 Task: Look for Airbnb options in Udaipur, India from 7th December, 2023 to 15th December, 2023 for 6 adults. Place can be entire room with 3 bedrooms having 3 beds and 3 bathrooms. Property type can be guest house. Amenities needed are: washing machine.
Action: Mouse moved to (417, 240)
Screenshot: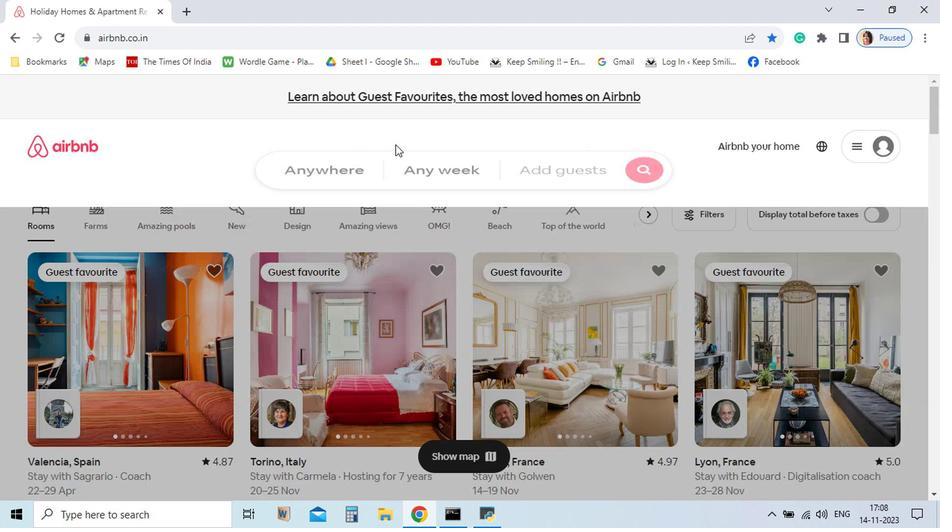 
Action: Mouse pressed left at (417, 240)
Screenshot: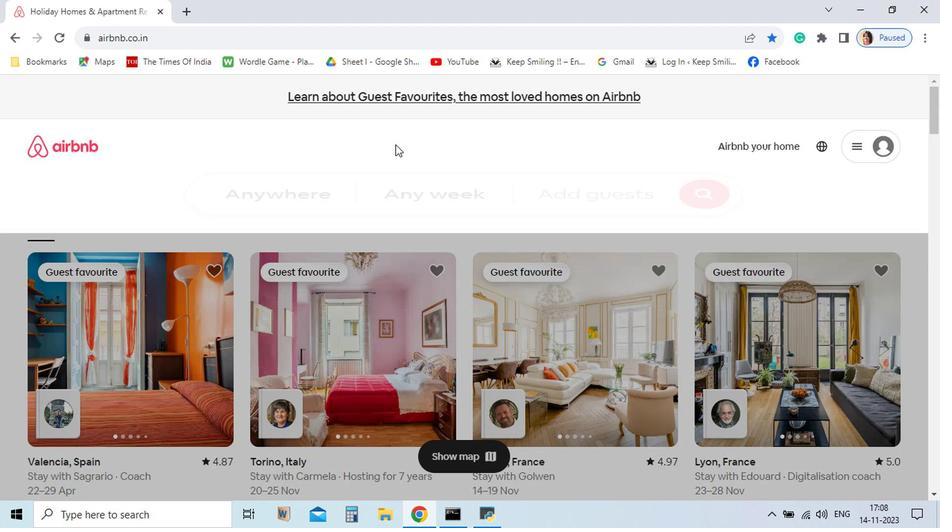 
Action: Key pressed <Key.shift_r>Udaipur
Screenshot: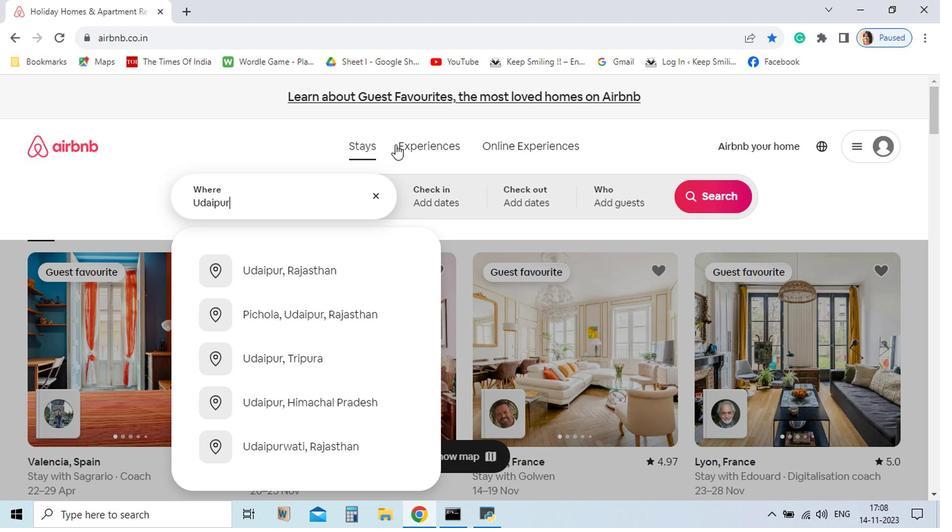 
Action: Mouse moved to (366, 328)
Screenshot: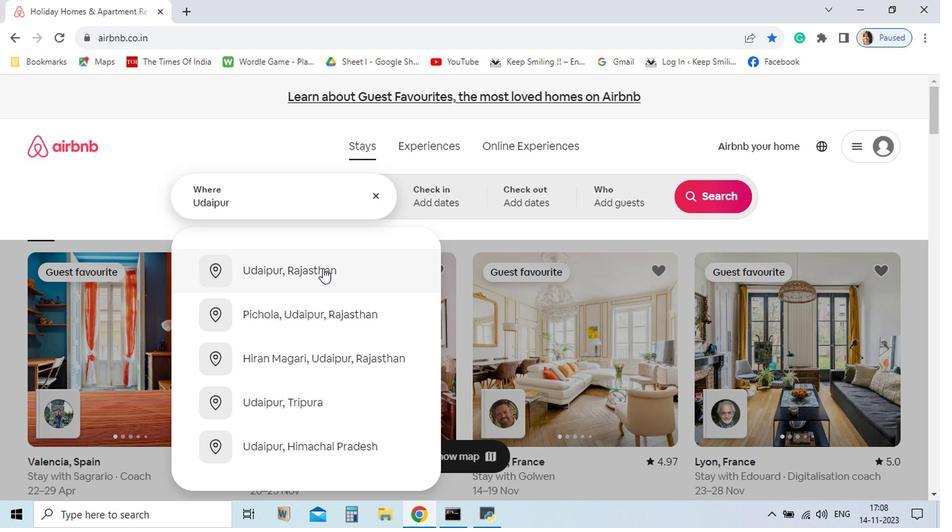 
Action: Mouse pressed left at (366, 328)
Screenshot: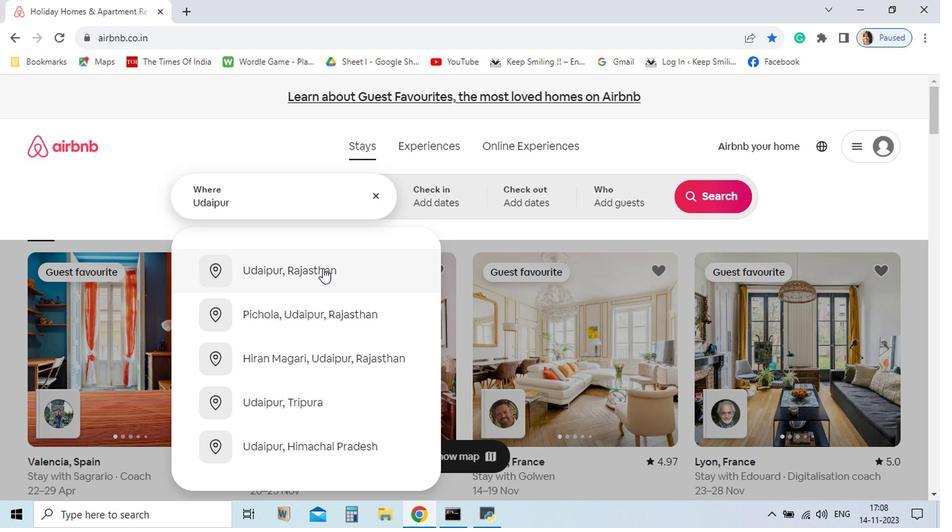 
Action: Mouse moved to (458, 277)
Screenshot: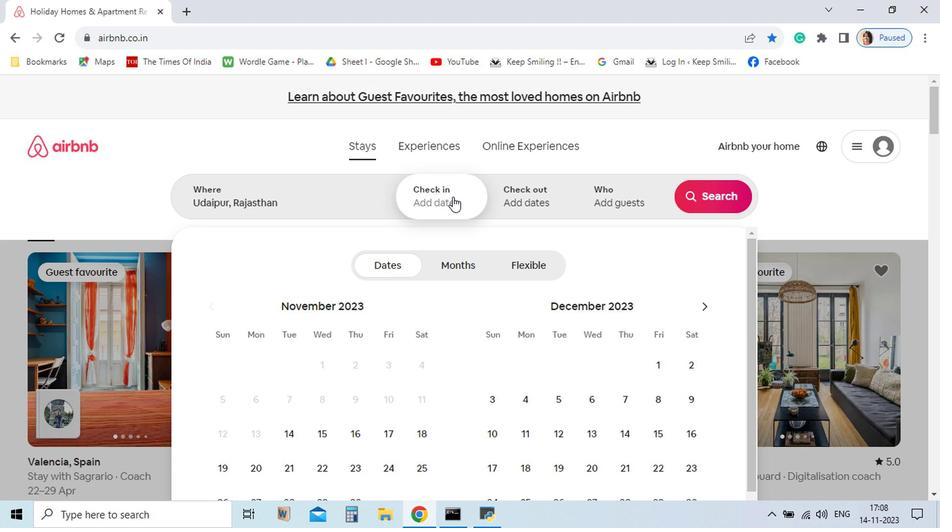 
Action: Mouse pressed left at (458, 277)
Screenshot: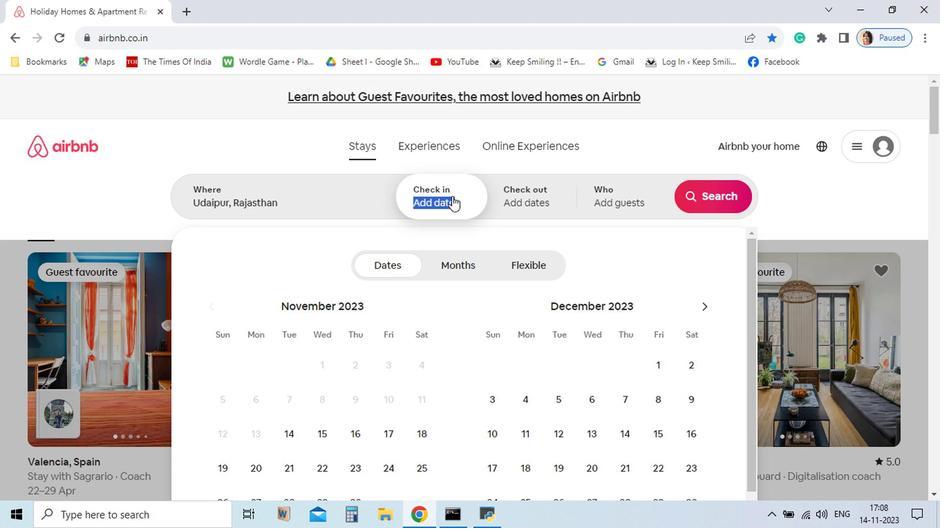 
Action: Mouse moved to (453, 271)
Screenshot: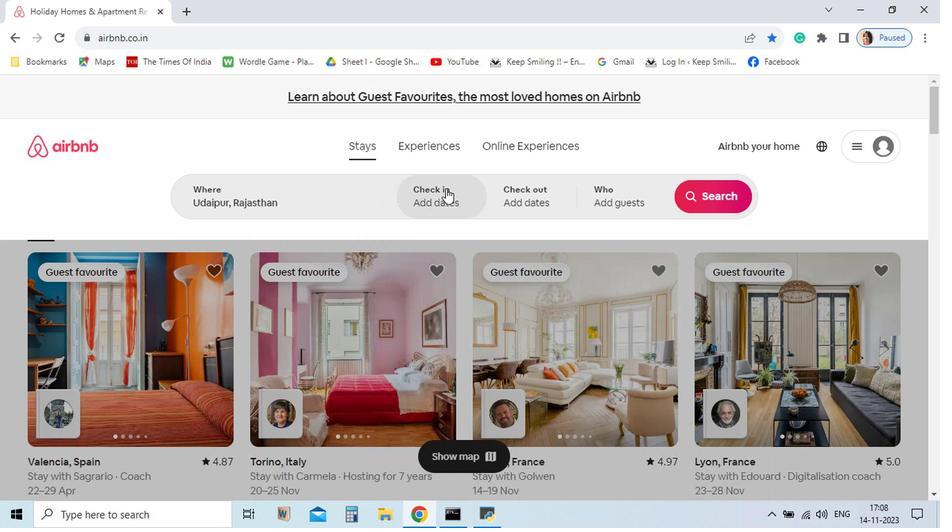 
Action: Mouse pressed left at (453, 271)
Screenshot: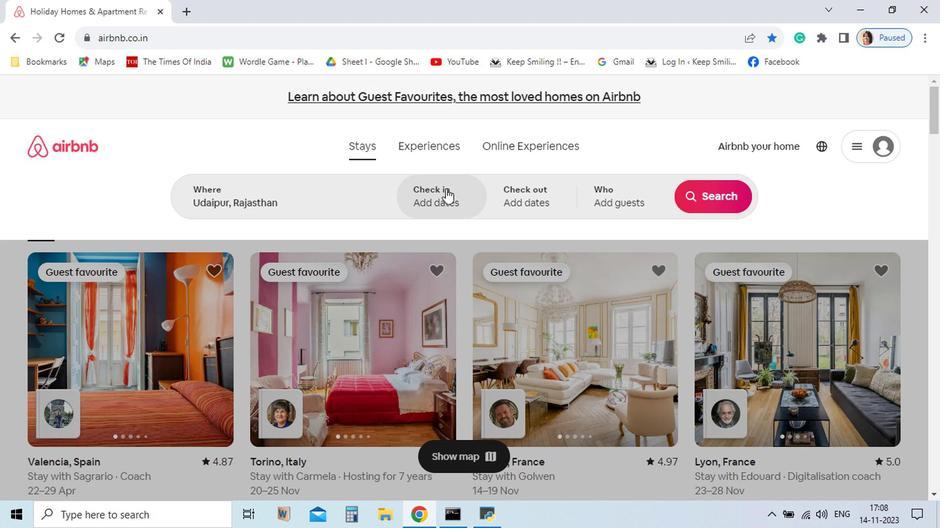 
Action: Mouse pressed left at (453, 271)
Screenshot: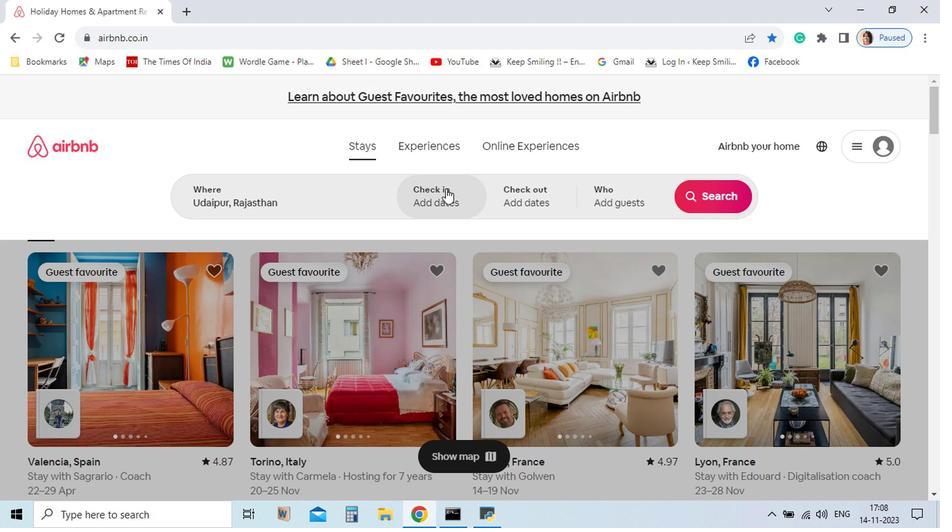
Action: Mouse moved to (581, 419)
Screenshot: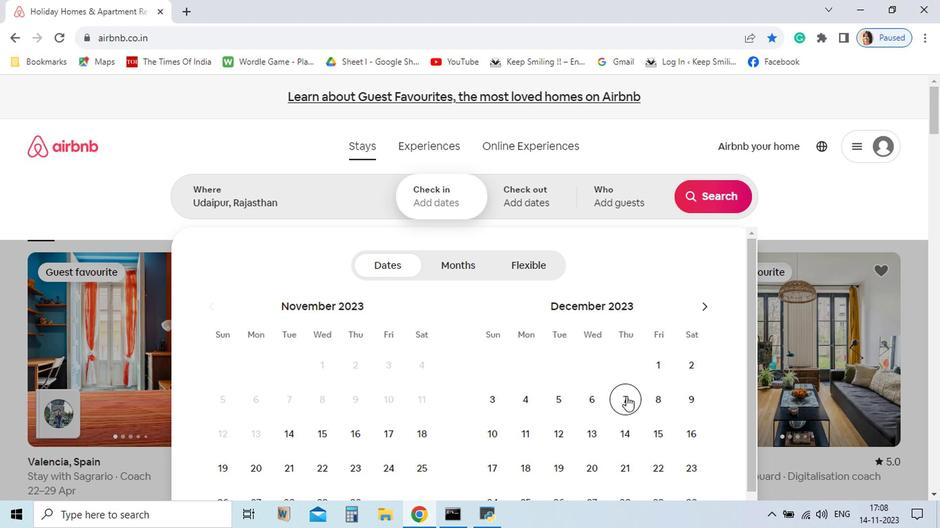 
Action: Mouse pressed left at (581, 419)
Screenshot: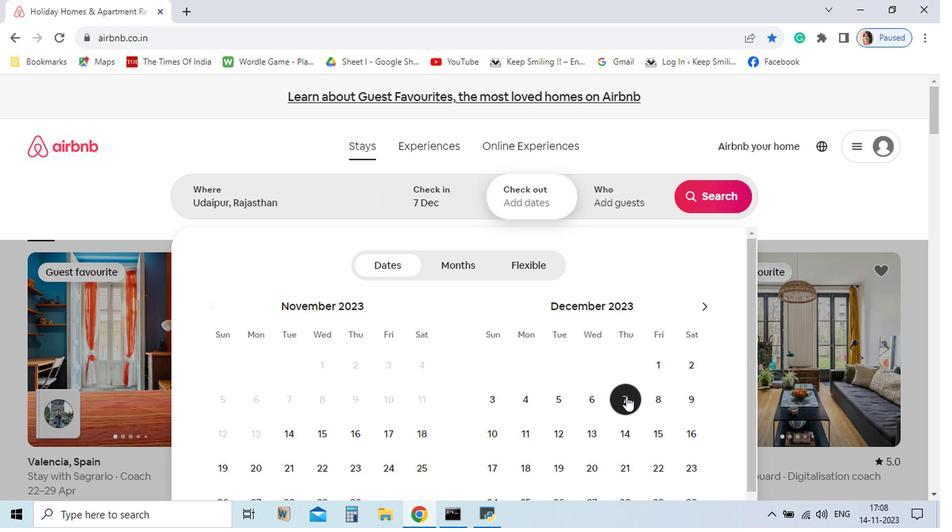
Action: Mouse moved to (608, 449)
Screenshot: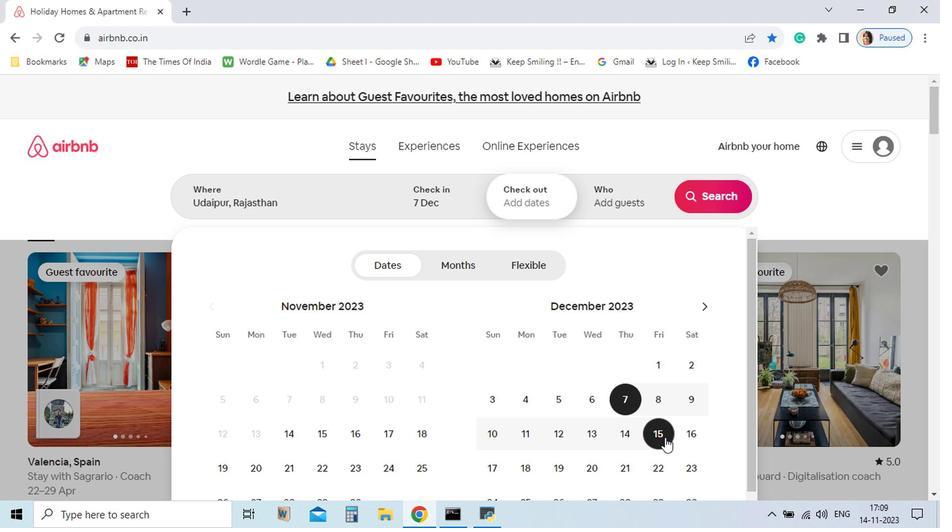 
Action: Mouse pressed left at (608, 449)
Screenshot: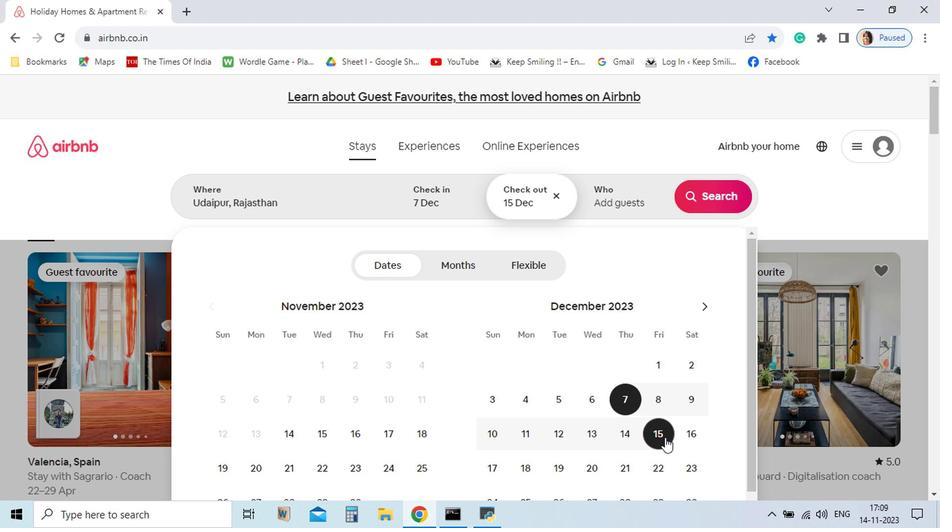 
Action: Mouse moved to (582, 275)
Screenshot: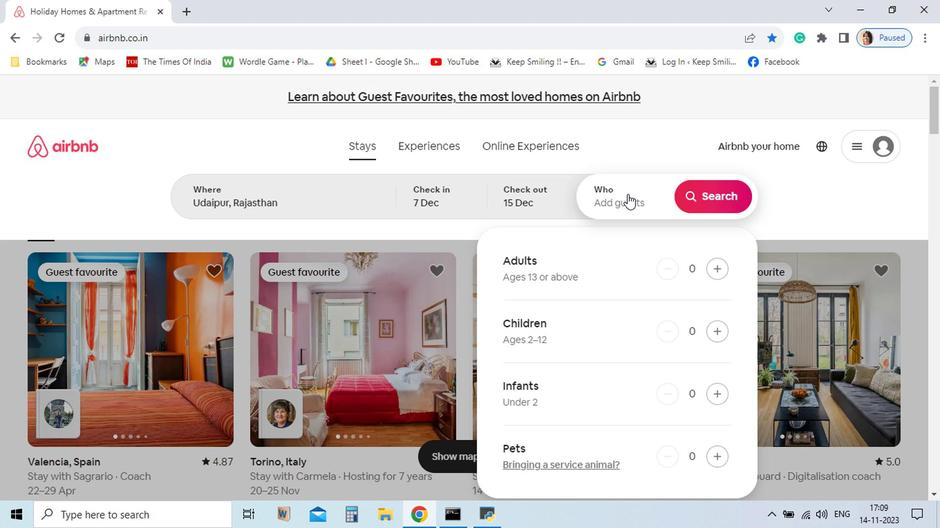 
Action: Mouse pressed left at (582, 275)
Screenshot: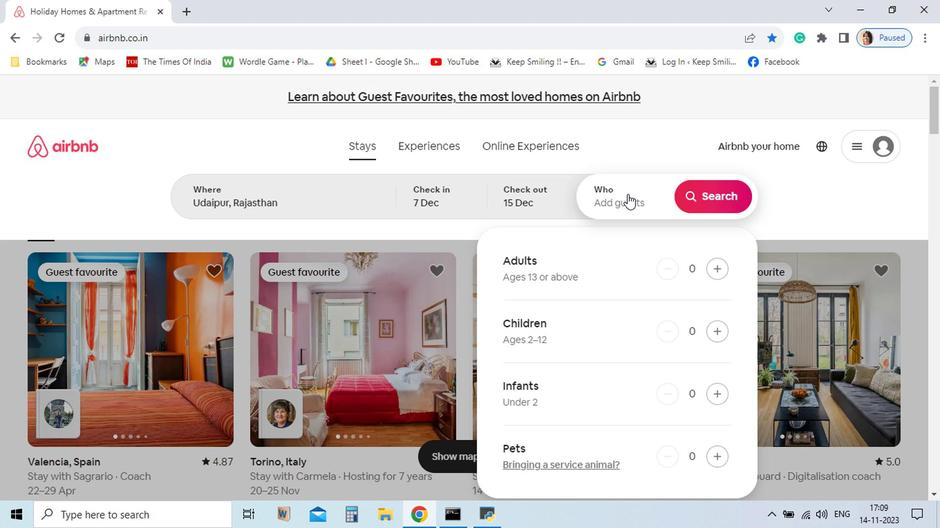 
Action: Mouse moved to (641, 328)
Screenshot: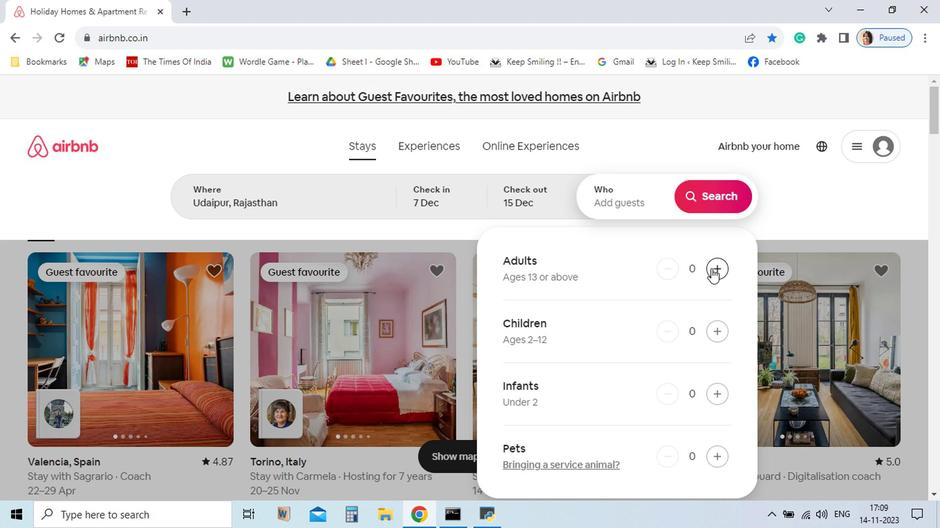 
Action: Mouse pressed left at (641, 328)
Screenshot: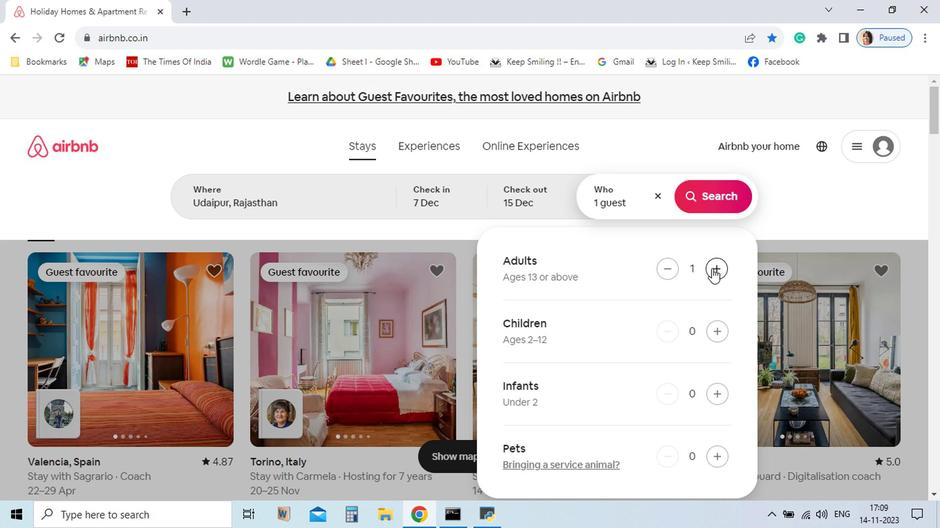 
Action: Mouse moved to (641, 328)
Screenshot: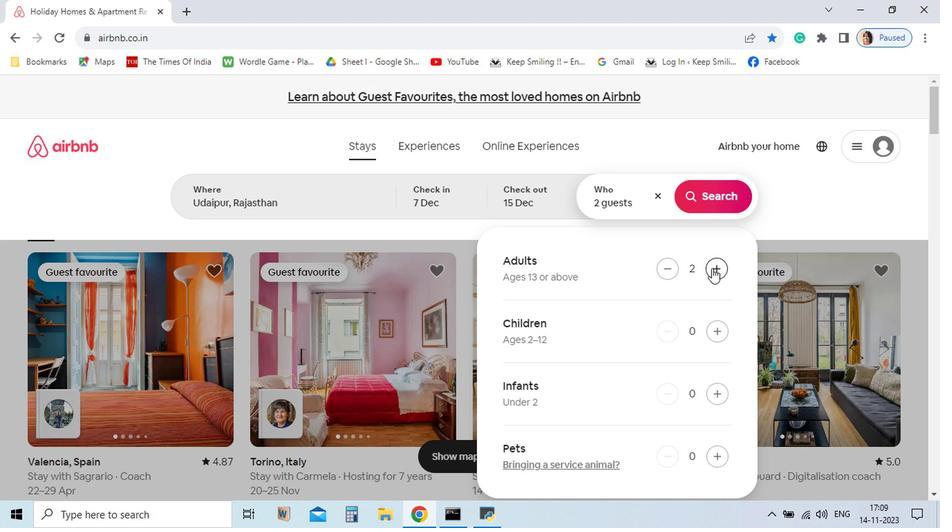 
Action: Mouse pressed left at (641, 328)
Screenshot: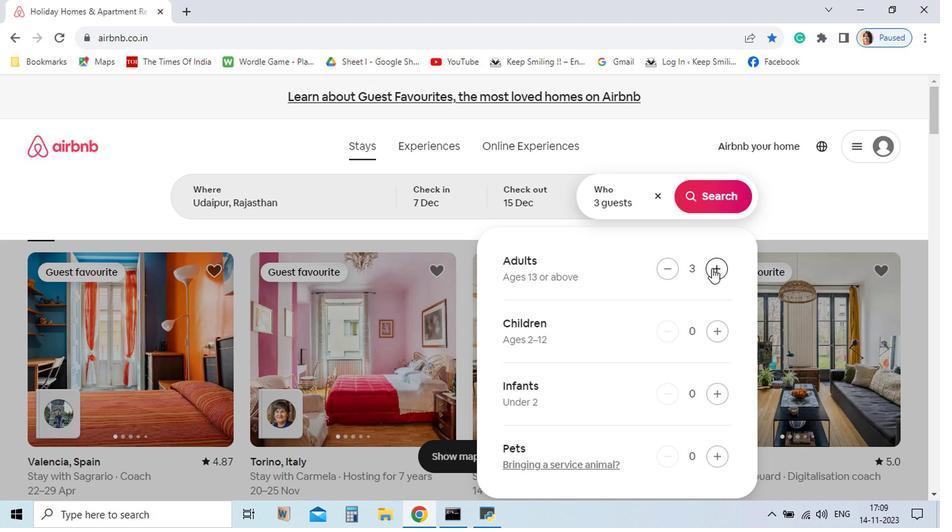 
Action: Mouse pressed left at (641, 328)
Screenshot: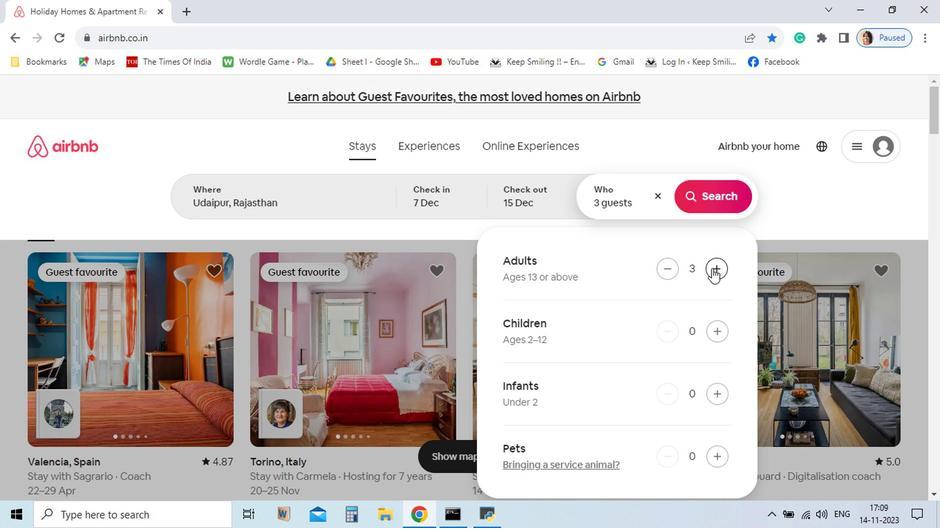 
Action: Mouse pressed left at (641, 328)
Screenshot: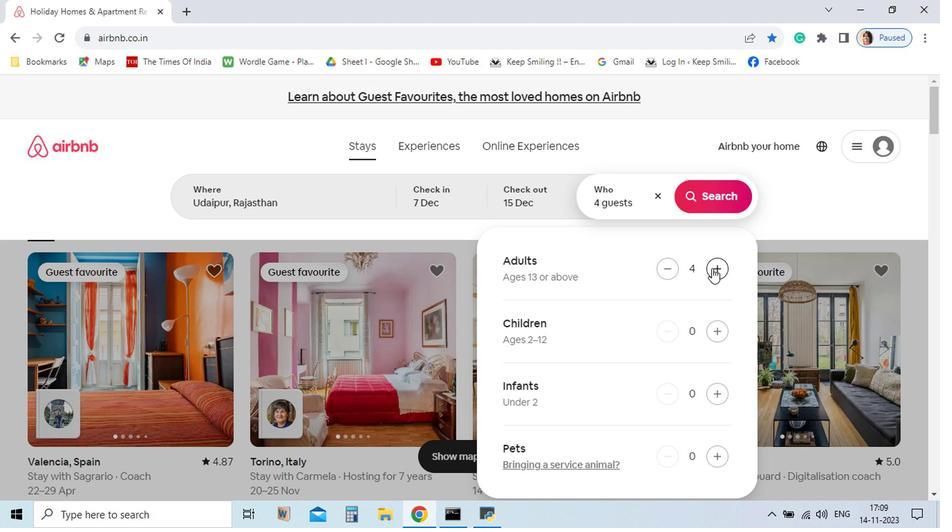 
Action: Mouse pressed left at (641, 328)
Screenshot: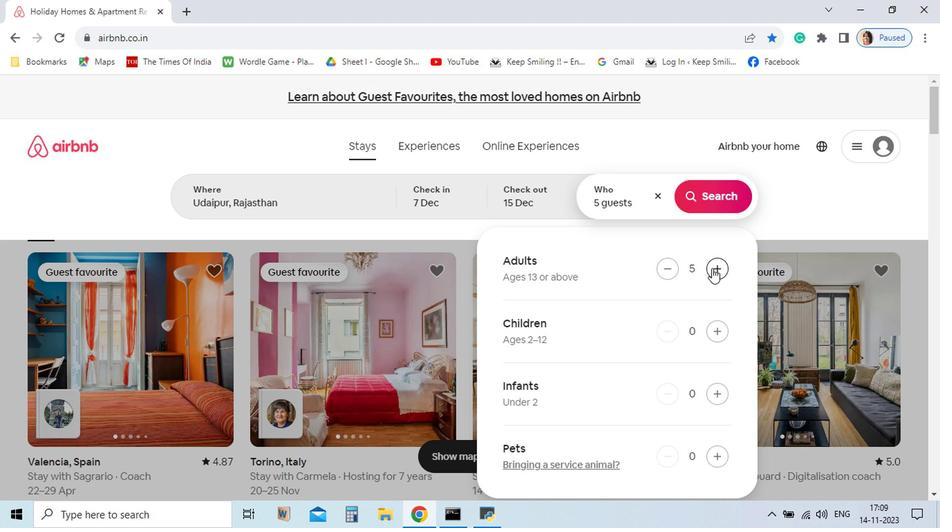 
Action: Mouse pressed left at (641, 328)
Screenshot: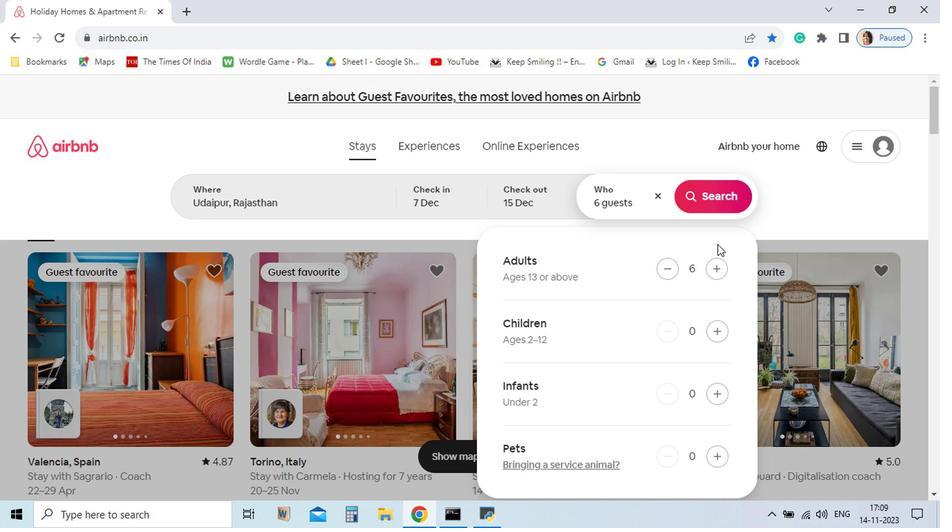 
Action: Mouse moved to (641, 276)
Screenshot: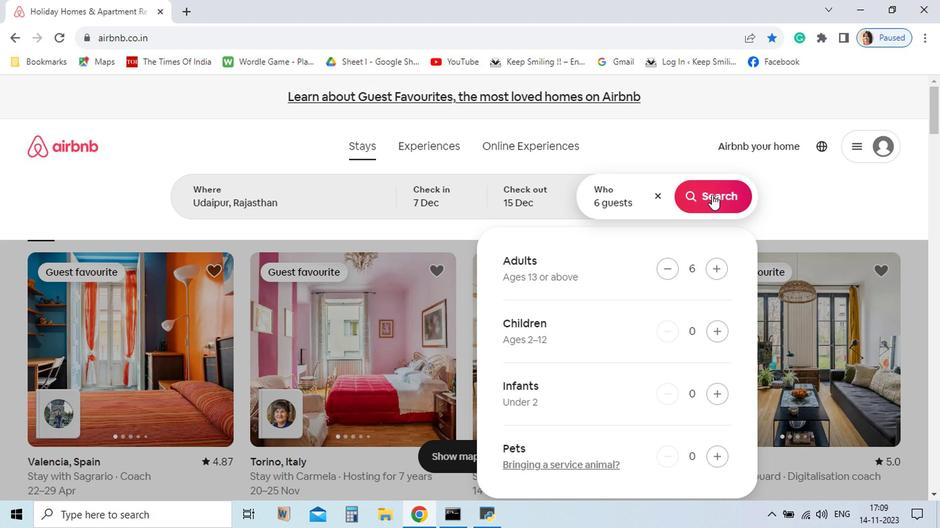 
Action: Mouse pressed left at (641, 276)
Screenshot: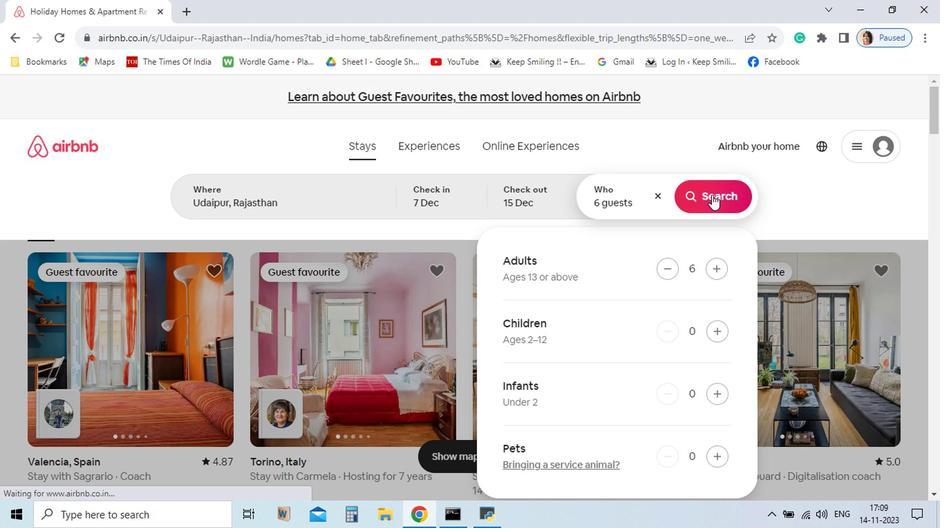 
Action: Mouse moved to (646, 255)
Screenshot: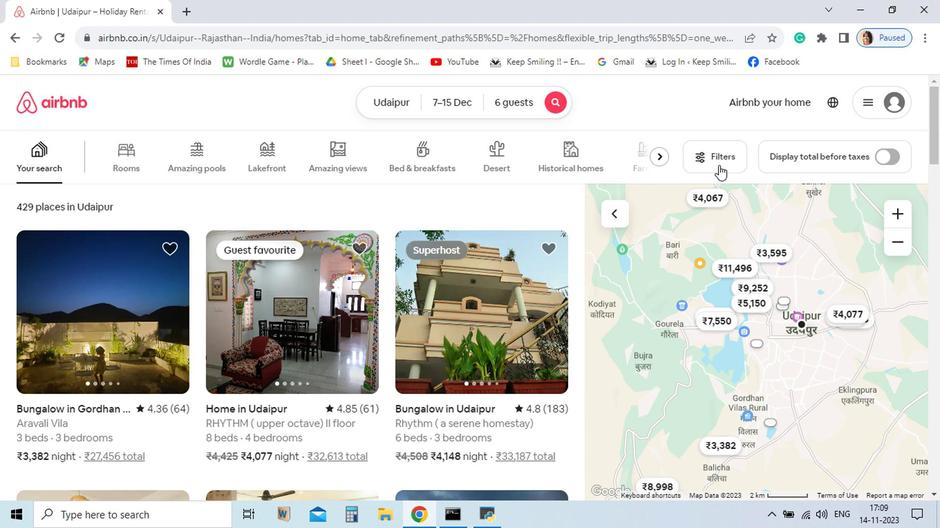 
Action: Mouse pressed left at (646, 255)
Screenshot: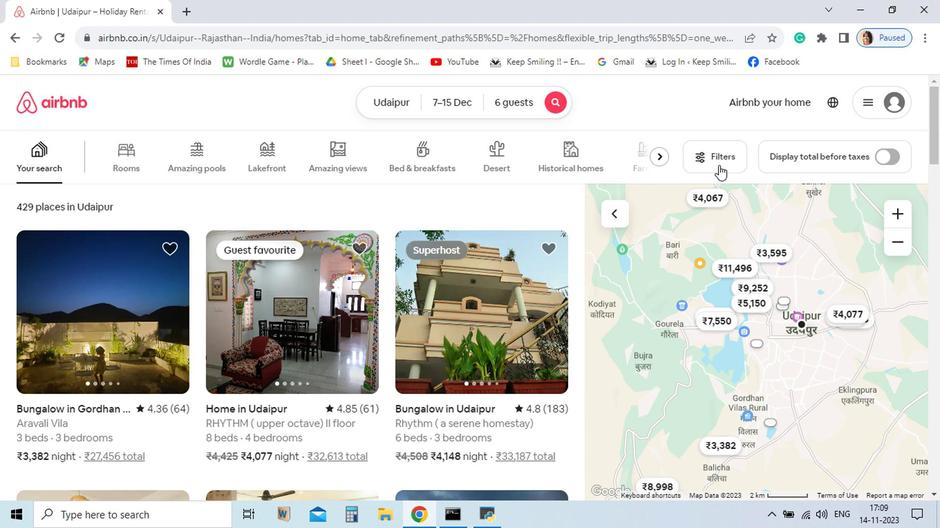 
Action: Mouse moved to (655, 273)
Screenshot: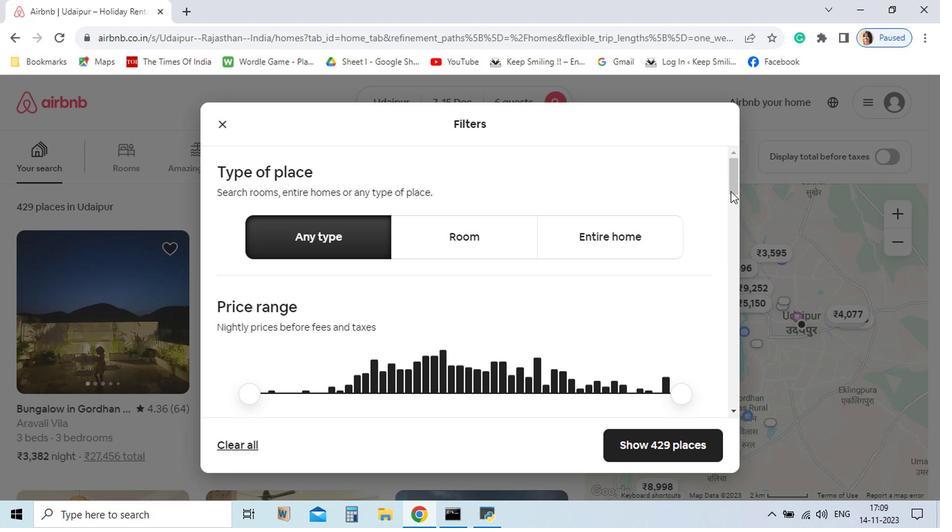 
Action: Mouse pressed left at (655, 273)
Screenshot: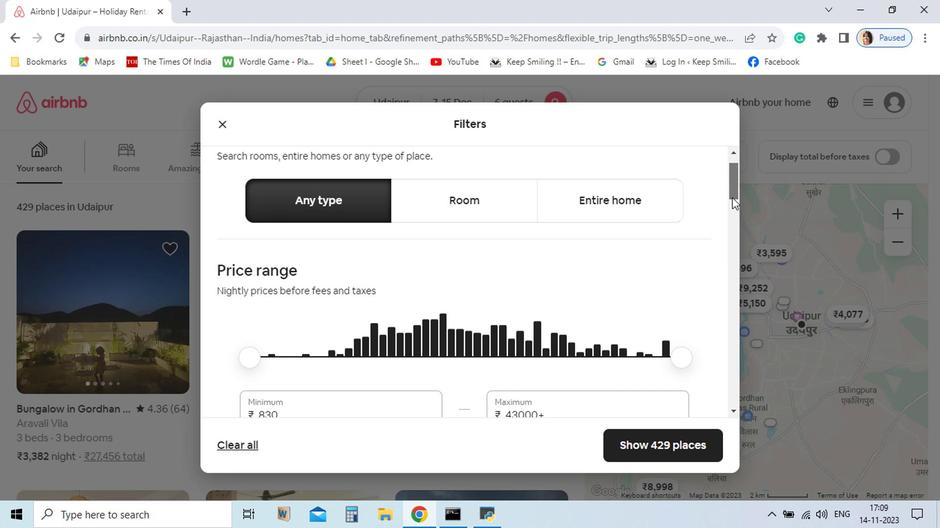 
Action: Mouse moved to (418, 274)
Screenshot: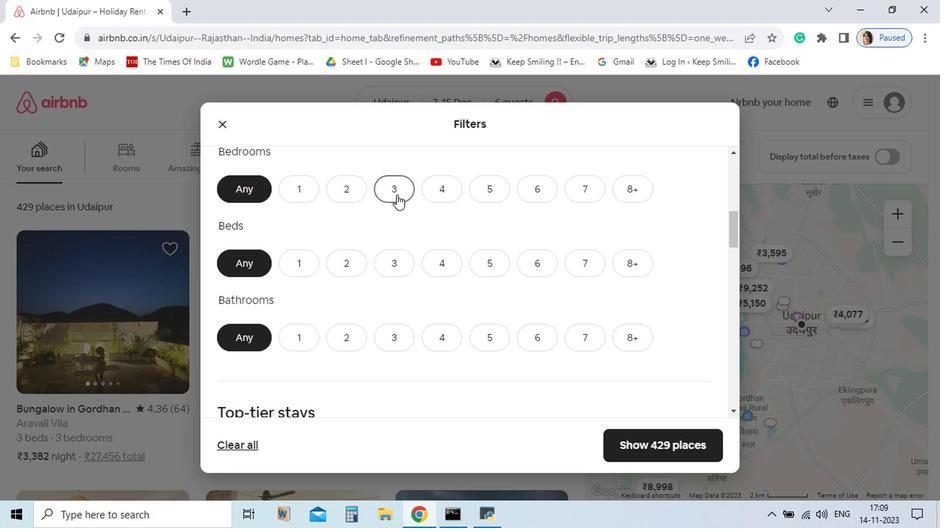 
Action: Mouse pressed left at (418, 274)
Screenshot: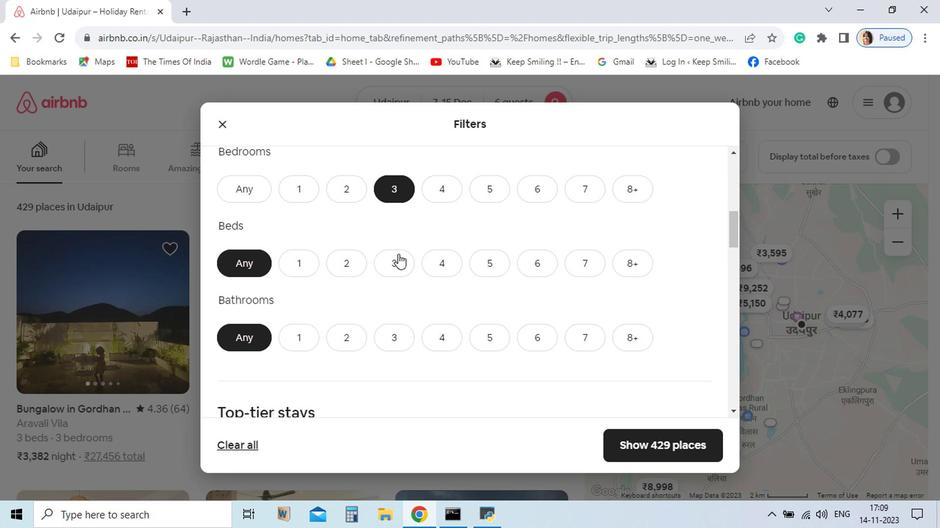 
Action: Mouse moved to (419, 324)
Screenshot: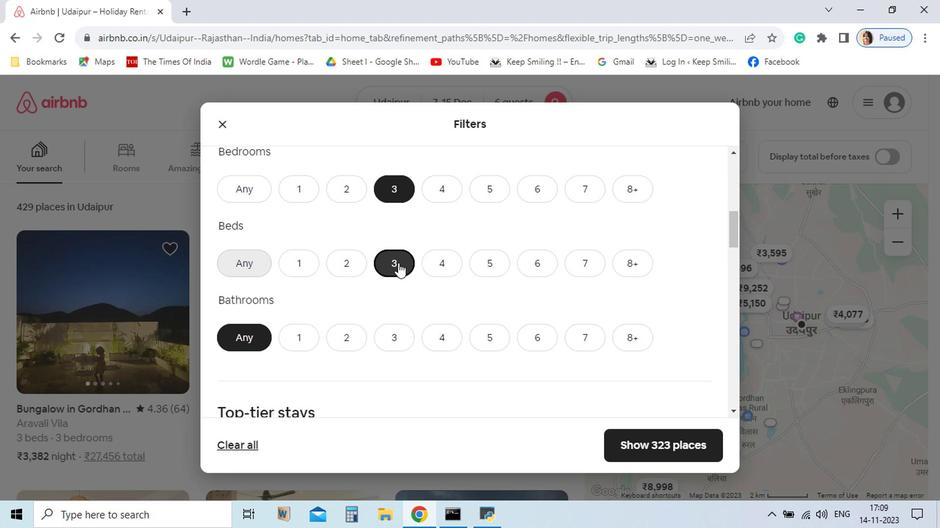 
Action: Mouse pressed left at (419, 324)
Screenshot: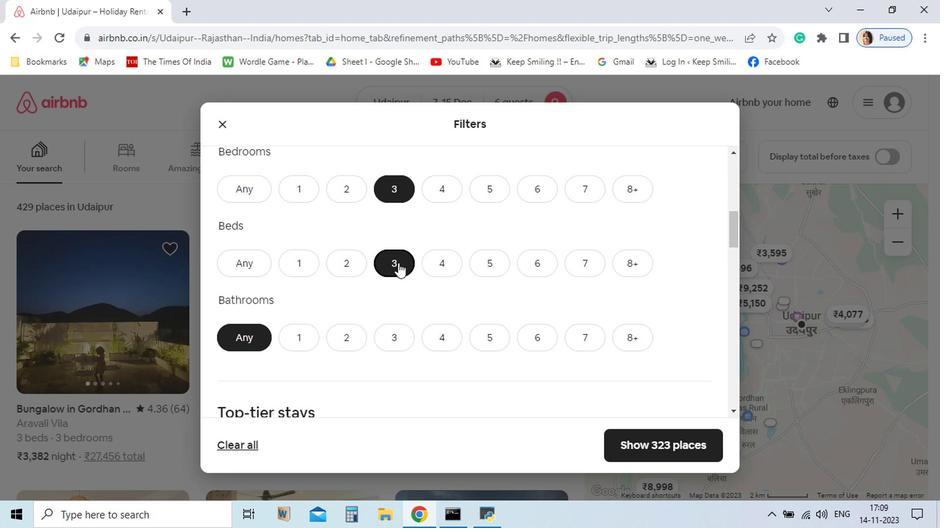 
Action: Mouse moved to (409, 372)
Screenshot: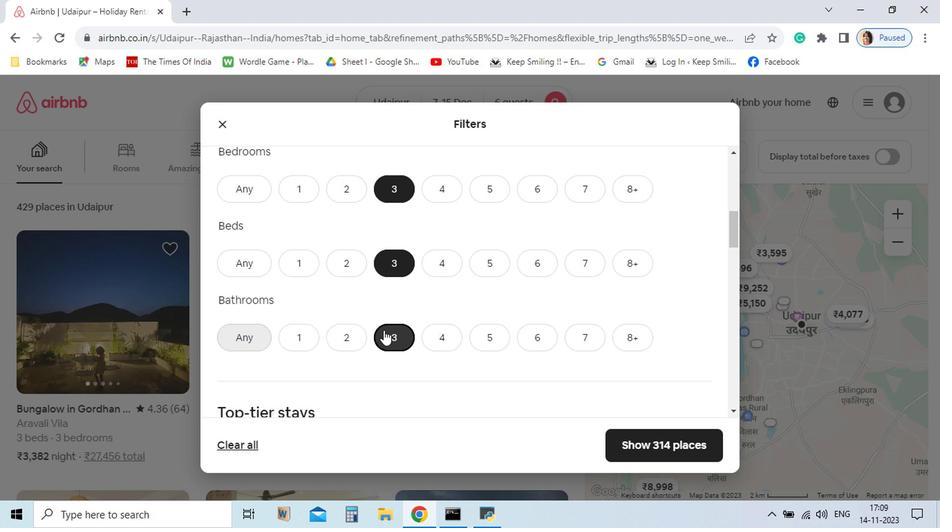 
Action: Mouse pressed left at (409, 372)
Screenshot: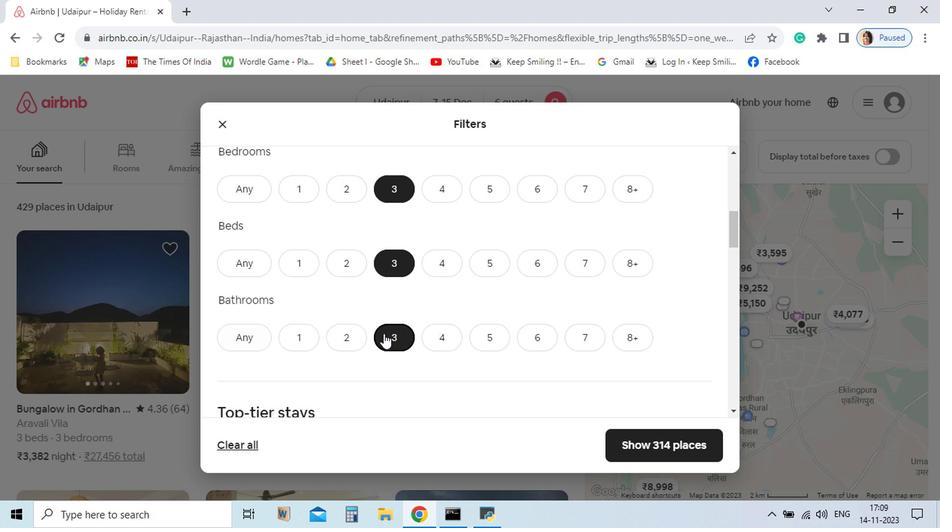 
Action: Mouse moved to (418, 410)
Screenshot: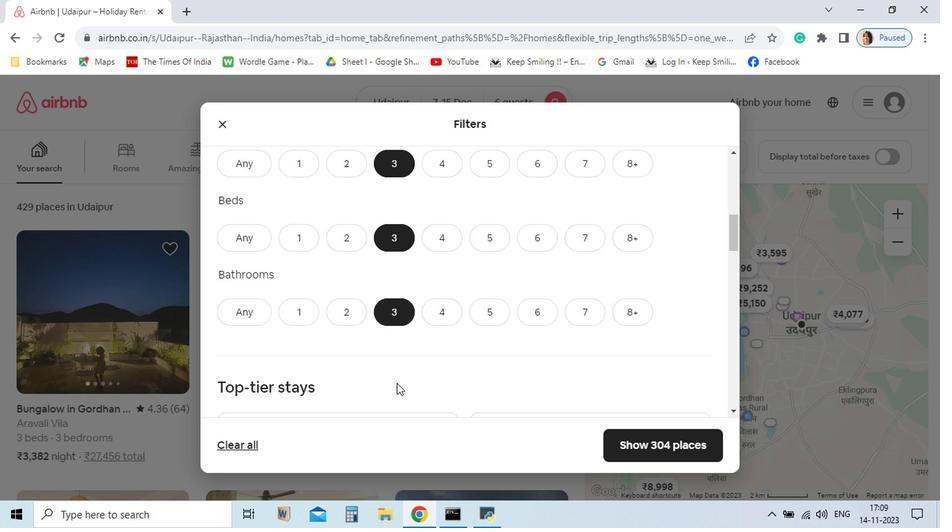 
Action: Mouse scrolled (418, 409) with delta (0, 0)
Screenshot: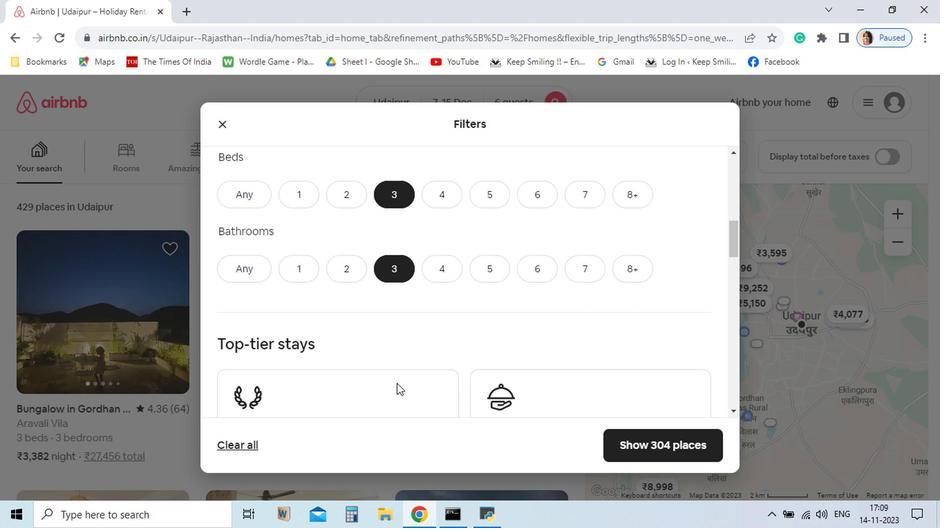
Action: Mouse scrolled (418, 409) with delta (0, 0)
Screenshot: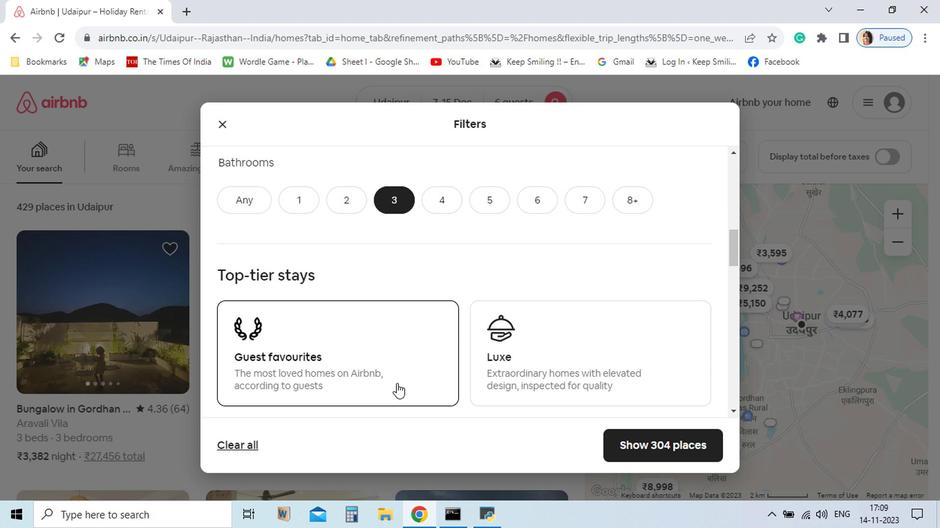 
Action: Mouse moved to (418, 410)
Screenshot: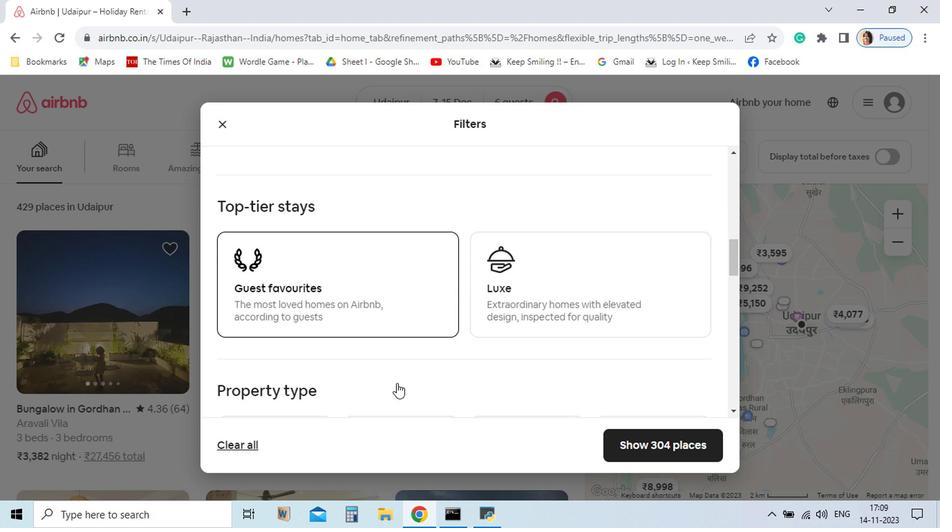 
Action: Mouse scrolled (418, 409) with delta (0, 0)
Screenshot: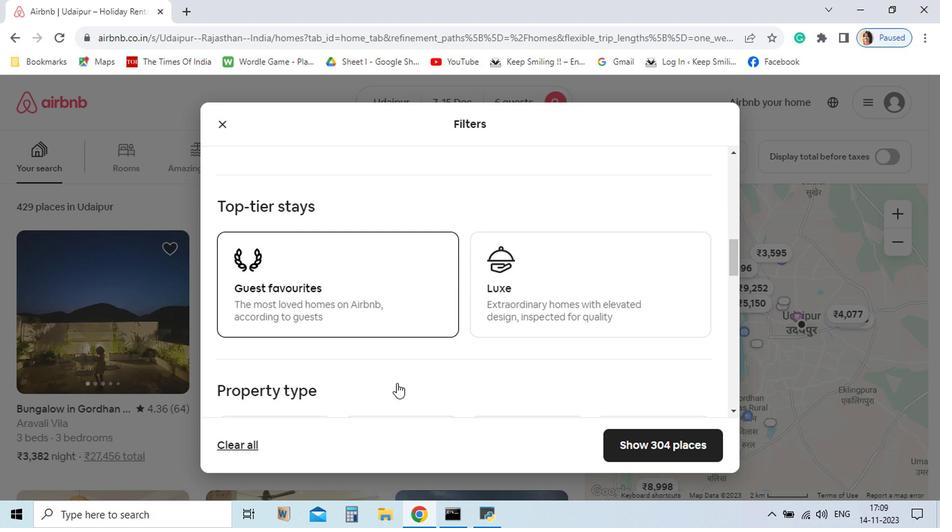 
Action: Mouse moved to (418, 410)
Screenshot: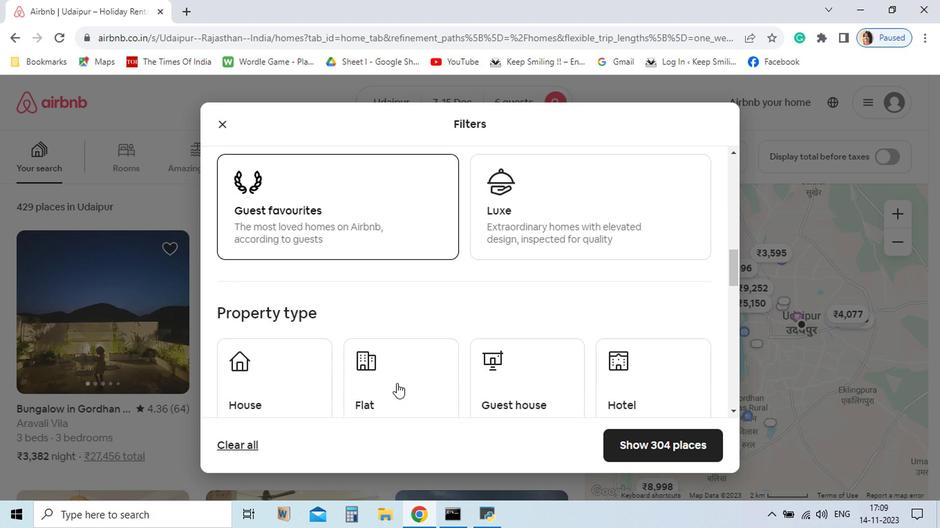 
Action: Mouse scrolled (418, 409) with delta (0, 0)
Screenshot: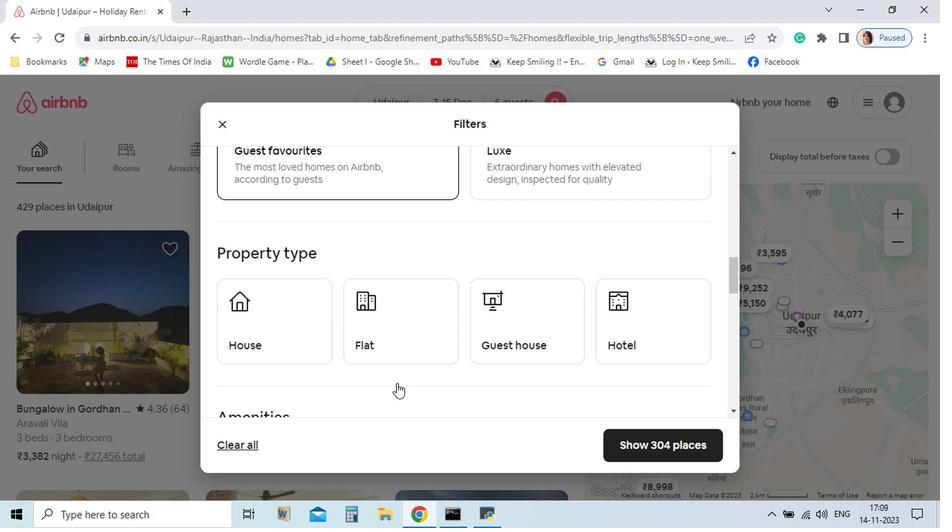 
Action: Mouse moved to (418, 410)
Screenshot: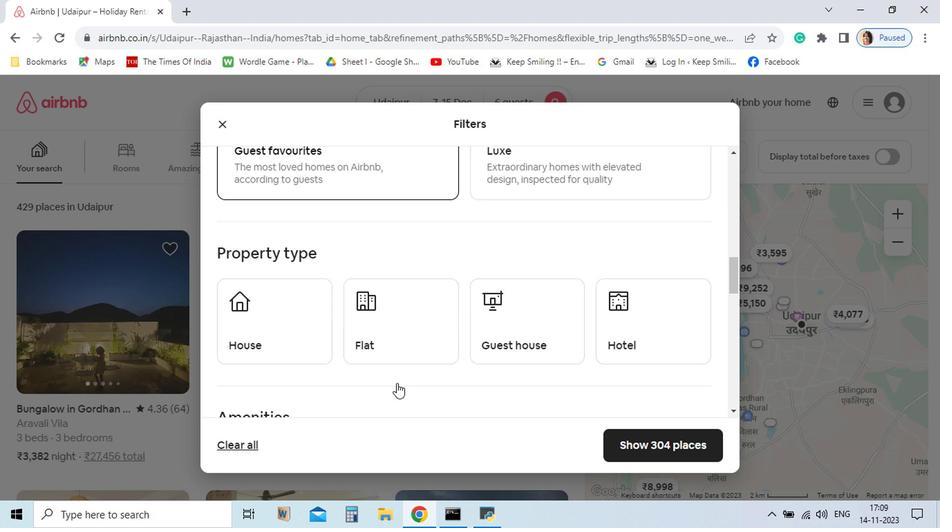 
Action: Mouse scrolled (418, 409) with delta (0, 0)
Screenshot: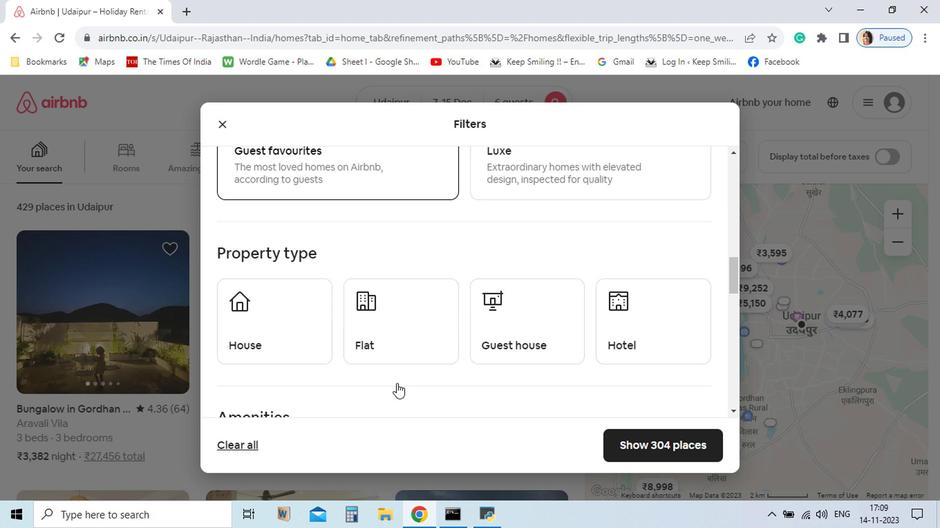
Action: Mouse moved to (518, 374)
Screenshot: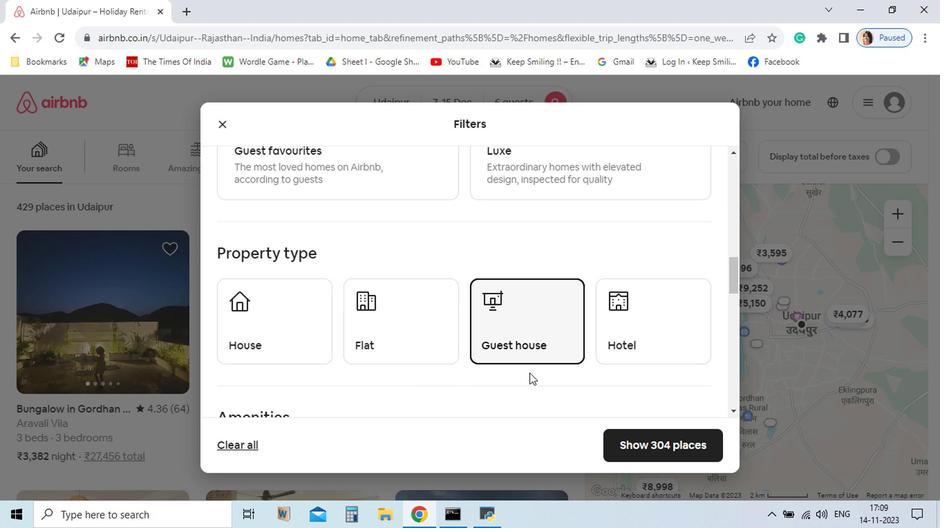 
Action: Mouse pressed left at (518, 374)
Screenshot: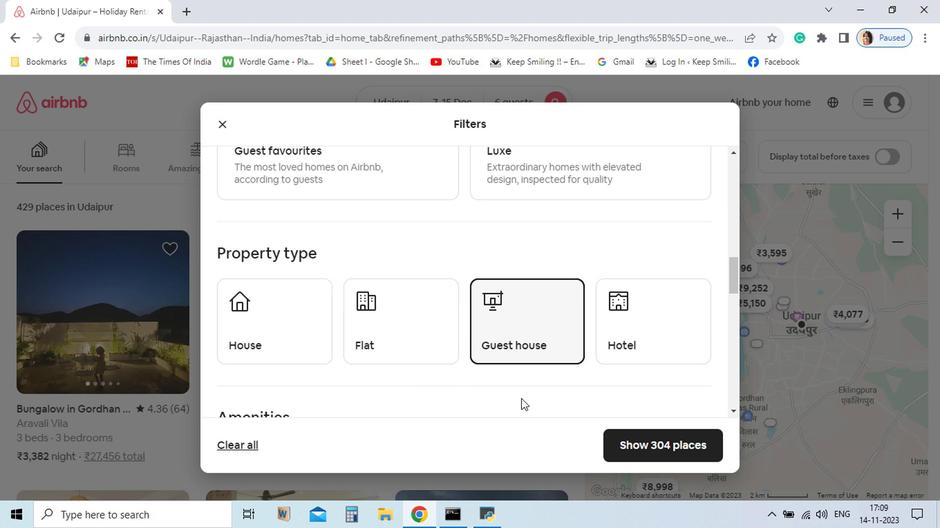 
Action: Mouse moved to (491, 426)
Screenshot: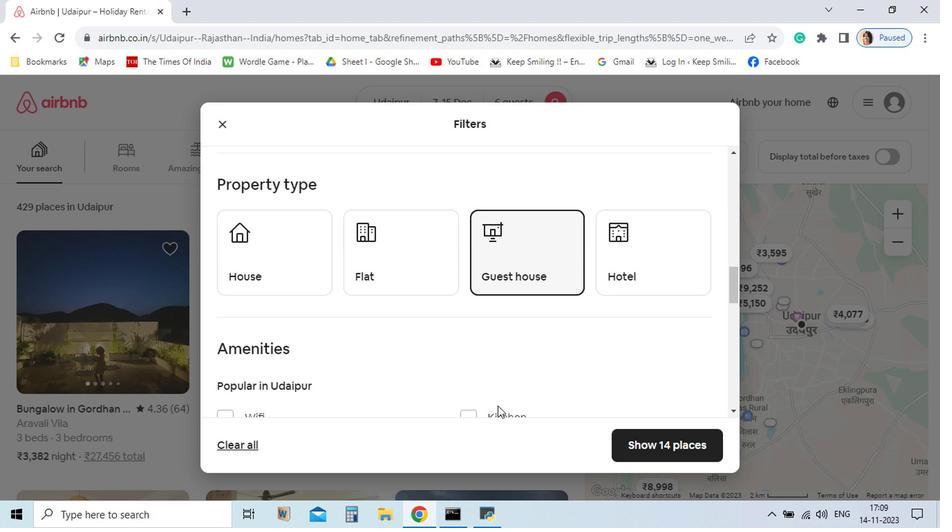 
Action: Mouse scrolled (491, 425) with delta (0, 0)
Screenshot: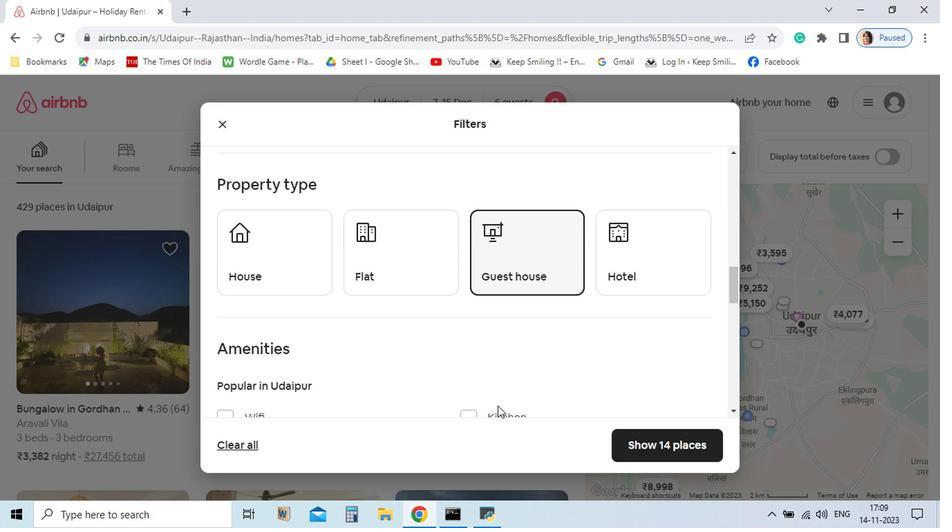 
Action: Mouse moved to (490, 426)
Screenshot: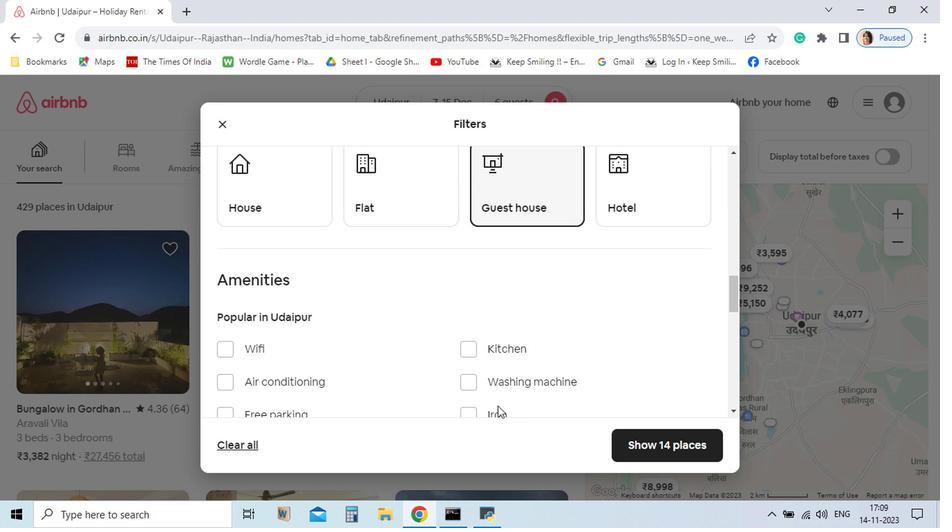
Action: Mouse scrolled (490, 425) with delta (0, 0)
Screenshot: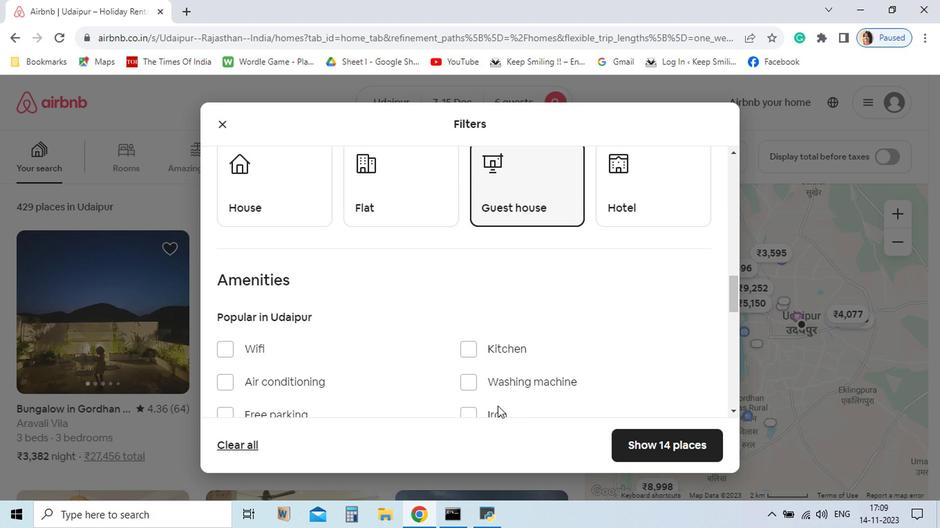 
Action: Mouse moved to (490, 426)
Screenshot: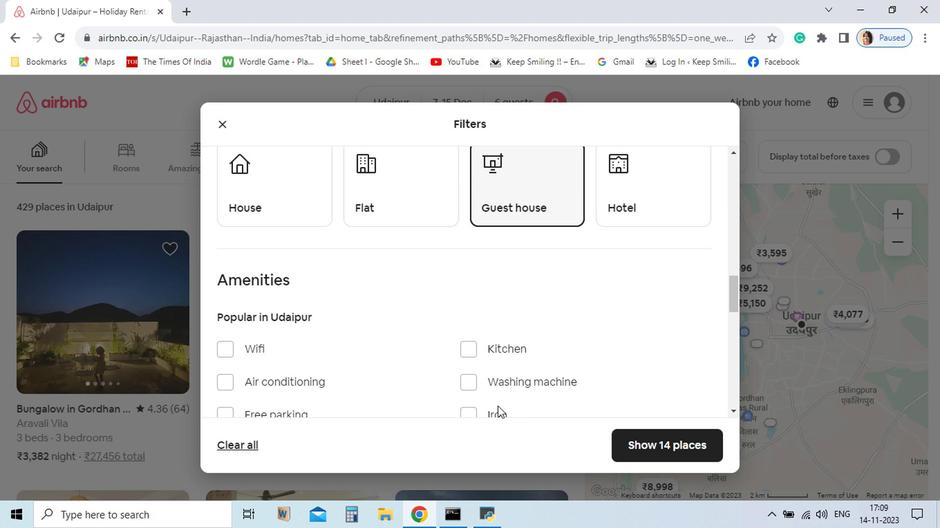 
Action: Mouse scrolled (490, 425) with delta (0, 0)
Screenshot: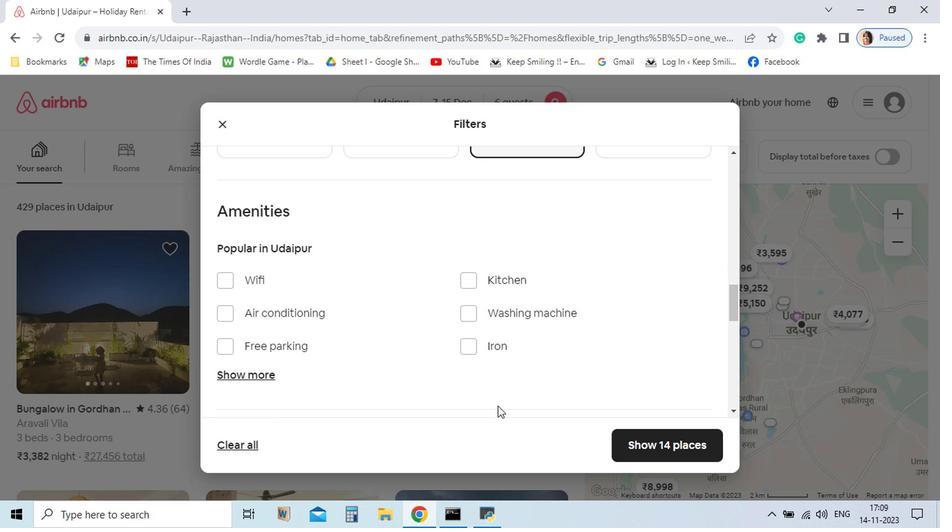 
Action: Mouse moved to (472, 357)
Screenshot: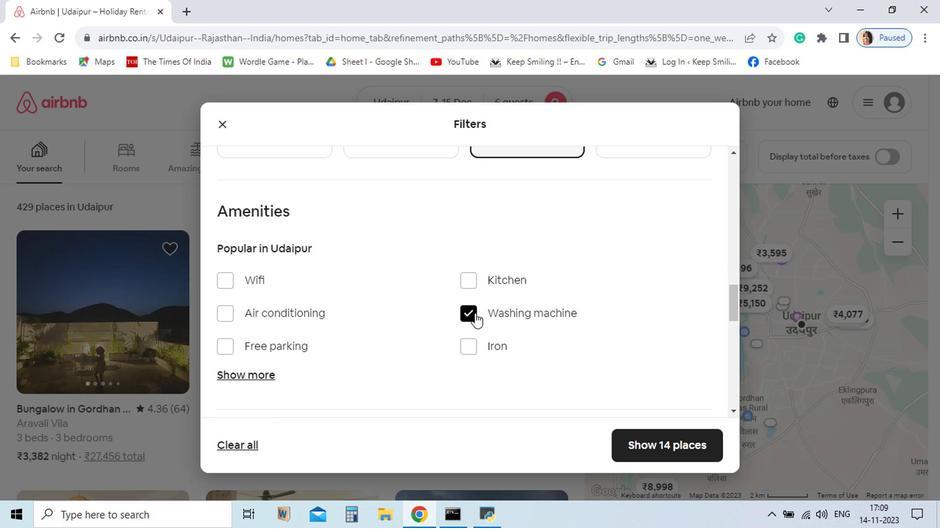 
Action: Mouse pressed left at (472, 357)
Screenshot: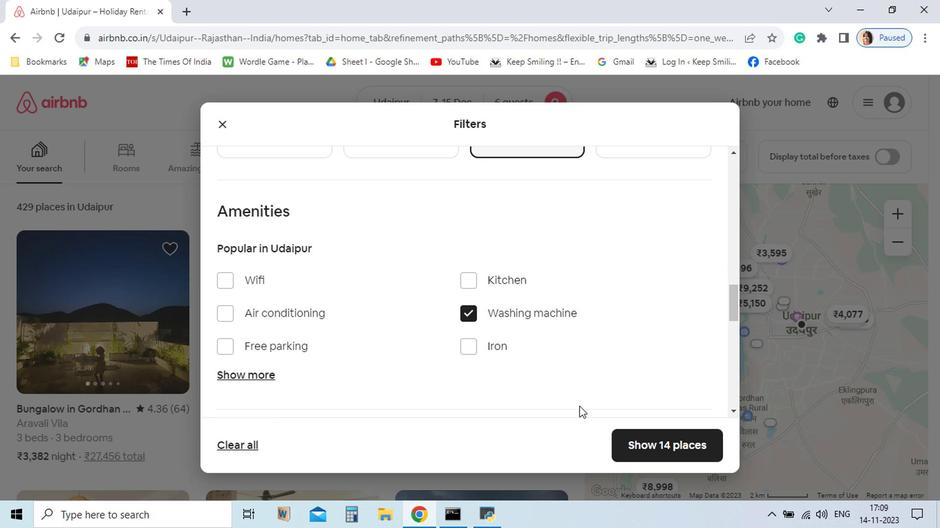 
Action: Mouse moved to (614, 458)
Screenshot: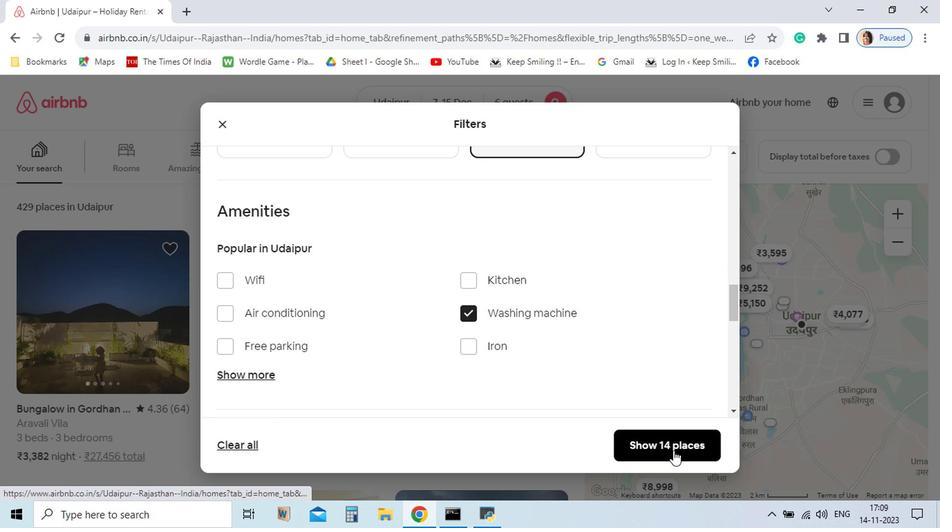 
Action: Mouse pressed left at (614, 458)
Screenshot: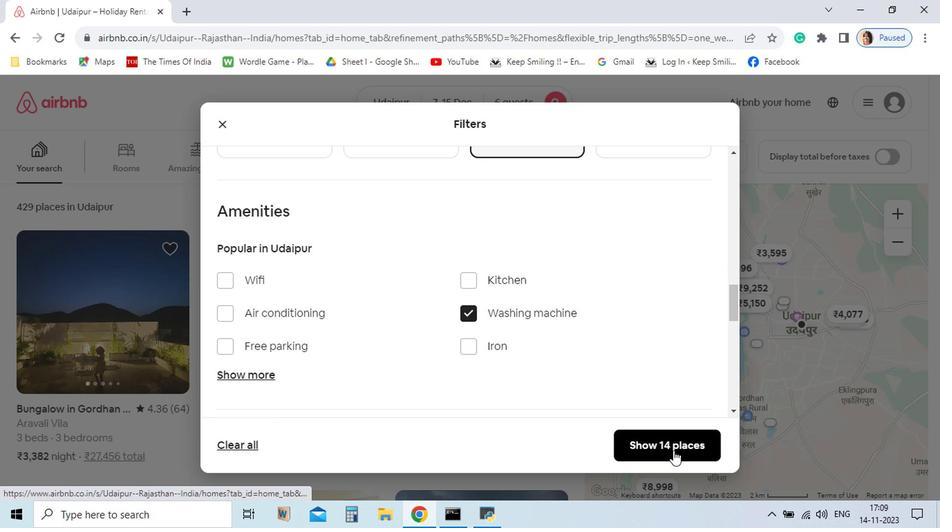 
Action: Mouse moved to (189, 427)
Screenshot: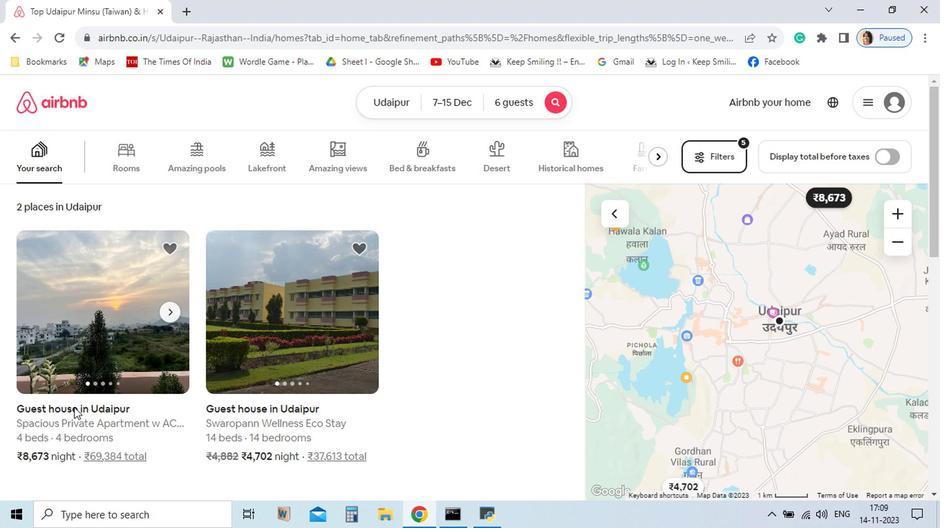 
Action: Mouse pressed left at (189, 427)
Screenshot: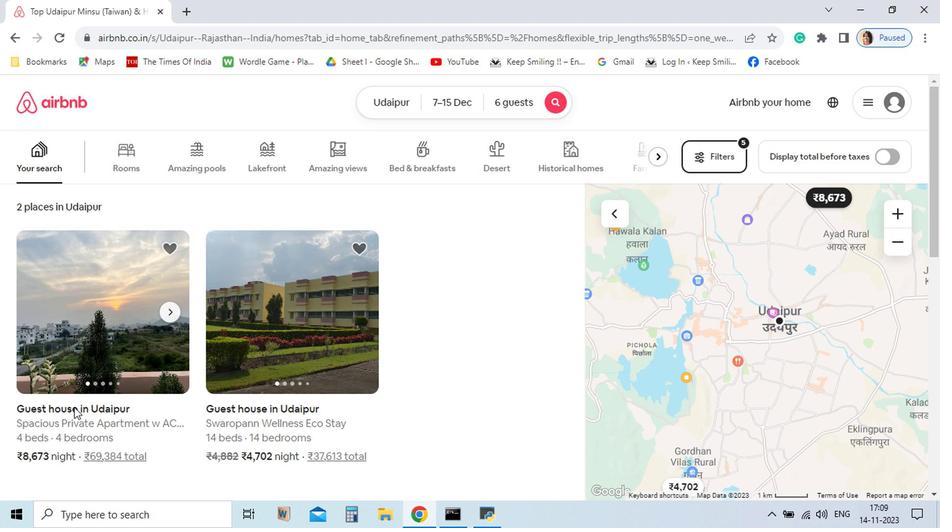 
Action: Mouse moved to (704, 398)
Screenshot: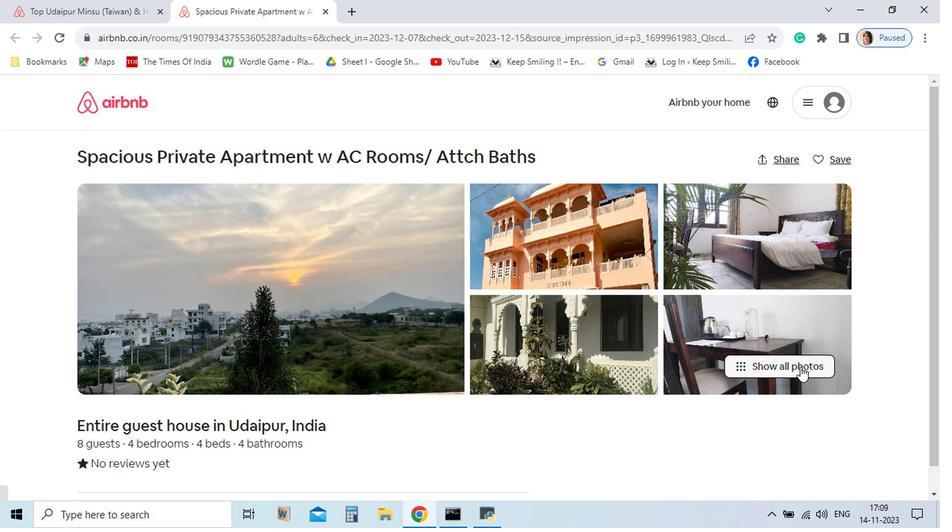 
Action: Mouse pressed left at (704, 398)
Screenshot: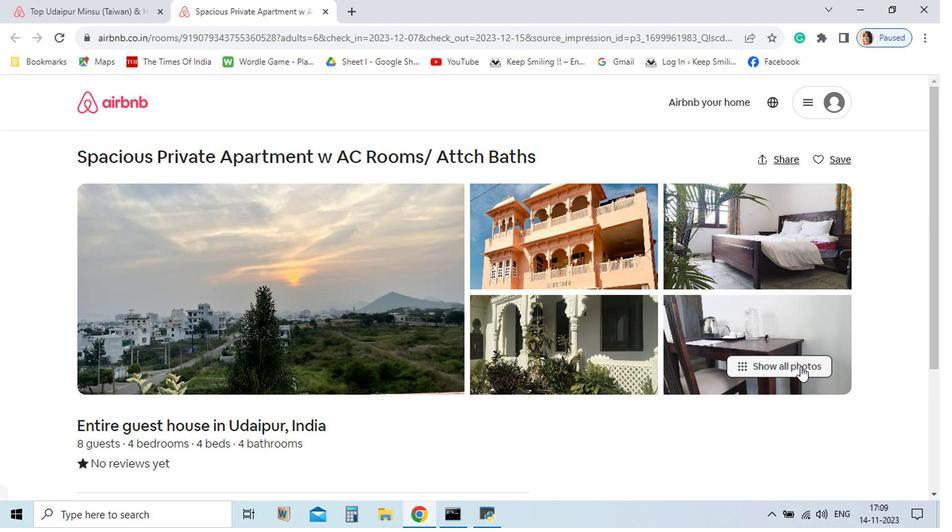 
Action: Mouse scrolled (704, 398) with delta (0, 0)
Screenshot: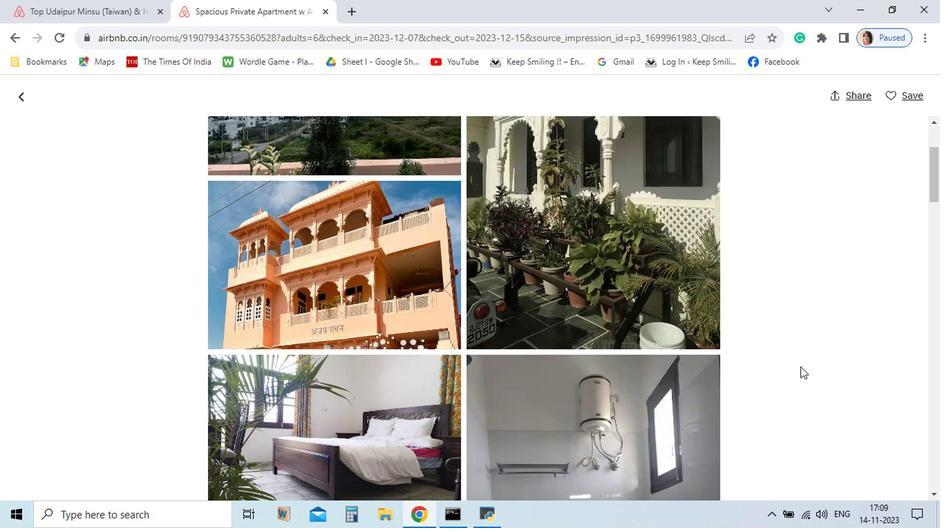 
Action: Mouse scrolled (704, 398) with delta (0, 0)
Screenshot: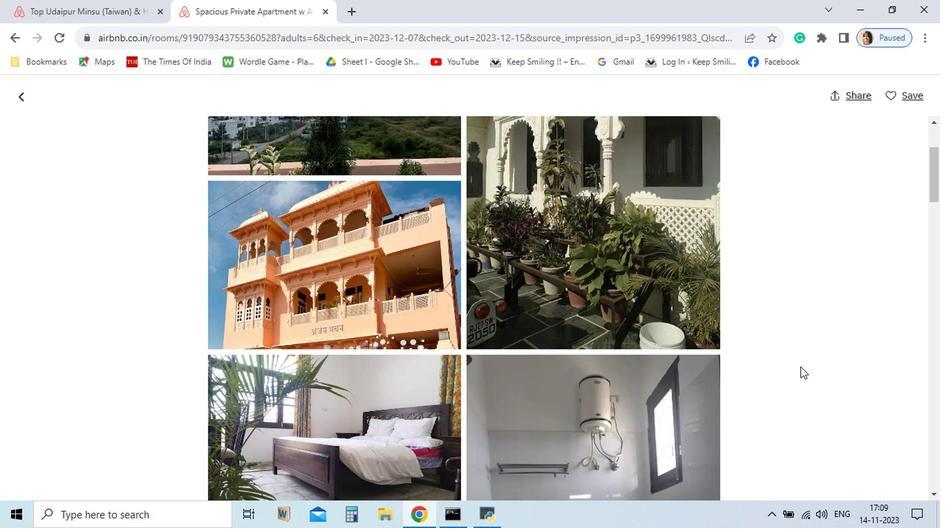 
Action: Mouse scrolled (704, 398) with delta (0, 0)
Screenshot: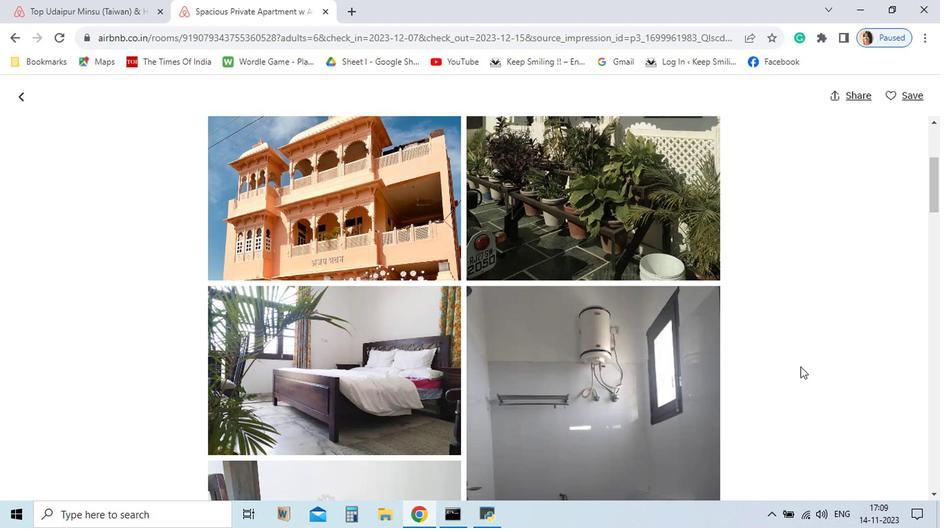 
Action: Mouse scrolled (704, 398) with delta (0, 0)
Screenshot: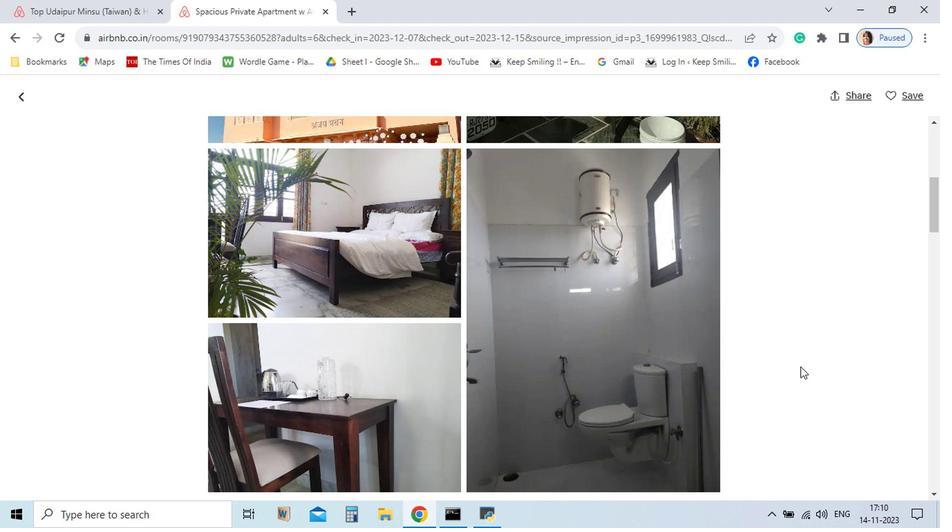 
Action: Mouse scrolled (704, 398) with delta (0, 0)
Screenshot: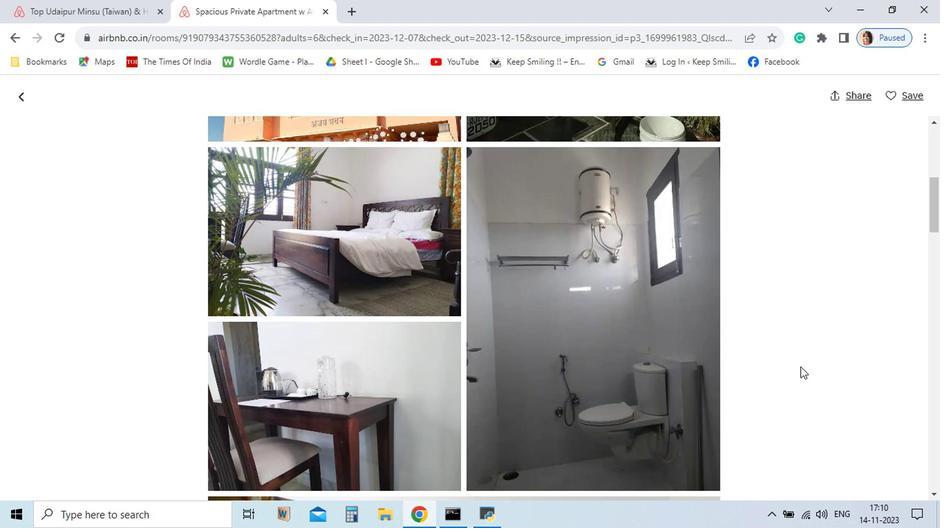 
Action: Mouse scrolled (704, 398) with delta (0, 0)
Screenshot: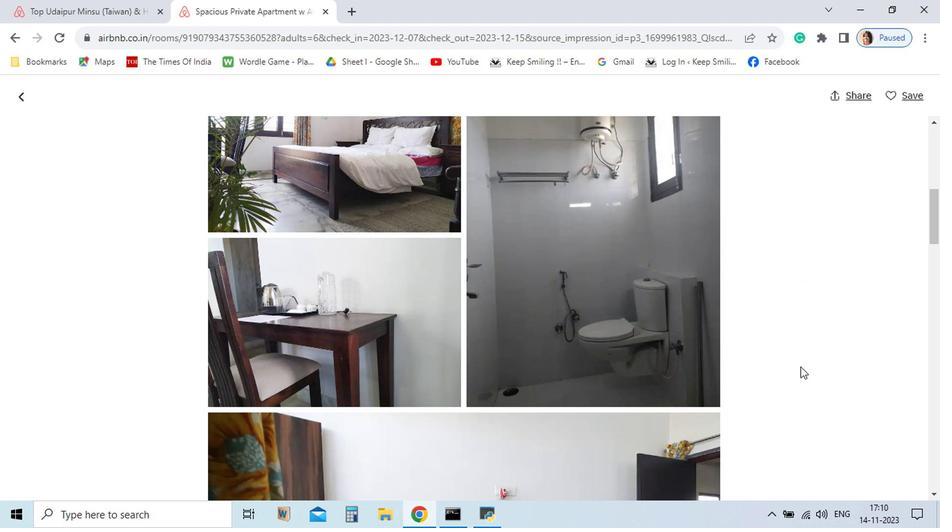 
Action: Mouse scrolled (704, 398) with delta (0, 0)
Screenshot: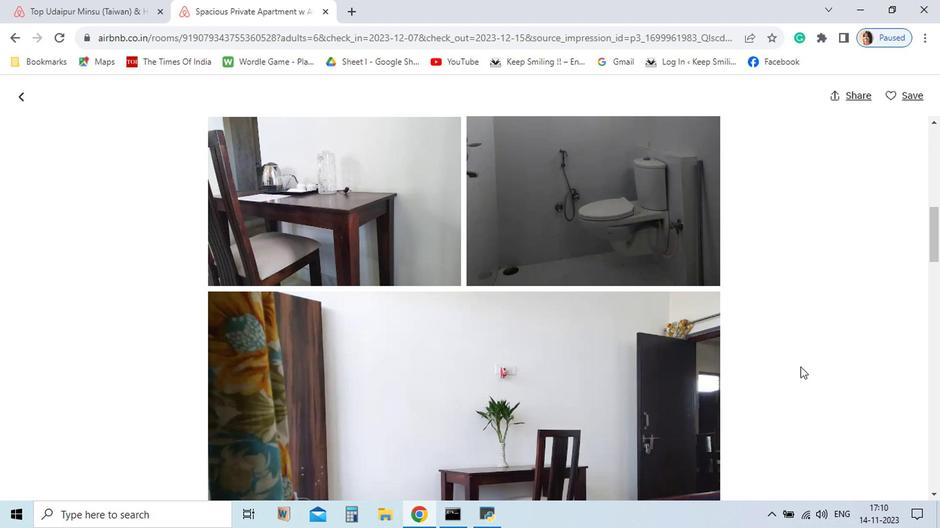 
Action: Mouse scrolled (704, 398) with delta (0, 0)
Screenshot: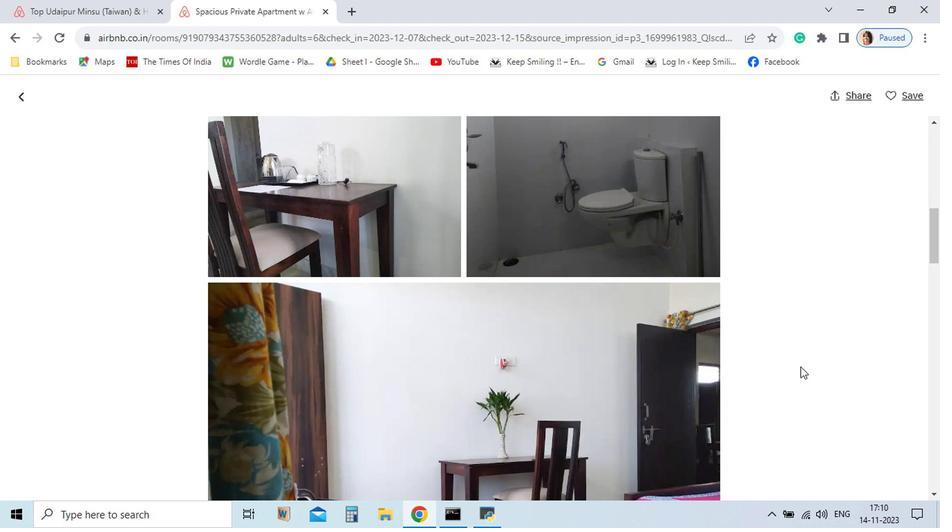 
Action: Mouse scrolled (704, 398) with delta (0, 0)
Screenshot: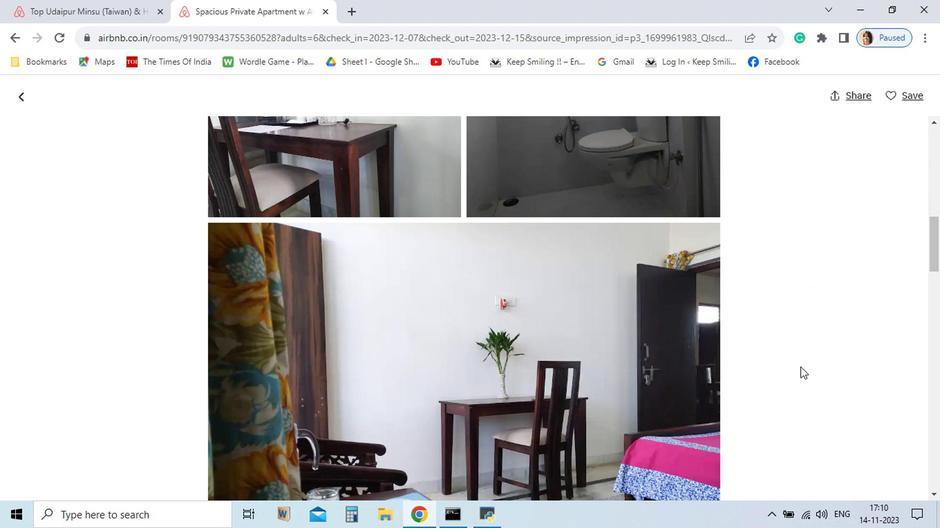 
Action: Mouse scrolled (704, 398) with delta (0, 0)
Screenshot: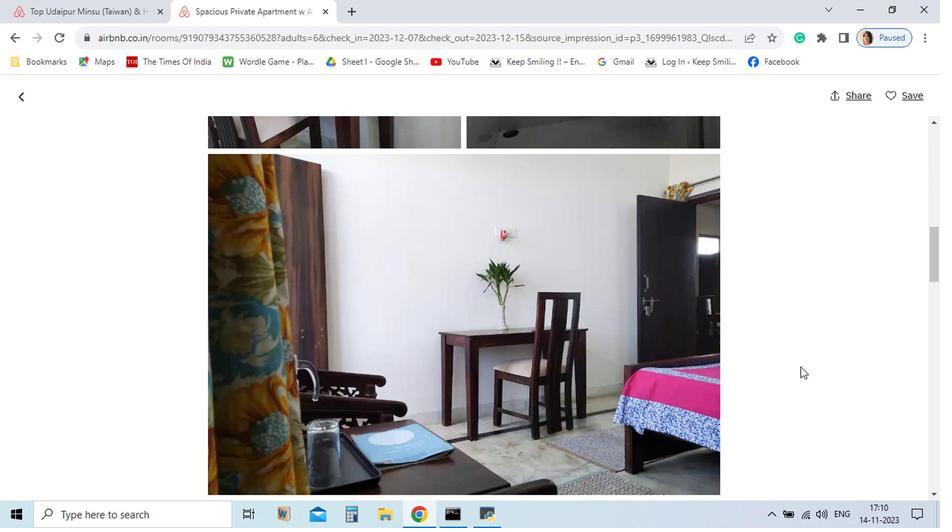 
Action: Mouse scrolled (704, 398) with delta (0, 0)
Screenshot: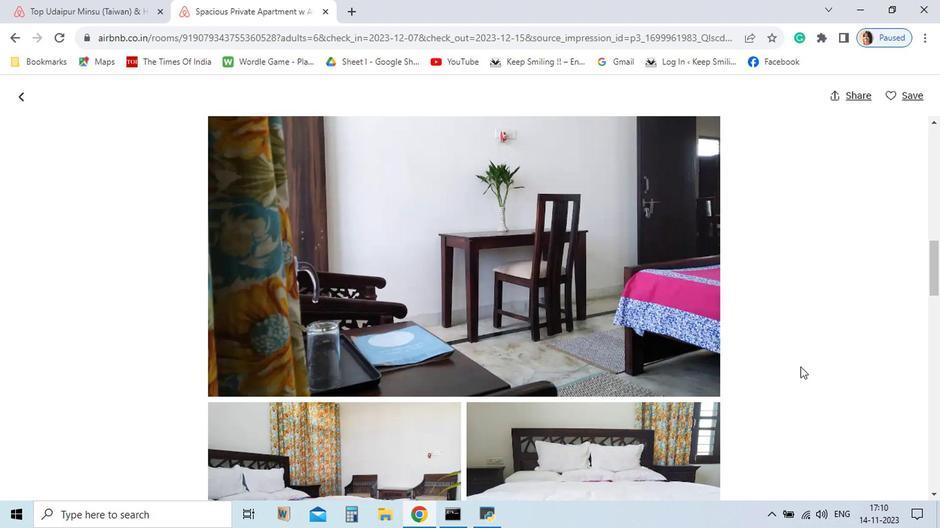 
Action: Mouse scrolled (704, 398) with delta (0, 0)
Screenshot: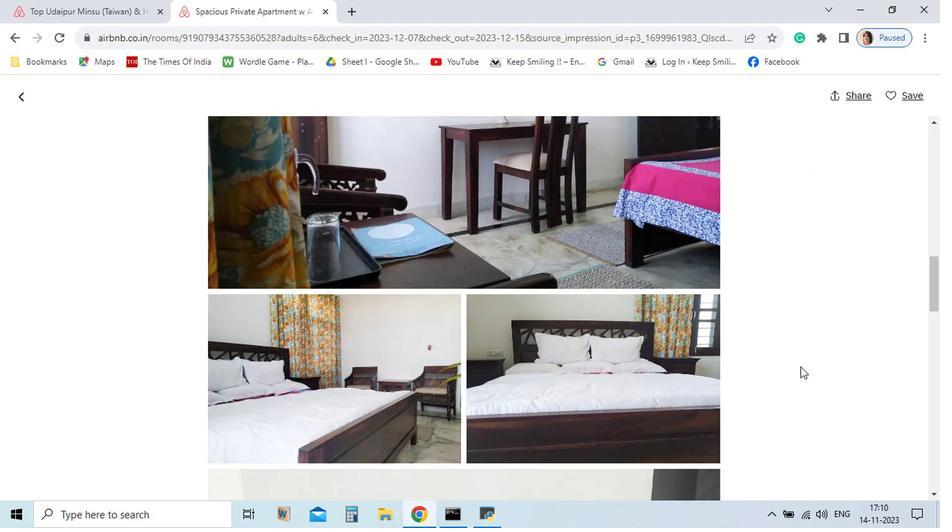 
Action: Mouse scrolled (704, 398) with delta (0, 0)
Screenshot: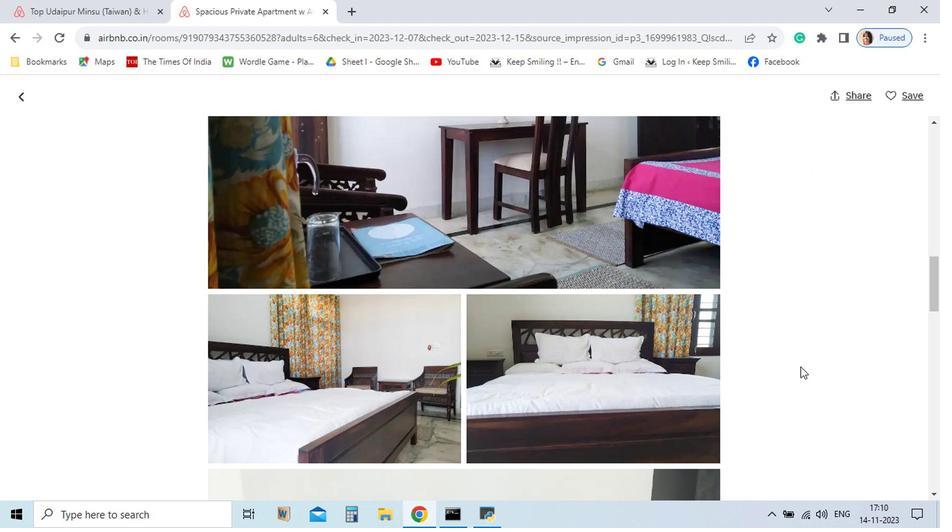 
Action: Mouse scrolled (704, 398) with delta (0, 0)
Screenshot: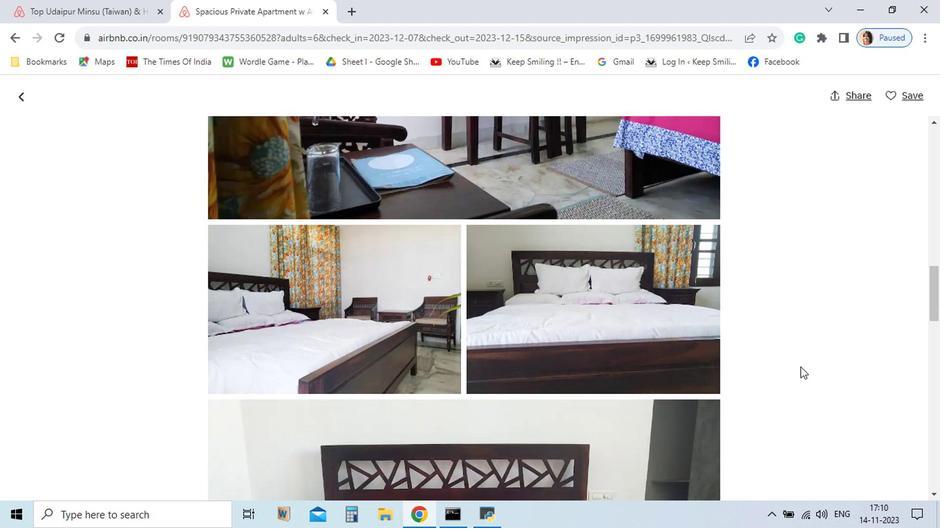 
Action: Mouse moved to (704, 398)
Screenshot: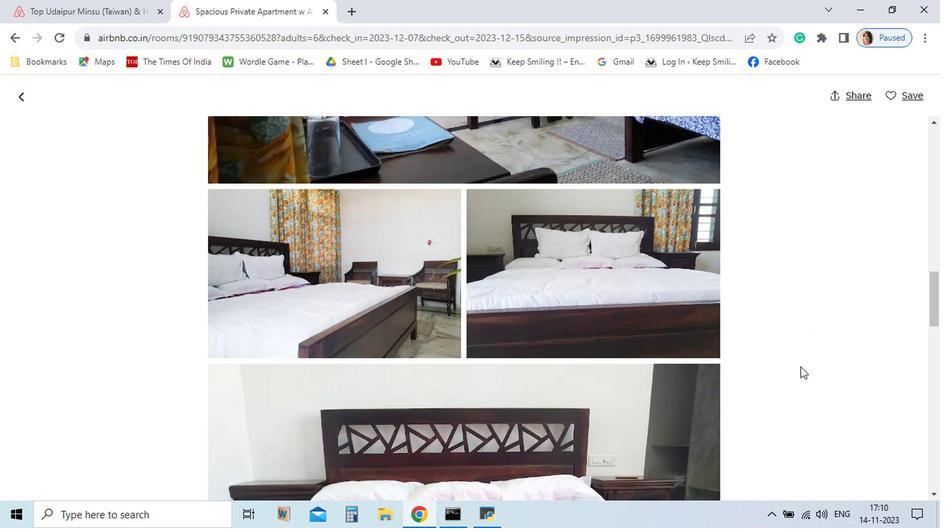 
Action: Mouse scrolled (704, 398) with delta (0, 0)
Screenshot: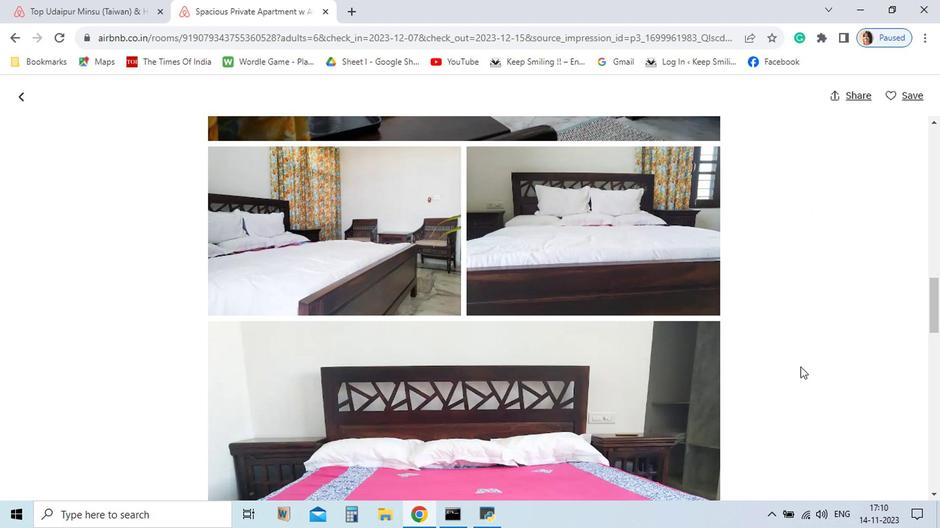 
Action: Mouse scrolled (704, 398) with delta (0, 0)
Screenshot: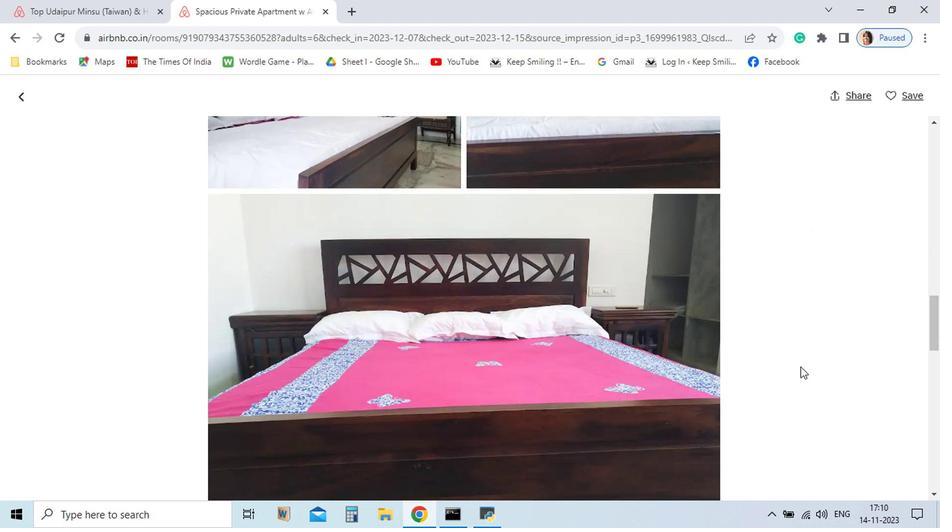 
Action: Mouse scrolled (704, 398) with delta (0, 0)
Screenshot: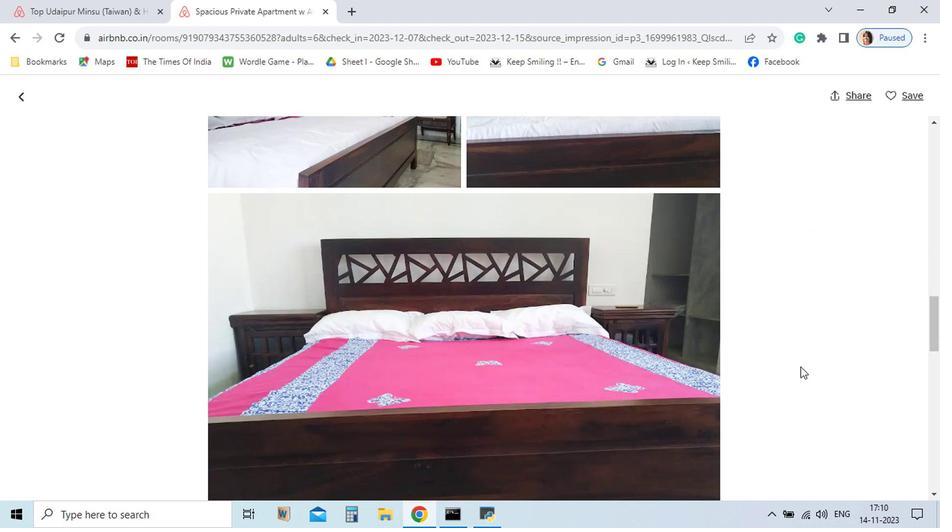 
Action: Mouse scrolled (704, 398) with delta (0, 0)
Screenshot: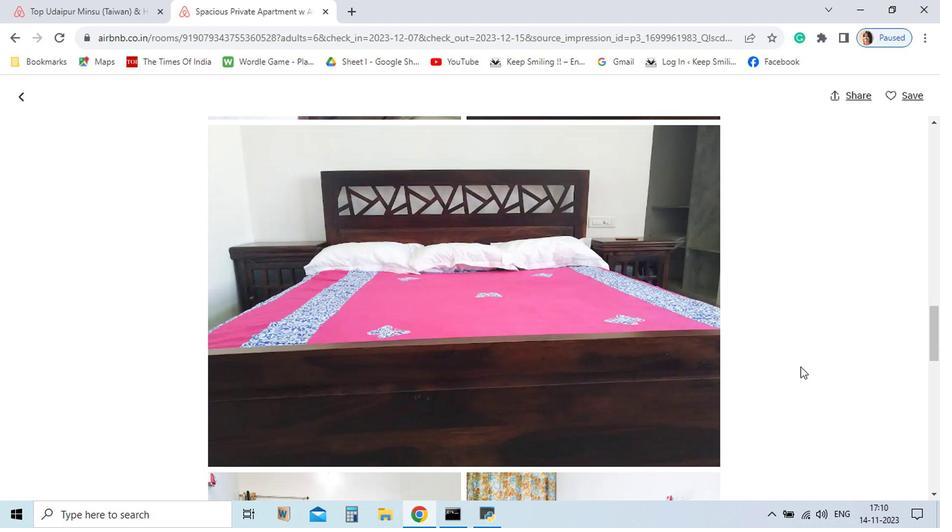 
Action: Mouse moved to (703, 398)
Screenshot: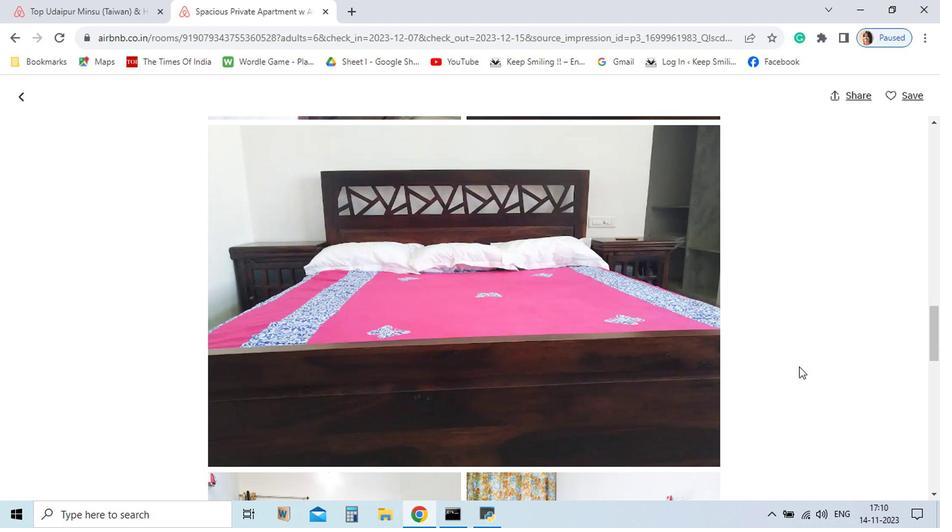 
Action: Mouse scrolled (703, 398) with delta (0, 0)
Screenshot: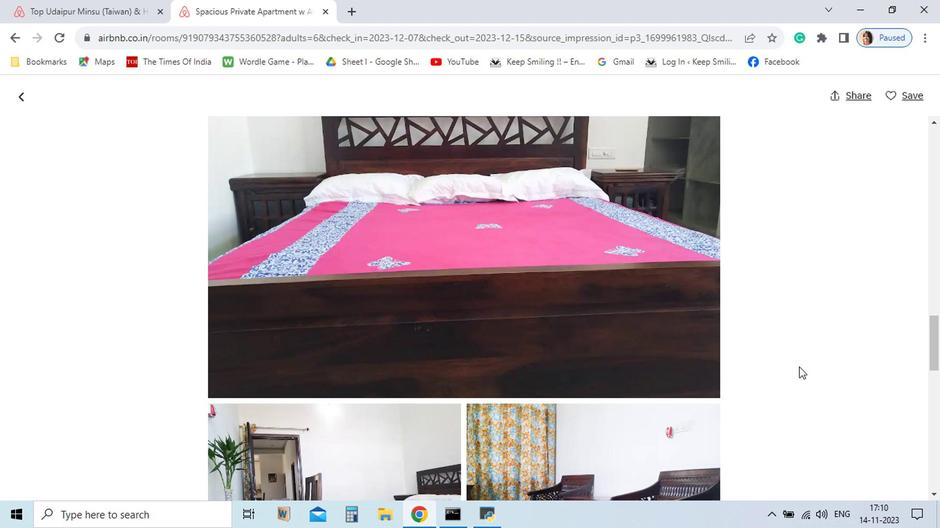 
Action: Mouse moved to (705, 401)
Screenshot: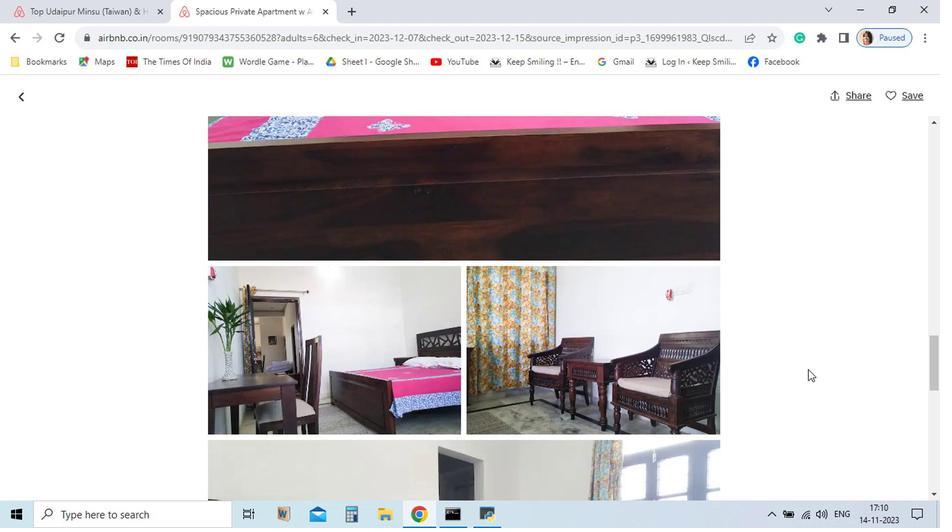 
Action: Mouse scrolled (705, 400) with delta (0, 0)
Screenshot: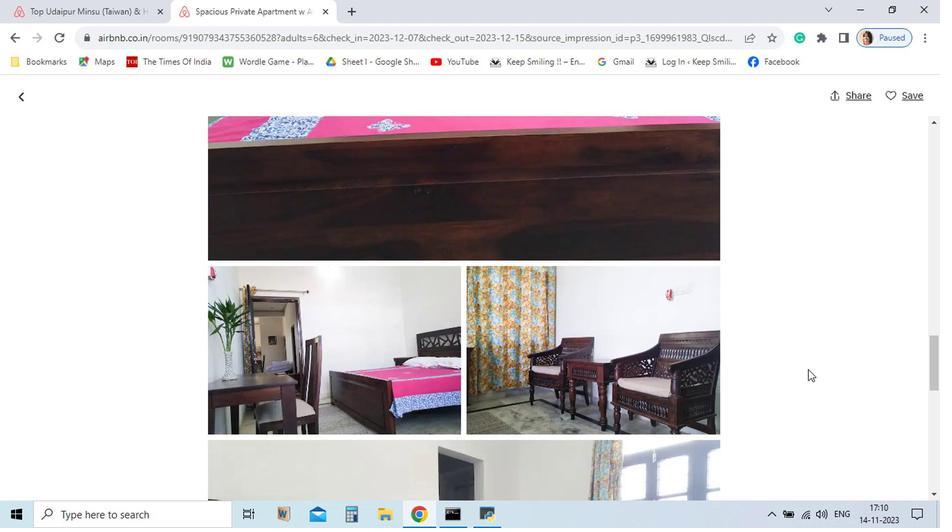 
Action: Mouse scrolled (705, 400) with delta (0, 0)
Screenshot: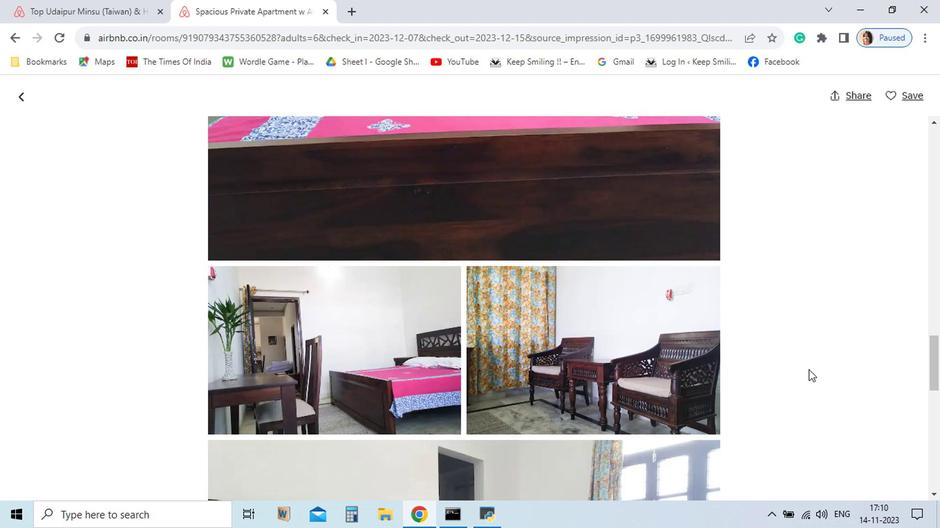 
Action: Mouse moved to (710, 400)
Screenshot: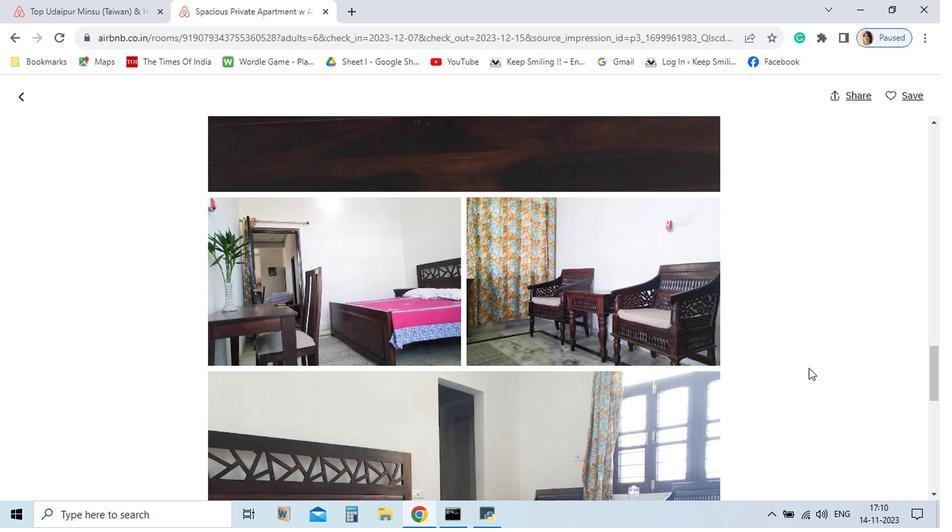 
Action: Mouse scrolled (710, 400) with delta (0, 0)
Screenshot: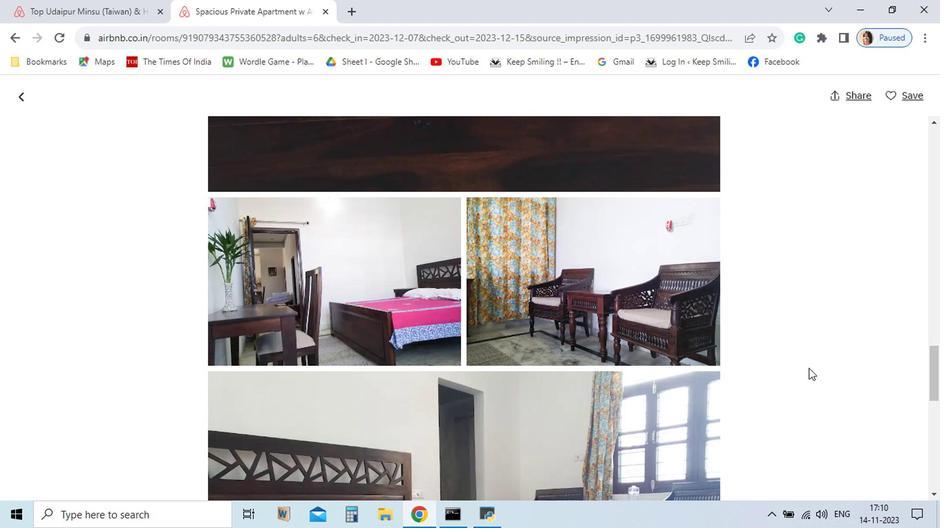 
Action: Mouse moved to (710, 399)
Screenshot: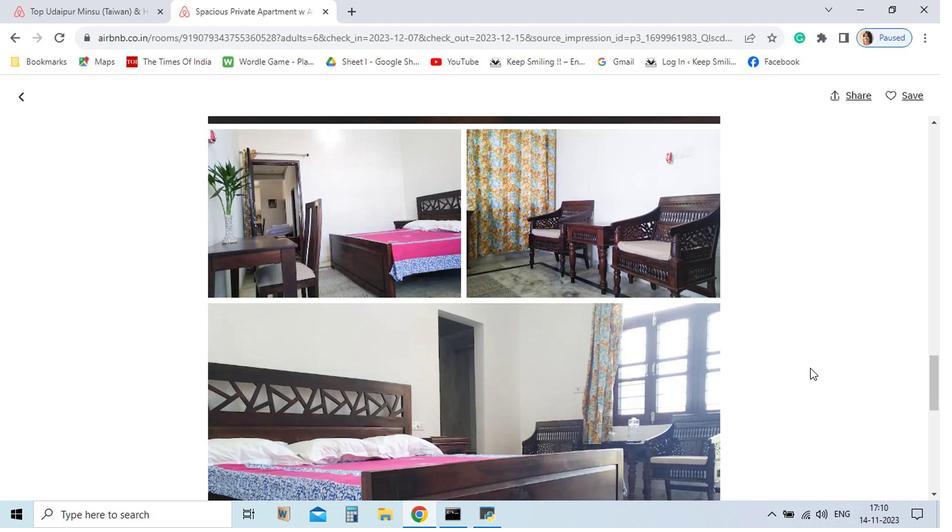 
Action: Mouse scrolled (710, 399) with delta (0, 0)
Screenshot: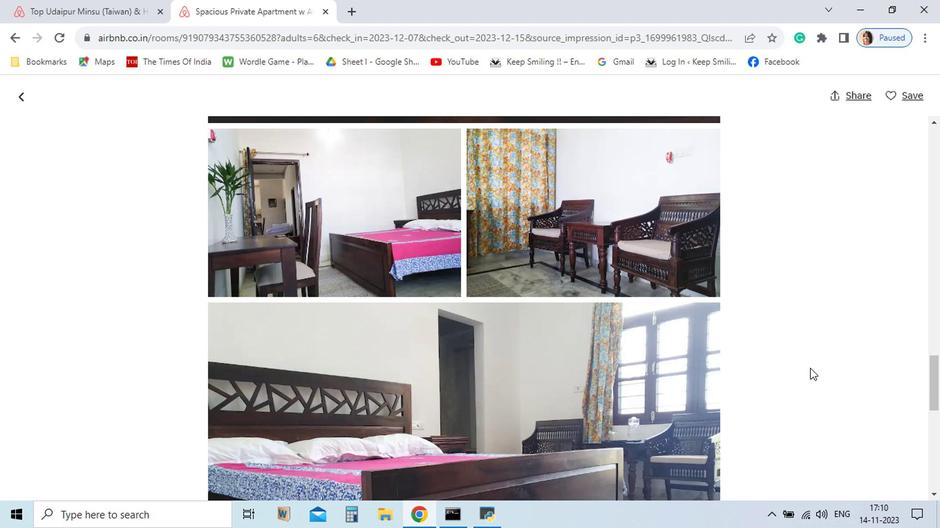 
Action: Mouse moved to (711, 399)
Screenshot: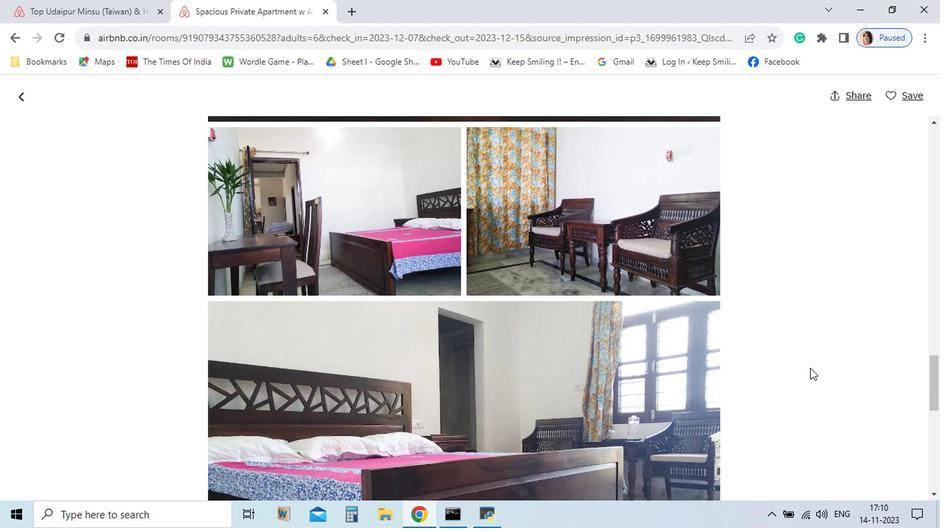 
Action: Mouse scrolled (711, 399) with delta (0, 0)
Screenshot: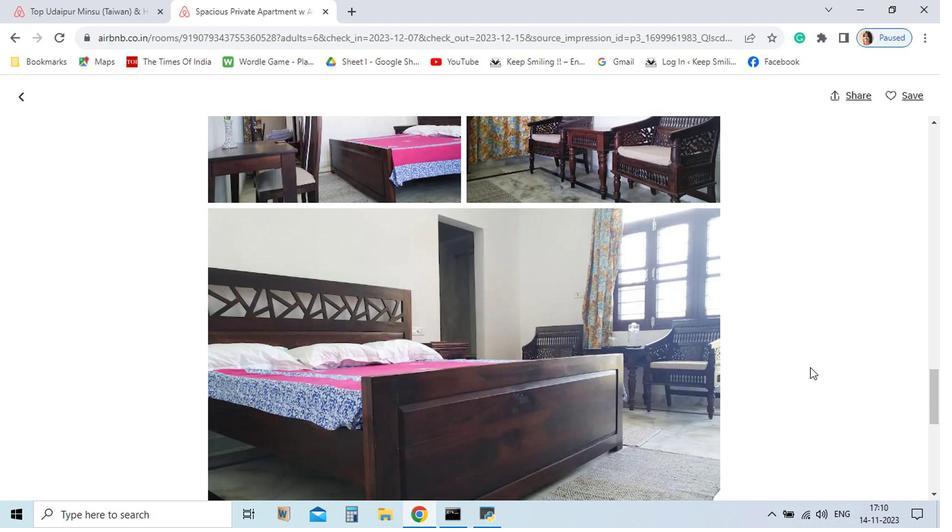 
Action: Mouse moved to (711, 399)
Screenshot: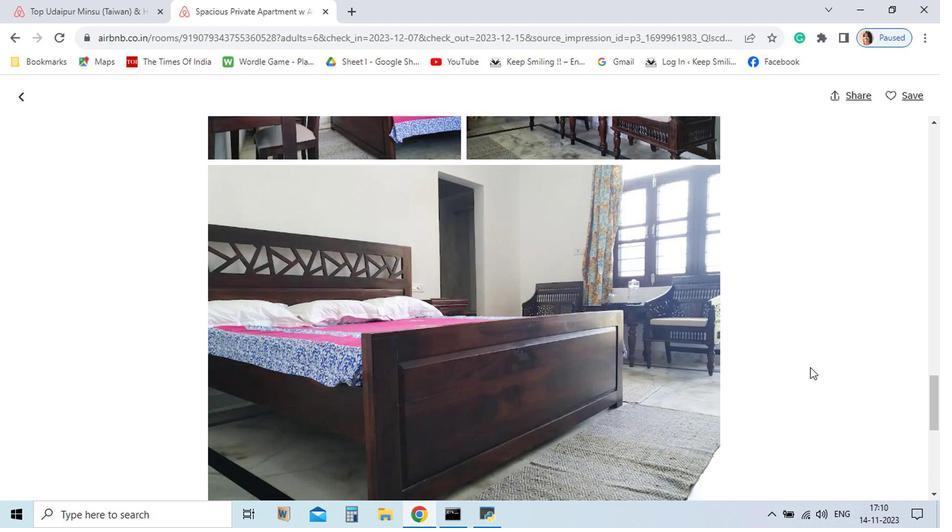 
Action: Mouse scrolled (711, 398) with delta (0, 0)
Screenshot: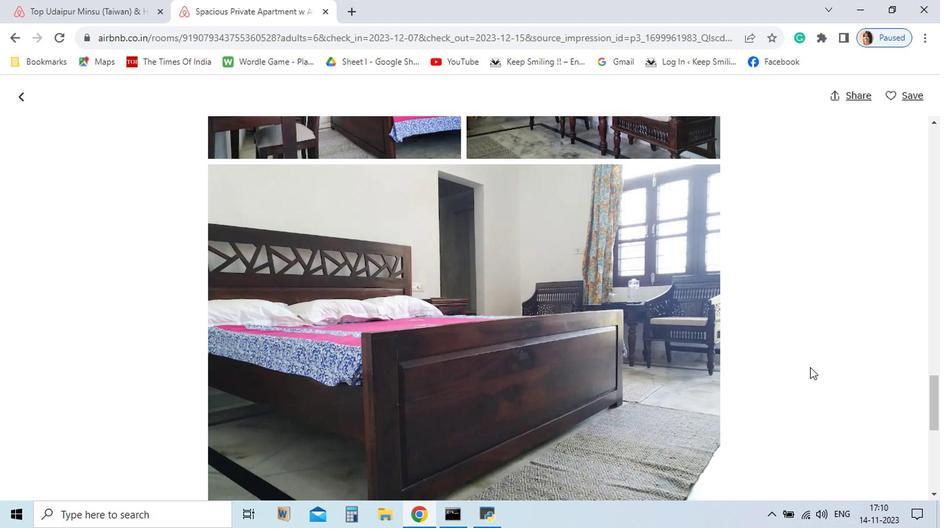 
Action: Mouse scrolled (711, 398) with delta (0, 0)
Screenshot: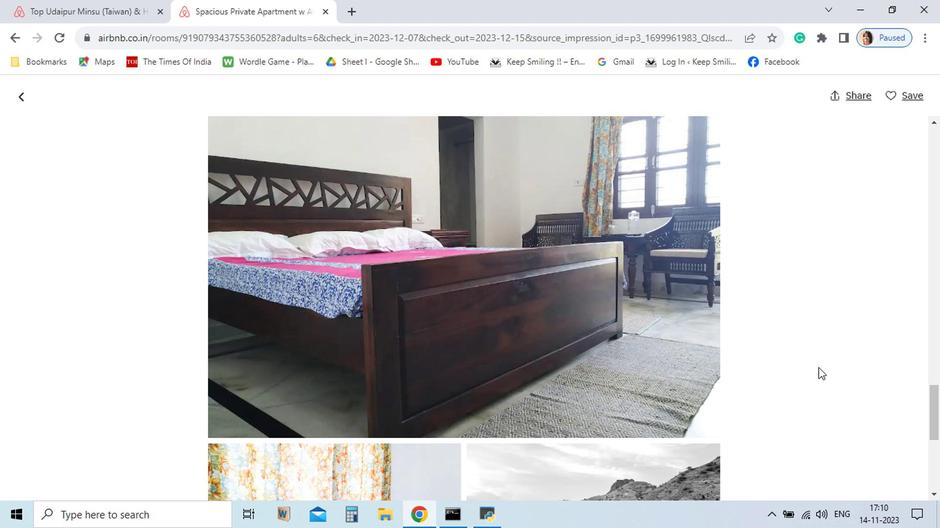 
Action: Mouse moved to (717, 399)
Screenshot: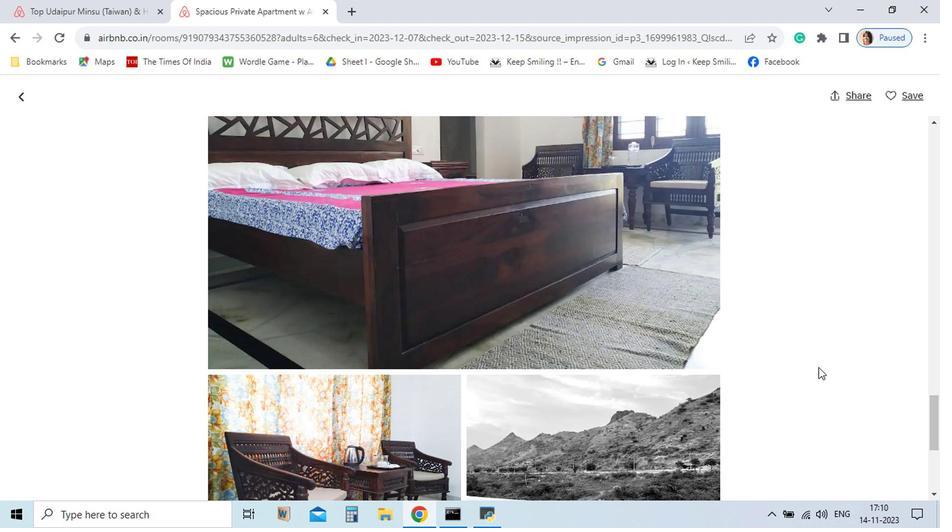 
Action: Mouse scrolled (717, 398) with delta (0, 0)
Screenshot: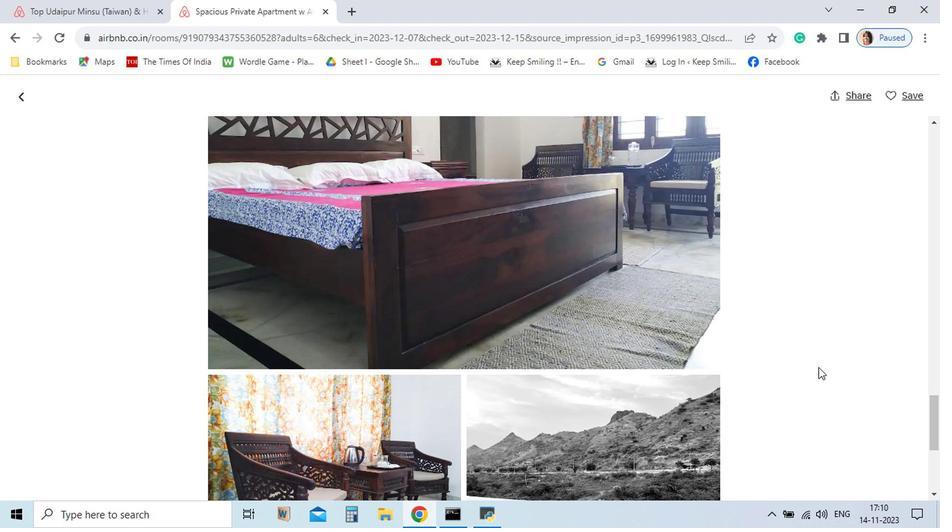 
Action: Mouse scrolled (717, 398) with delta (0, 0)
Screenshot: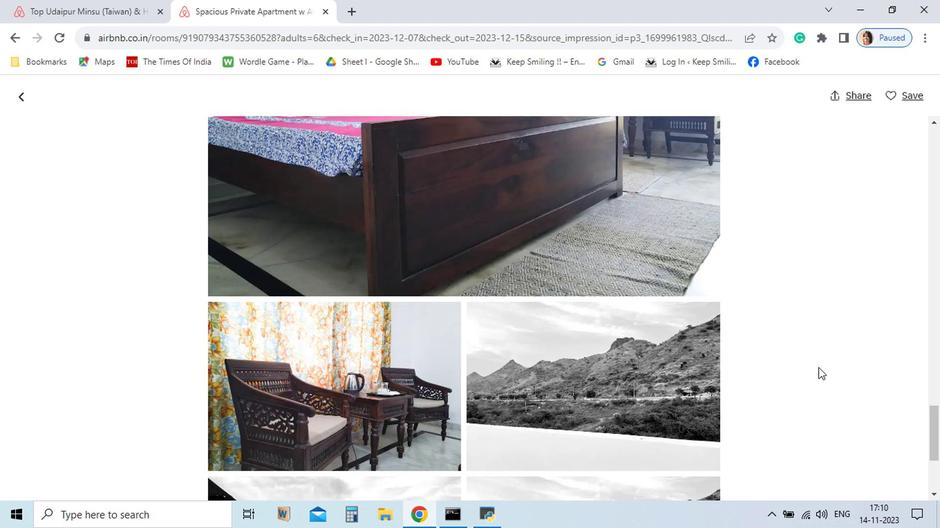 
Action: Mouse scrolled (717, 398) with delta (0, 0)
Screenshot: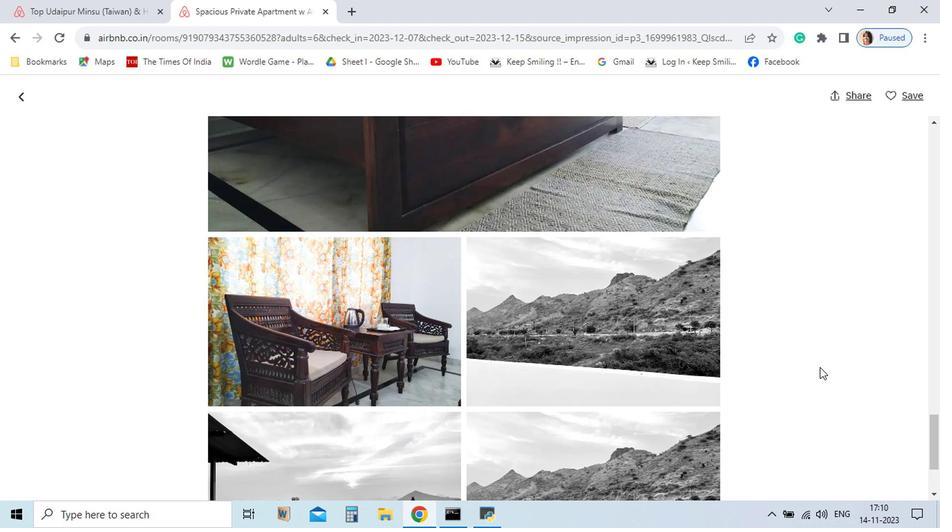 
Action: Mouse scrolled (717, 398) with delta (0, 0)
Screenshot: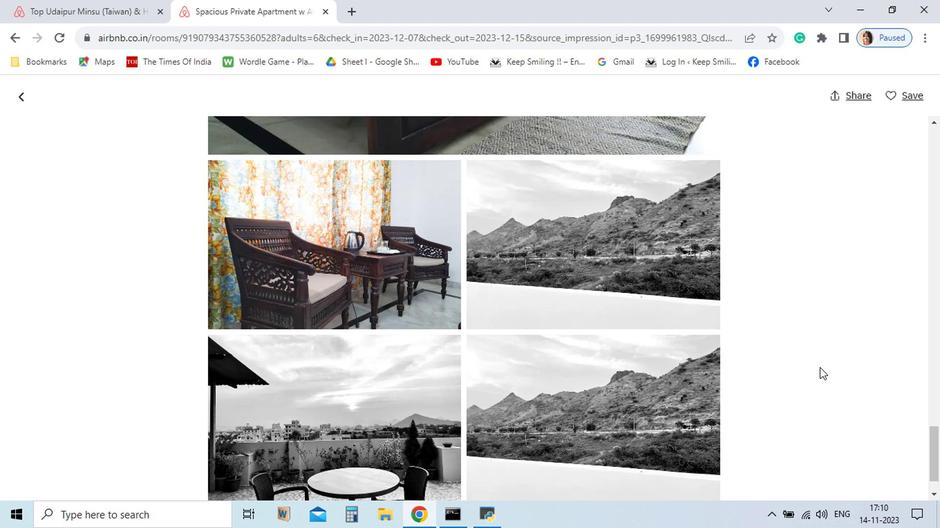 
Action: Mouse moved to (718, 399)
Screenshot: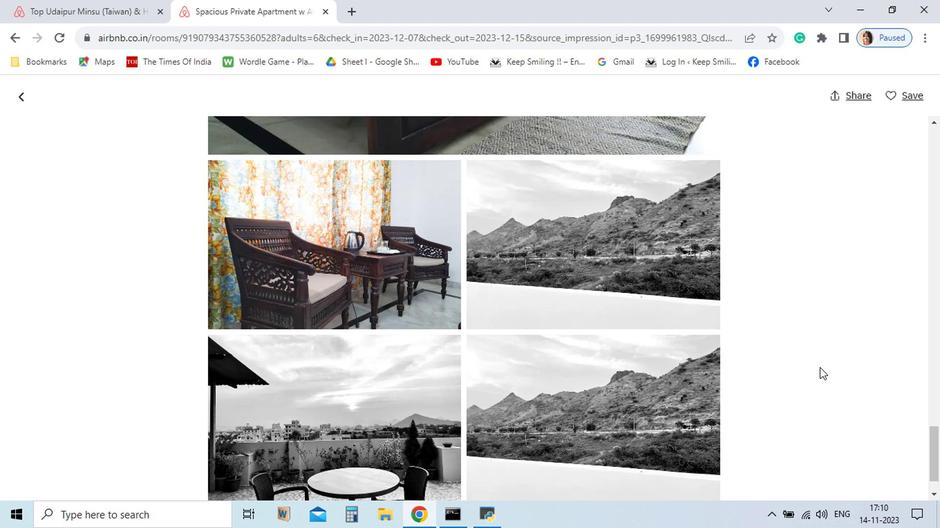 
Action: Mouse scrolled (718, 398) with delta (0, 0)
Screenshot: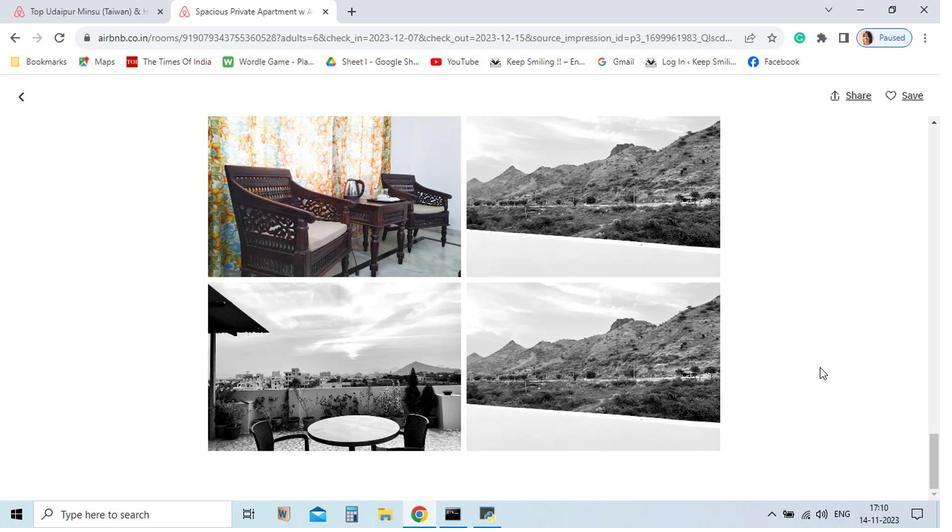 
Action: Mouse scrolled (718, 398) with delta (0, 0)
Screenshot: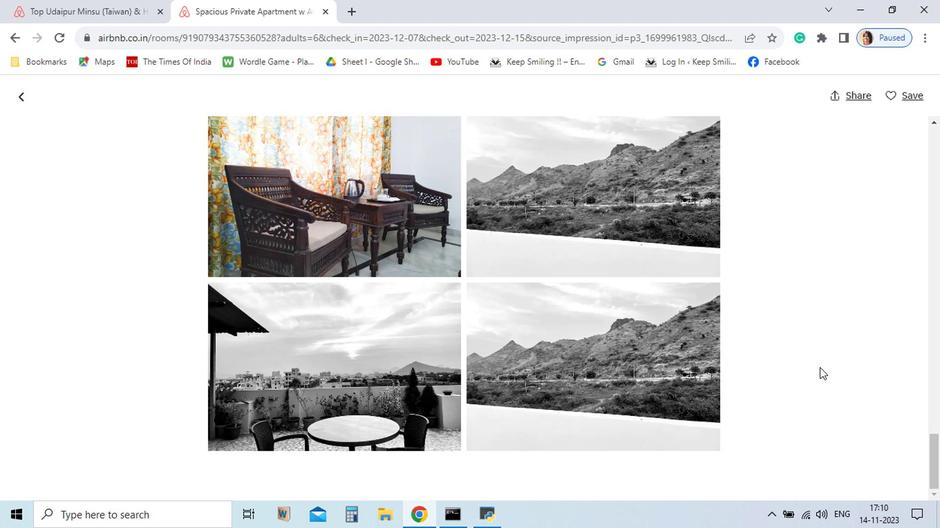 
Action: Mouse scrolled (718, 398) with delta (0, 0)
Screenshot: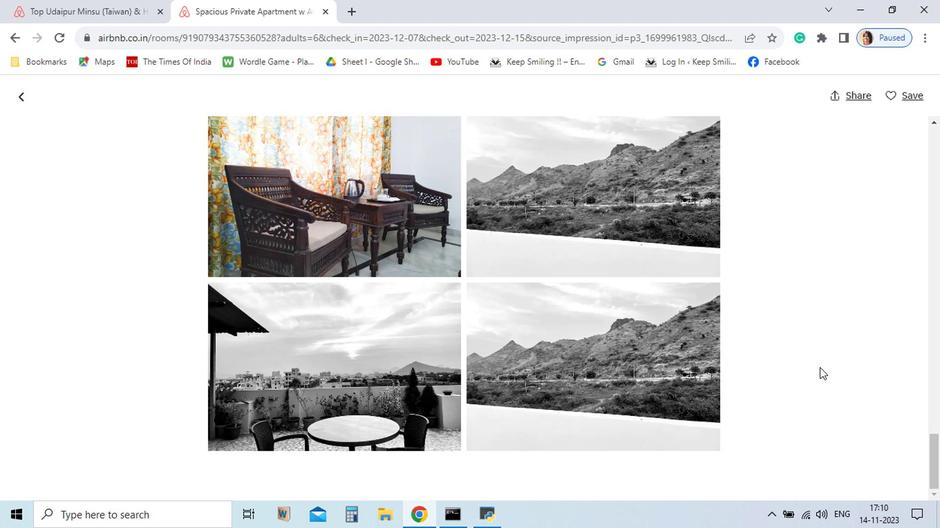 
Action: Mouse moved to (153, 204)
Screenshot: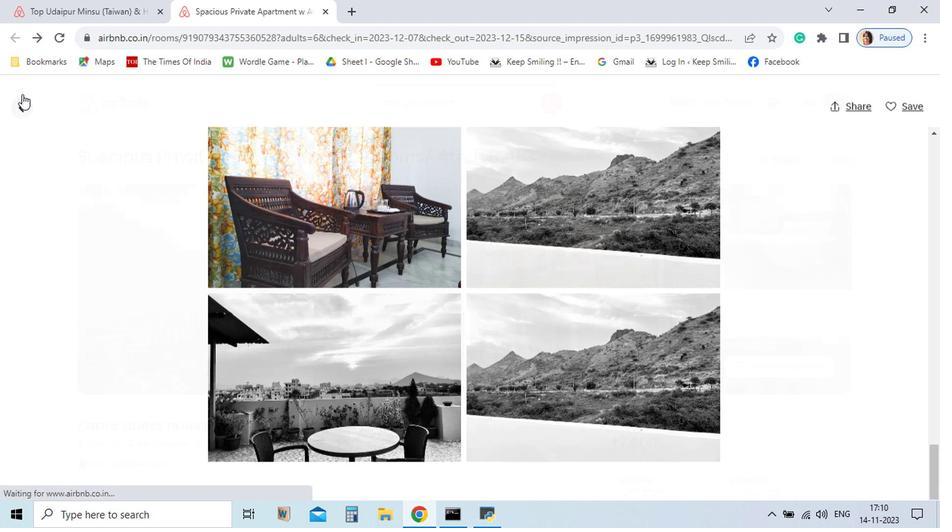 
Action: Mouse pressed left at (153, 204)
Screenshot: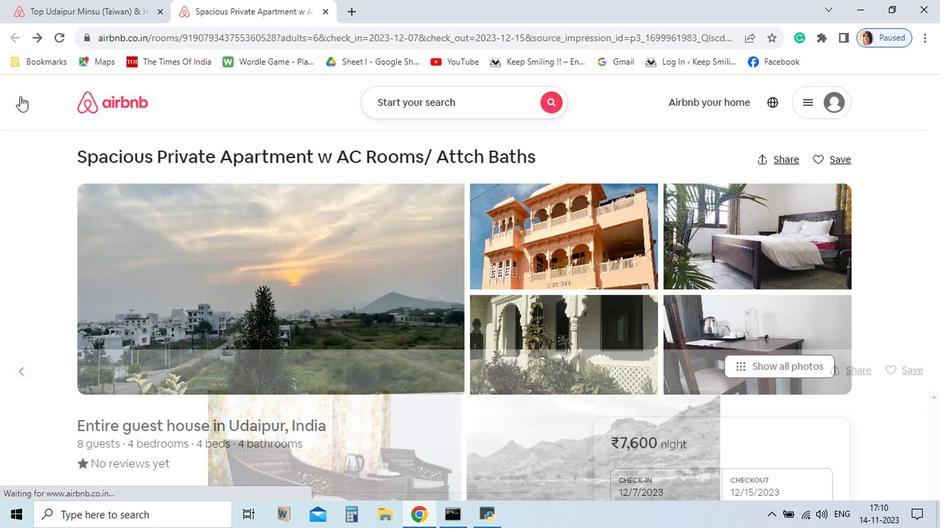 
Action: Mouse moved to (463, 450)
Screenshot: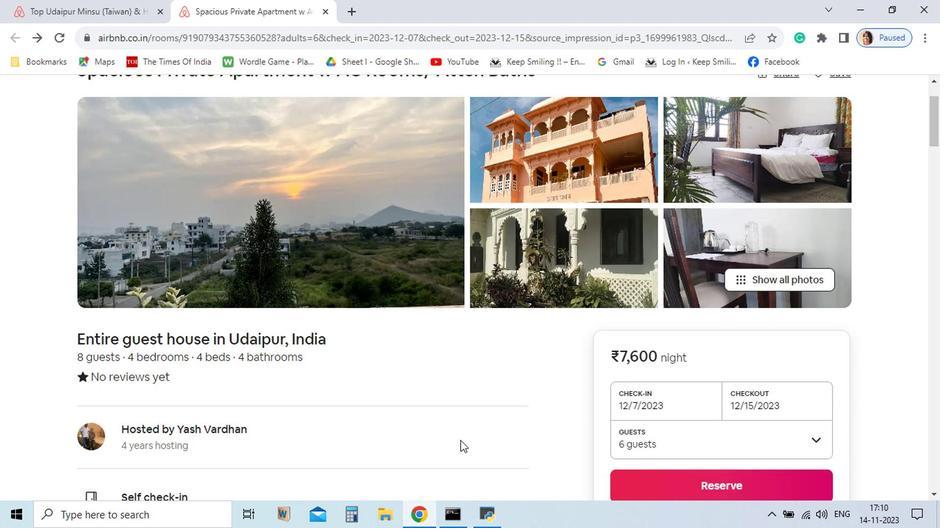
Action: Mouse scrolled (463, 450) with delta (0, 0)
Screenshot: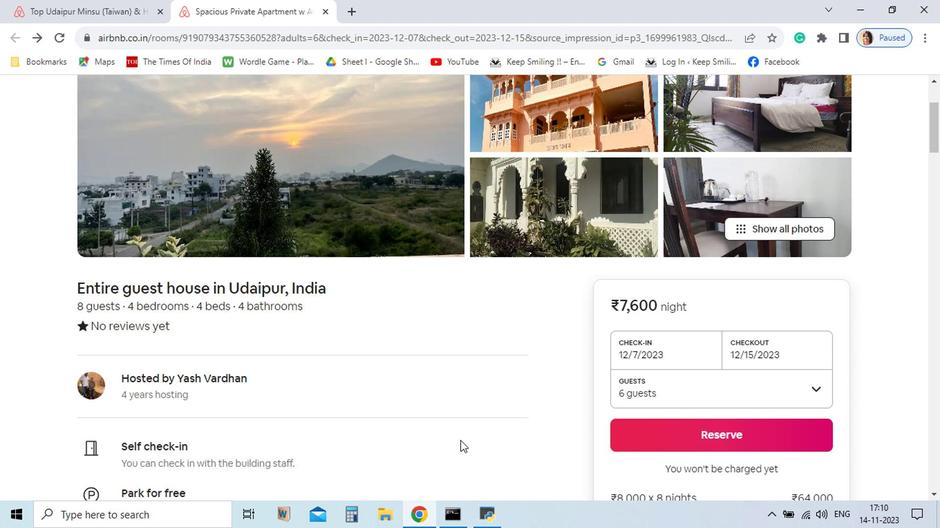 
Action: Mouse scrolled (463, 450) with delta (0, 0)
Screenshot: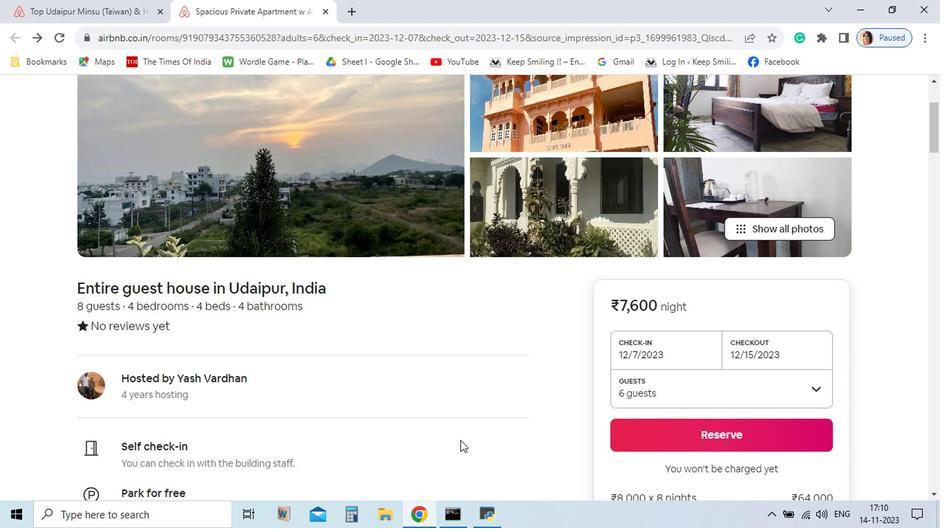 
Action: Mouse scrolled (463, 450) with delta (0, 0)
Screenshot: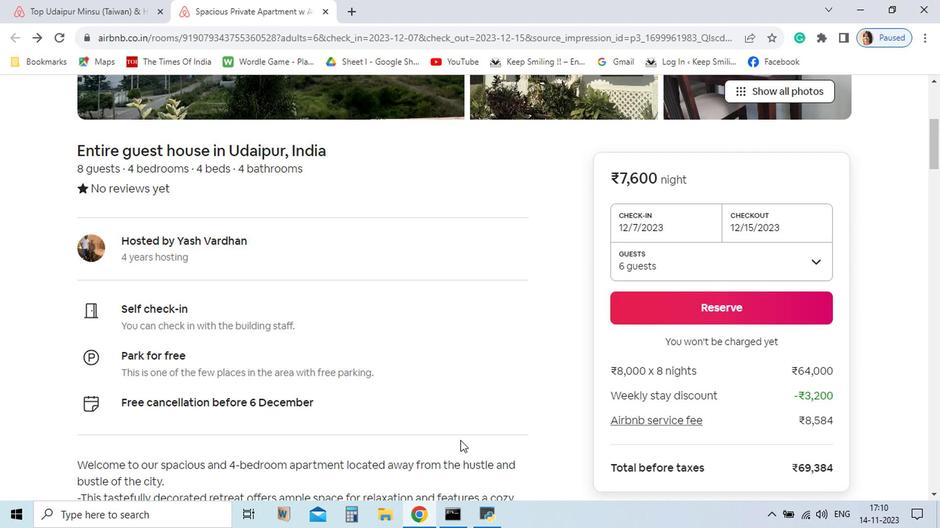 
Action: Mouse scrolled (463, 450) with delta (0, 0)
Screenshot: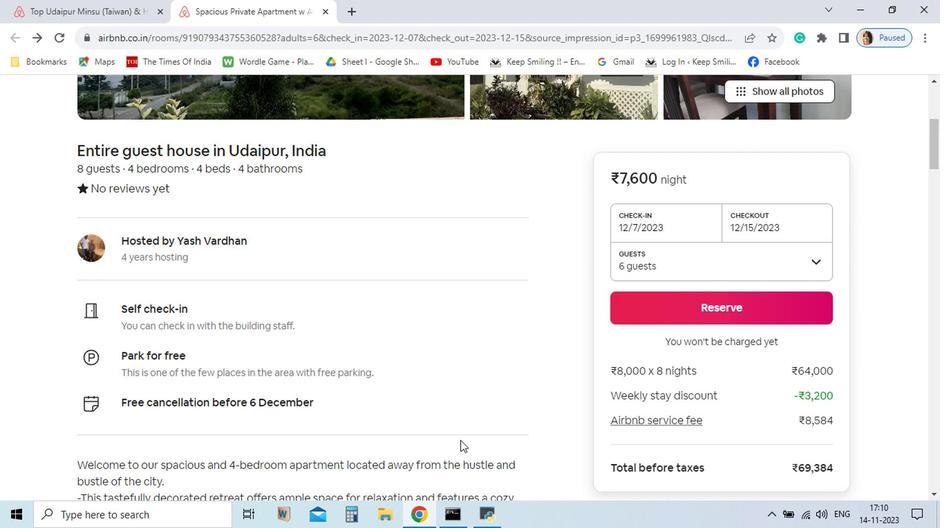 
Action: Mouse scrolled (463, 450) with delta (0, 0)
Screenshot: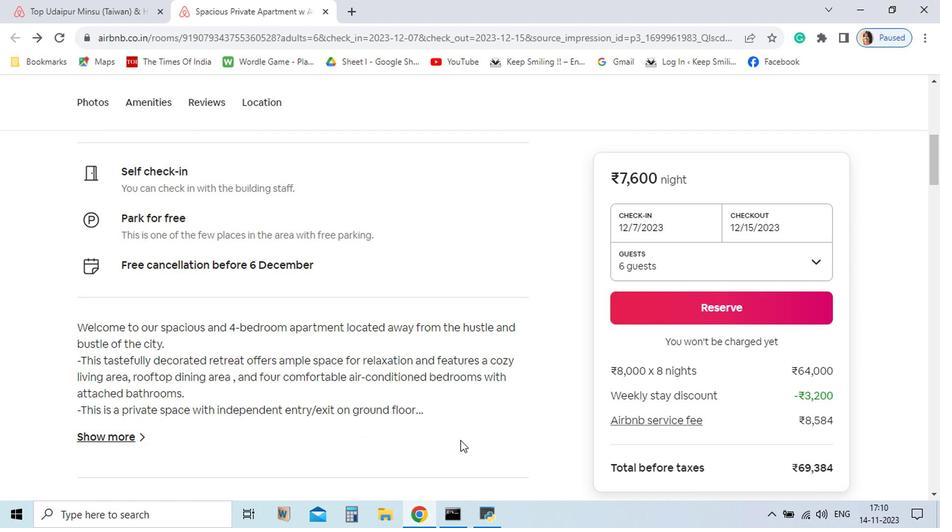 
Action: Mouse scrolled (463, 450) with delta (0, 0)
Screenshot: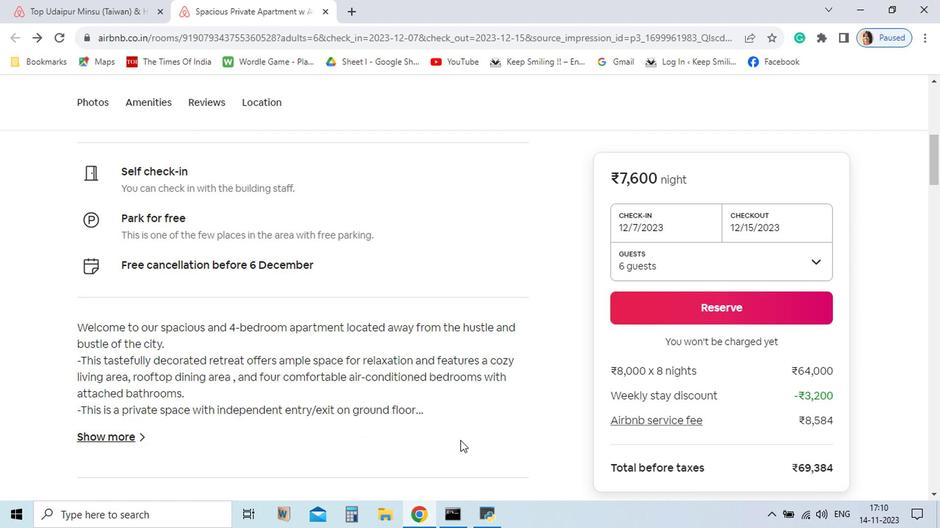 
Action: Mouse scrolled (463, 450) with delta (0, 0)
Screenshot: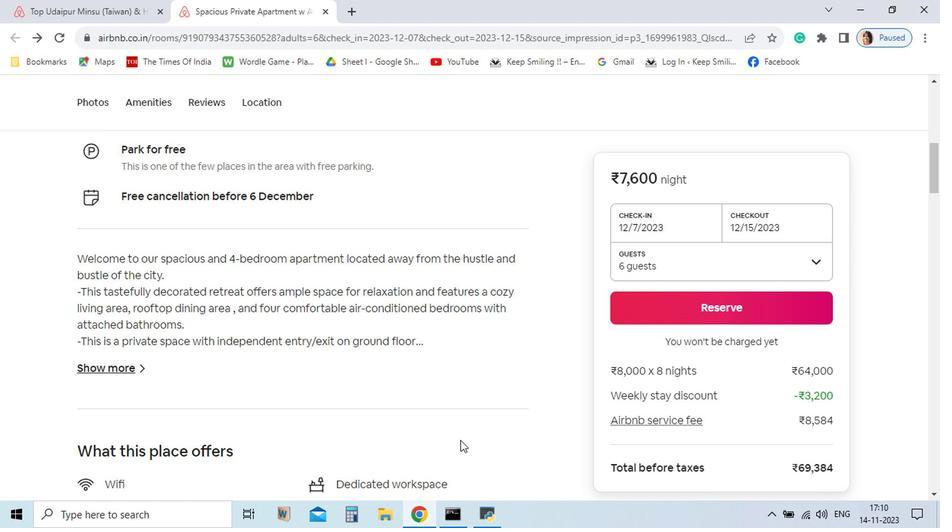 
Action: Mouse moved to (227, 403)
Screenshot: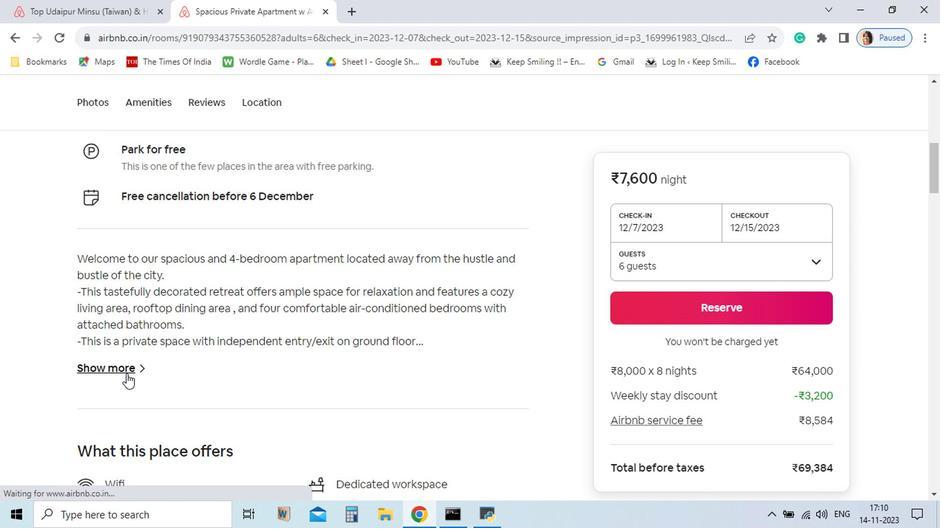 
Action: Mouse pressed left at (227, 403)
Screenshot: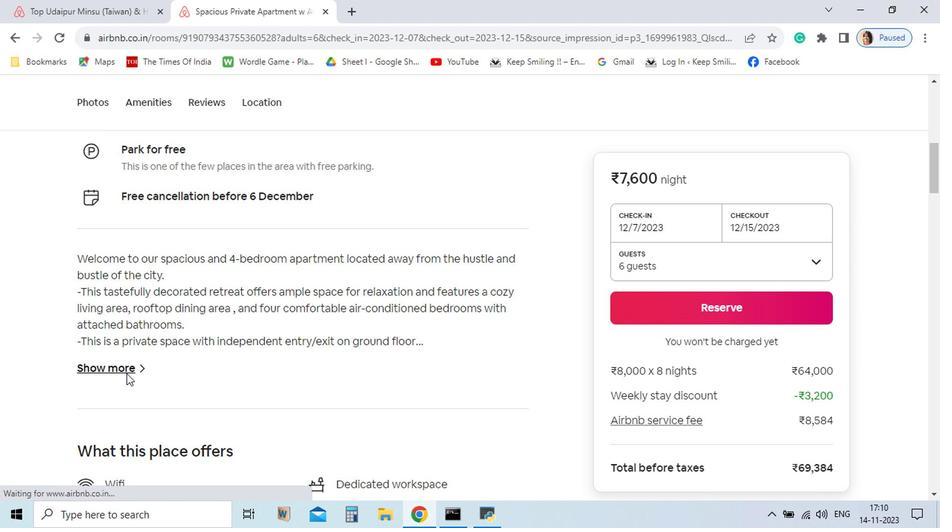 
Action: Mouse moved to (654, 468)
Screenshot: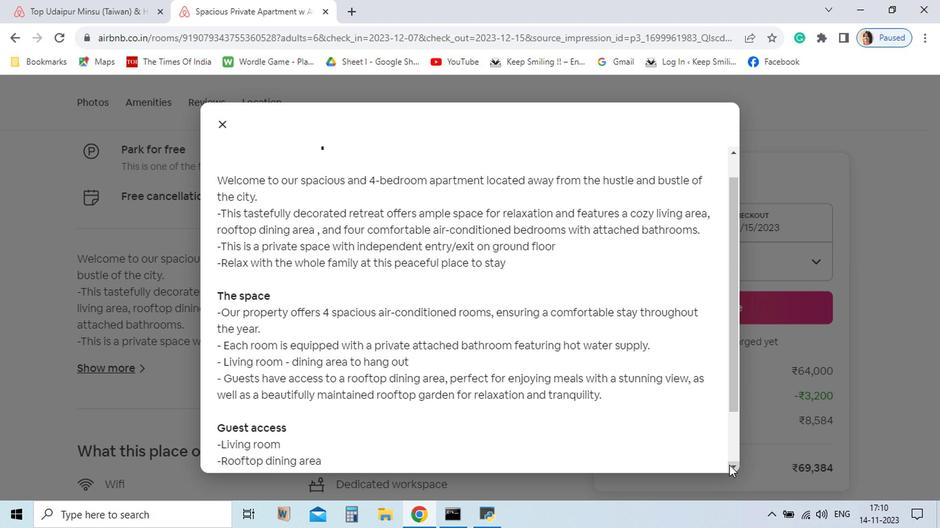
Action: Mouse pressed left at (654, 468)
Screenshot: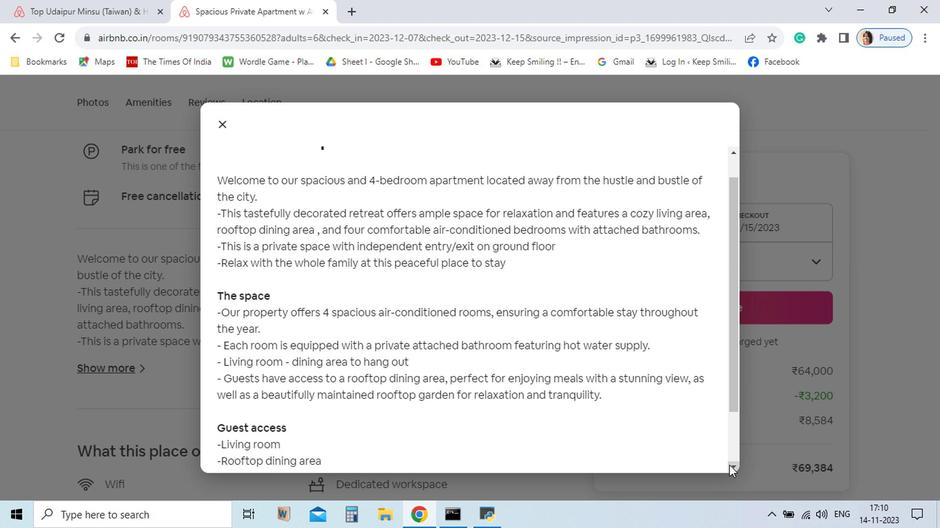 
Action: Mouse pressed left at (654, 468)
Screenshot: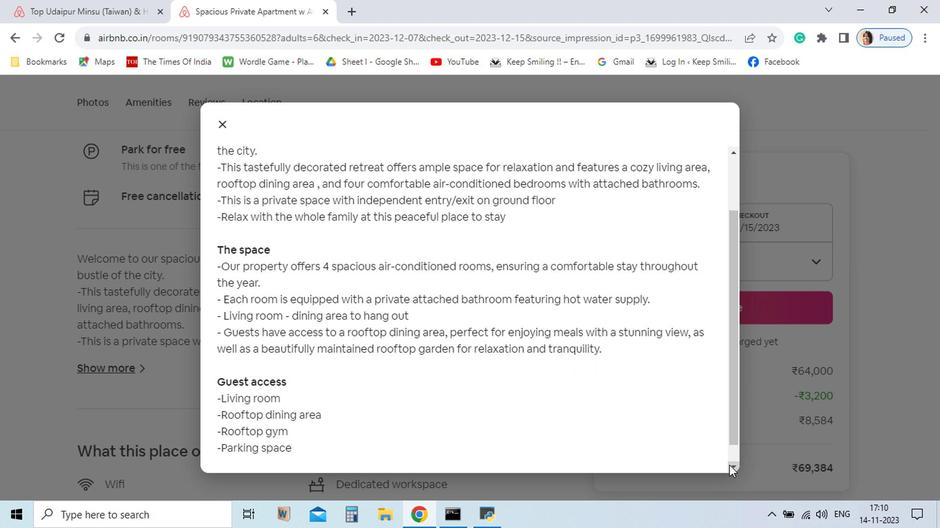 
Action: Mouse pressed left at (654, 468)
Screenshot: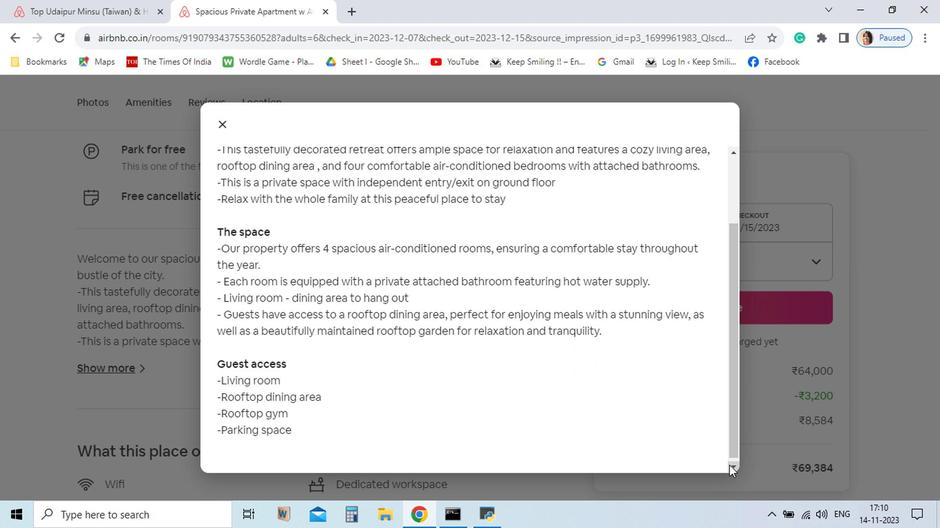 
Action: Mouse pressed left at (654, 468)
Screenshot: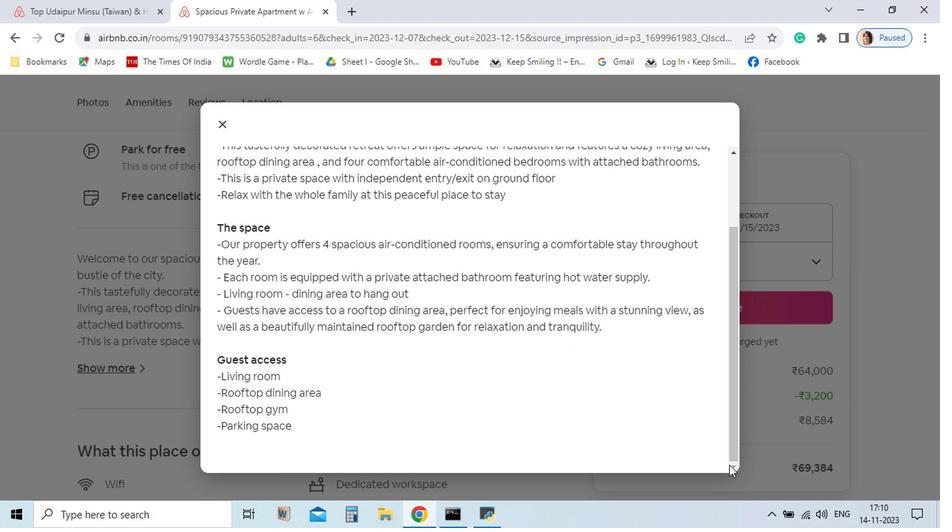 
Action: Mouse pressed left at (654, 468)
Screenshot: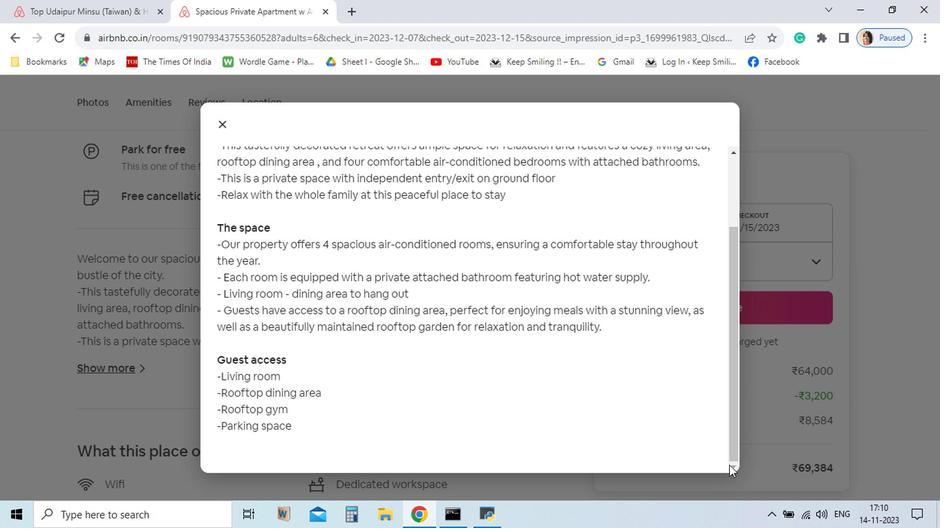 
Action: Mouse pressed left at (654, 468)
Screenshot: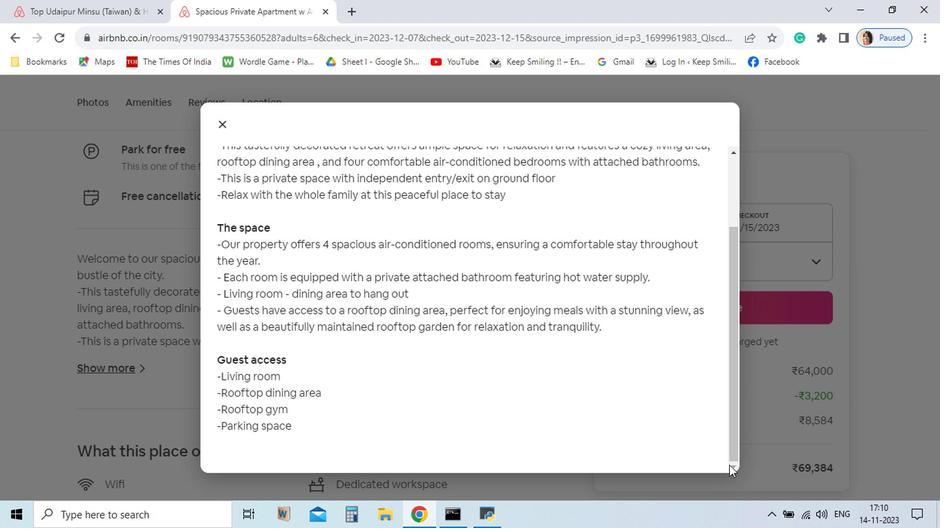 
Action: Mouse moved to (294, 228)
Screenshot: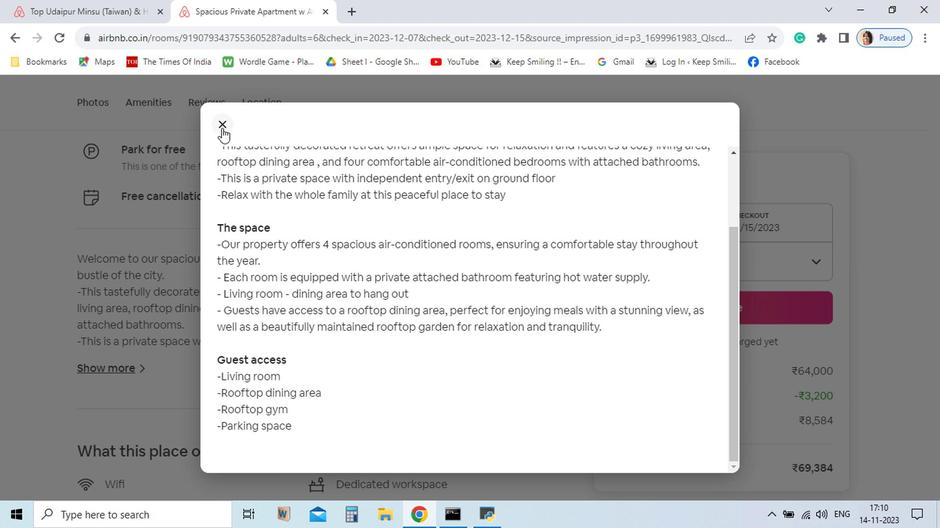 
Action: Mouse pressed left at (294, 228)
Screenshot: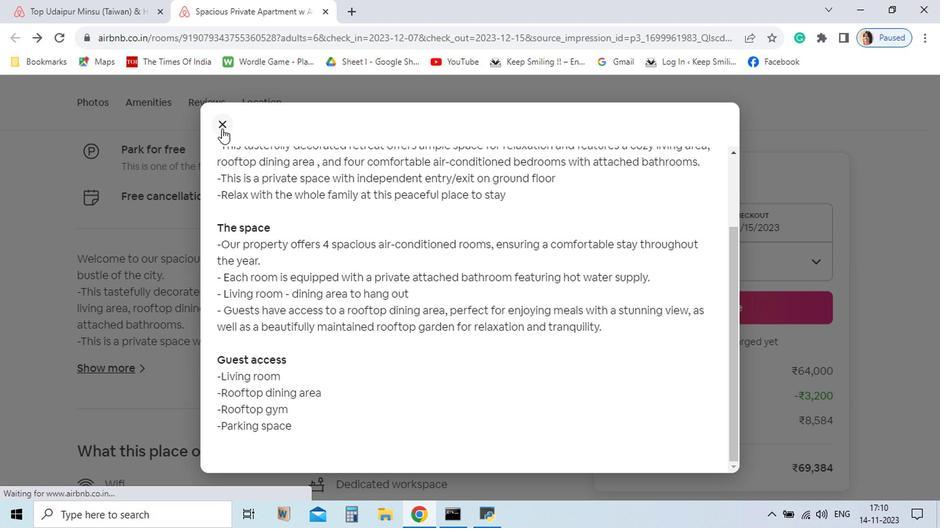 
Action: Mouse moved to (445, 385)
Screenshot: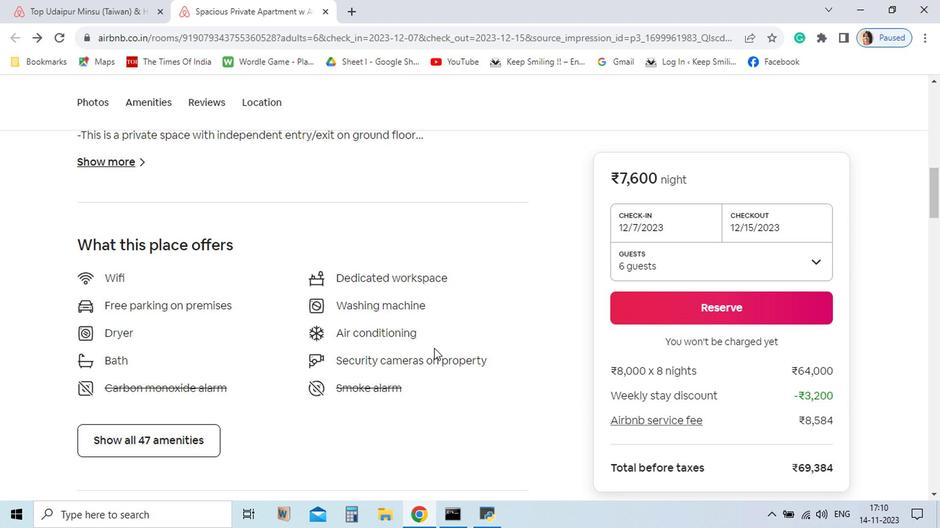 
Action: Mouse scrolled (445, 384) with delta (0, 0)
Screenshot: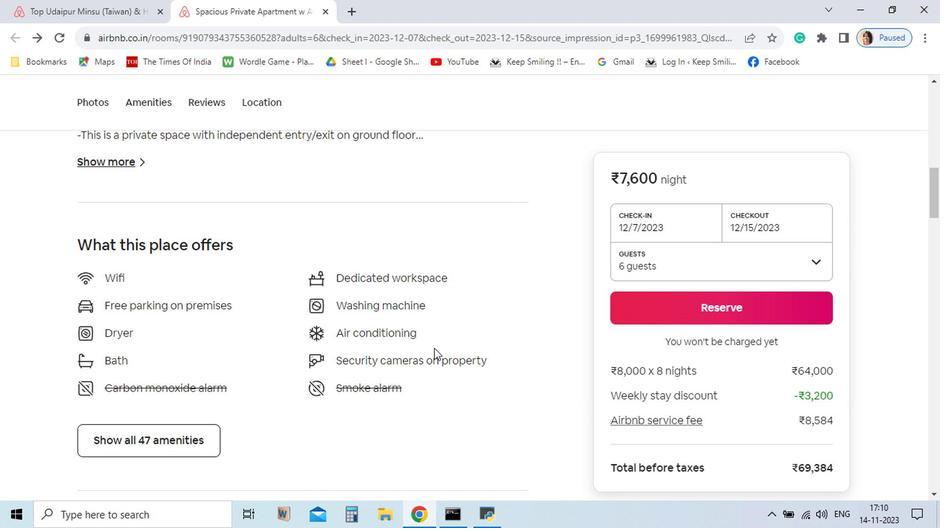 
Action: Mouse scrolled (445, 384) with delta (0, 0)
Screenshot: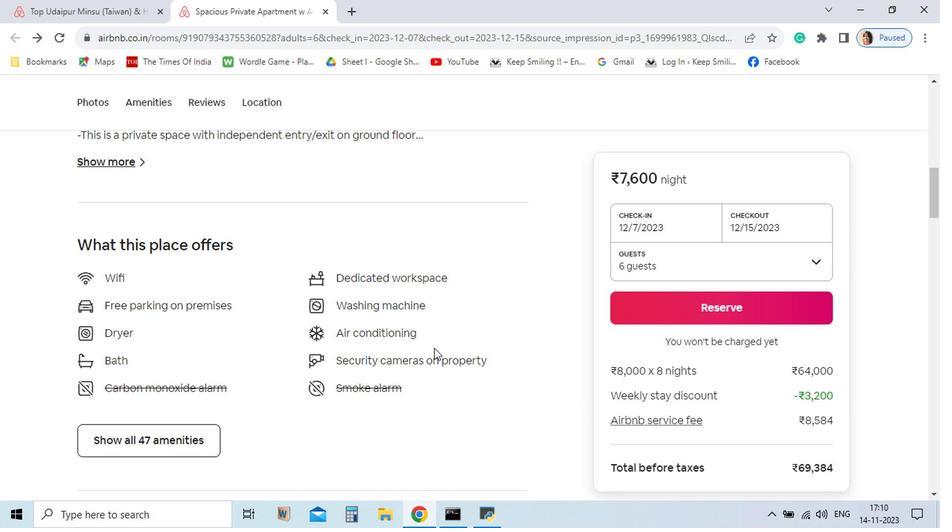 
Action: Mouse scrolled (445, 384) with delta (0, 0)
Screenshot: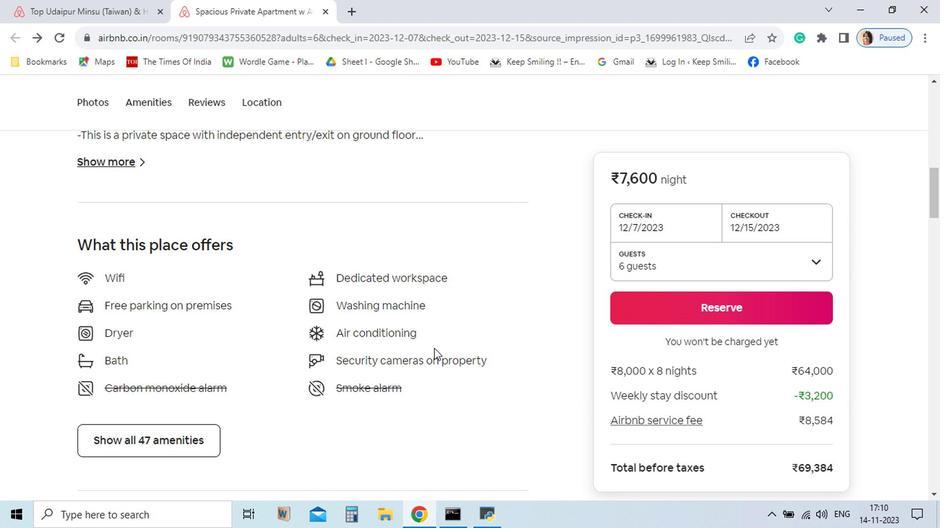 
Action: Mouse moved to (236, 445)
Screenshot: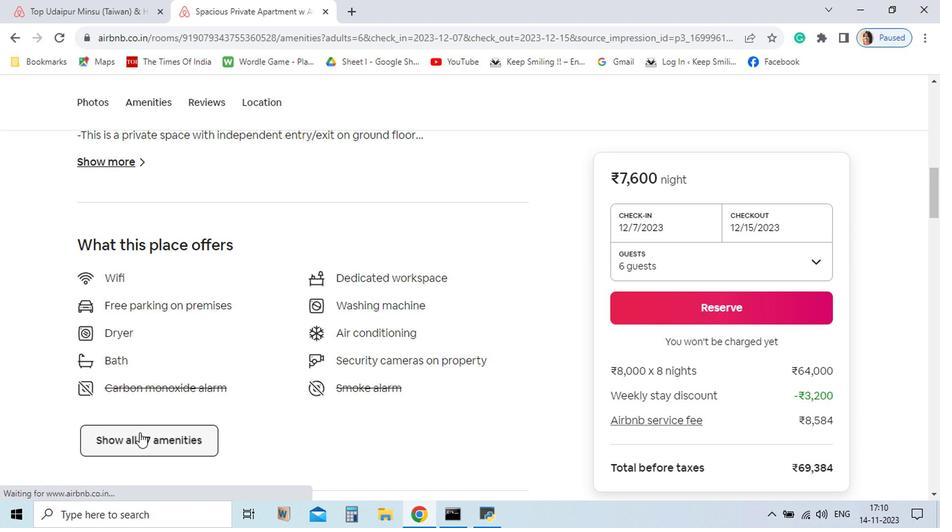 
Action: Mouse pressed left at (236, 445)
Screenshot: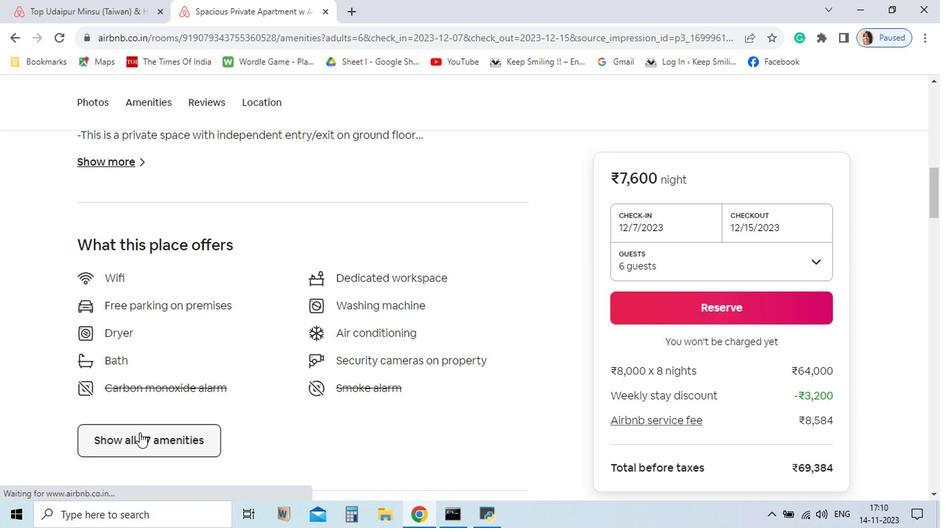 
Action: Mouse moved to (657, 468)
Screenshot: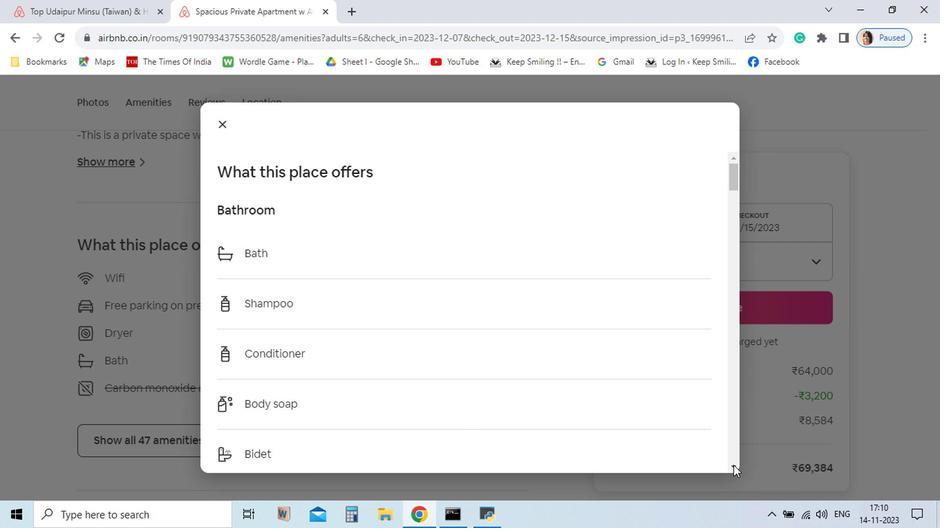 
Action: Mouse pressed left at (657, 468)
Screenshot: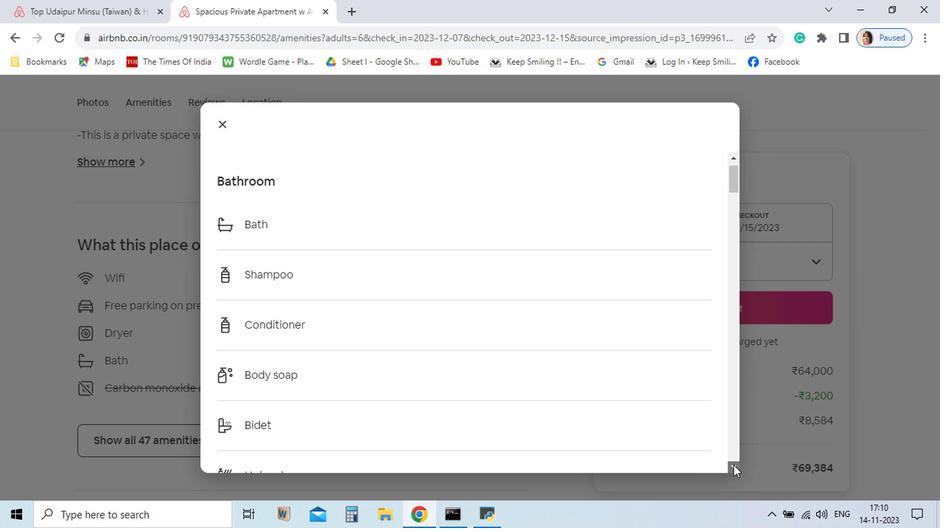 
Action: Mouse pressed left at (657, 468)
Screenshot: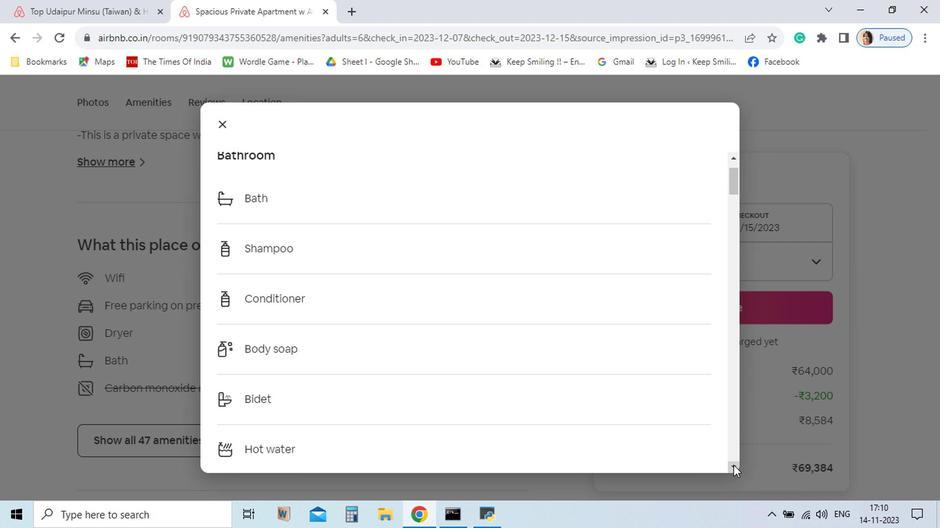 
Action: Mouse pressed left at (657, 468)
Screenshot: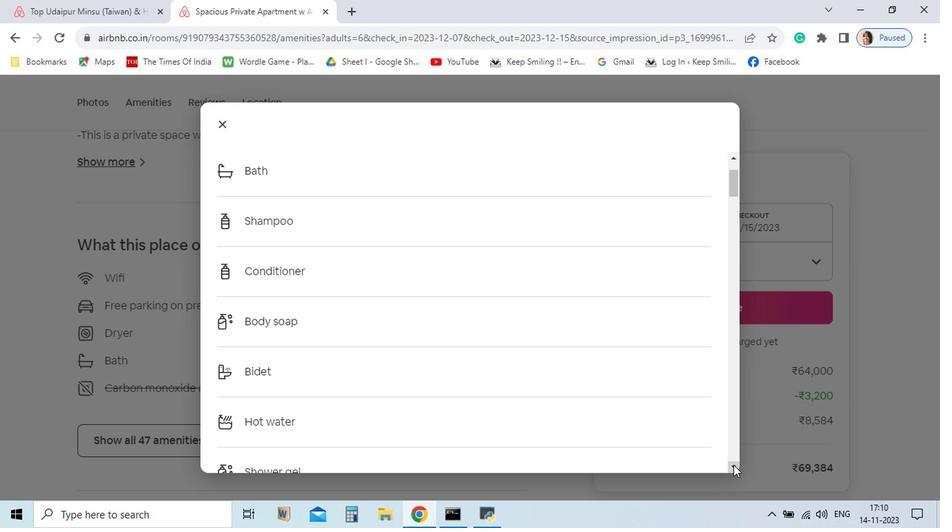 
Action: Mouse pressed left at (657, 468)
Screenshot: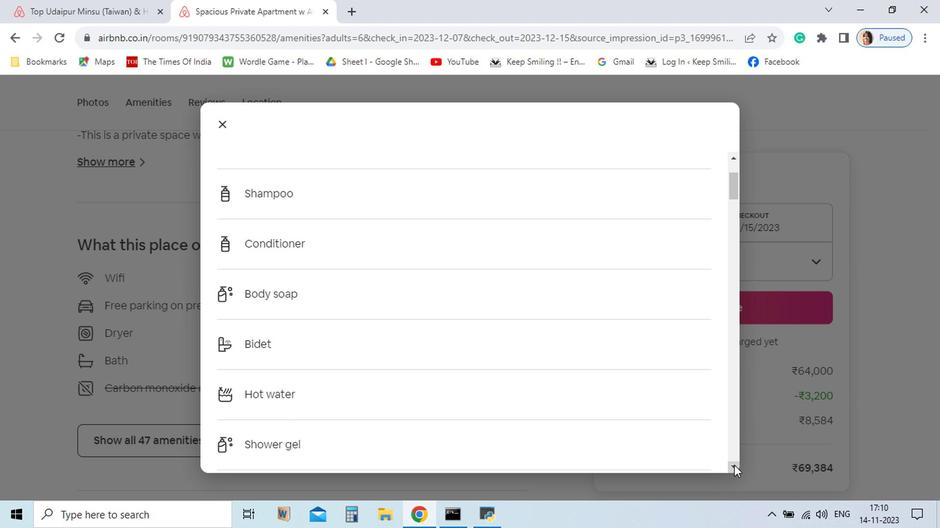 
Action: Mouse moved to (657, 468)
Screenshot: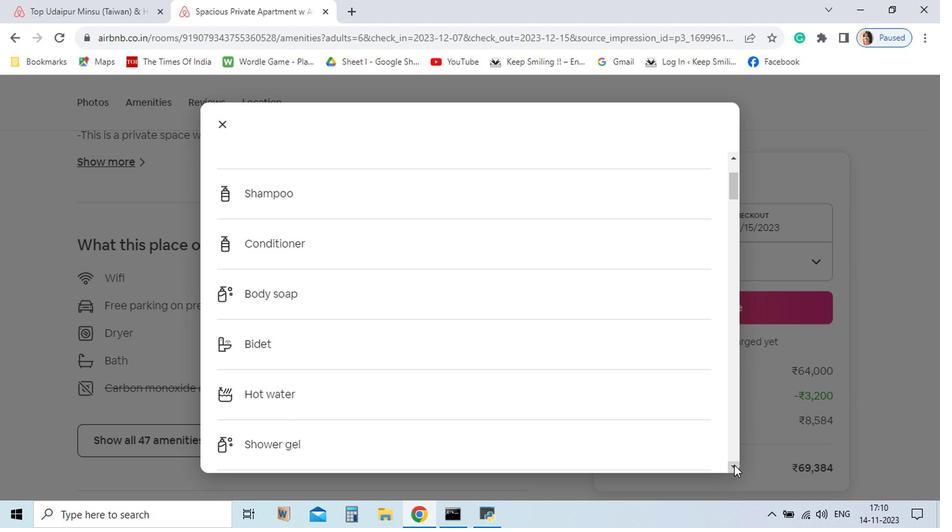 
Action: Mouse pressed left at (657, 468)
Screenshot: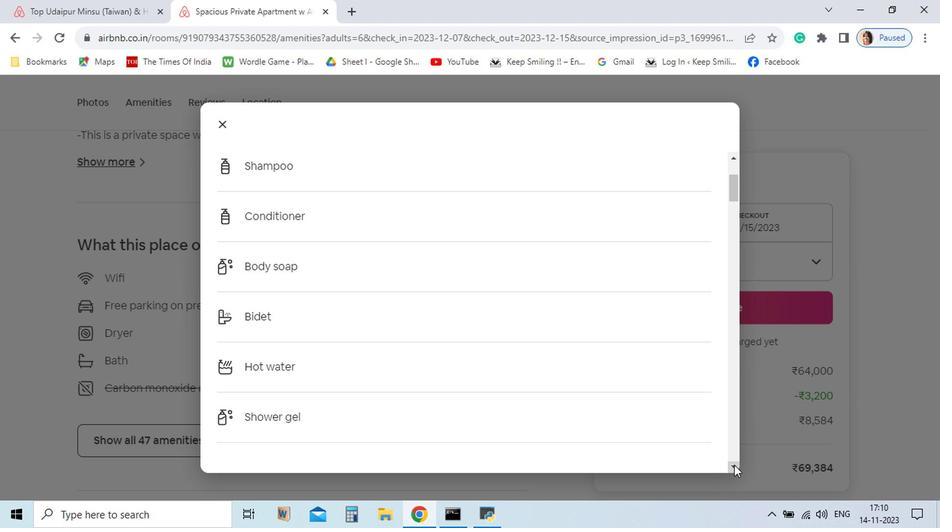 
Action: Mouse pressed left at (657, 468)
Screenshot: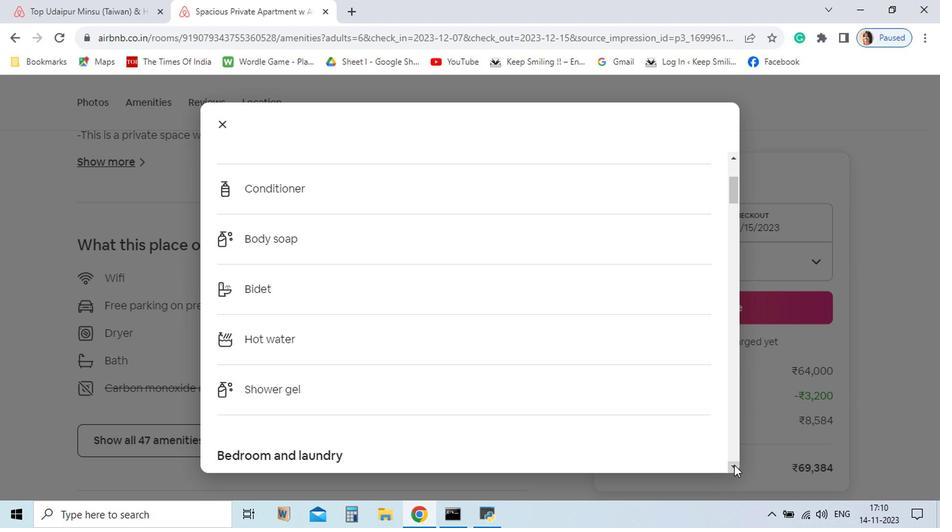 
Action: Mouse pressed left at (657, 468)
Screenshot: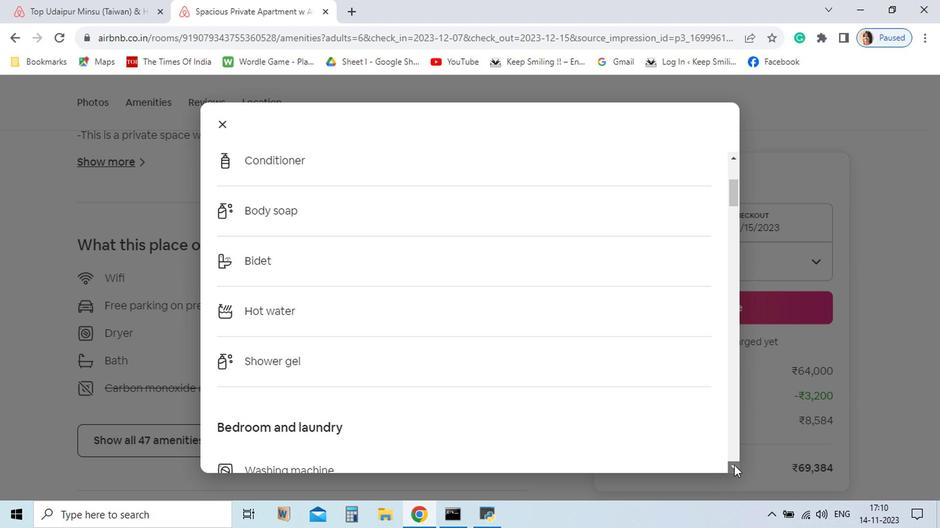 
Action: Mouse pressed left at (657, 468)
Screenshot: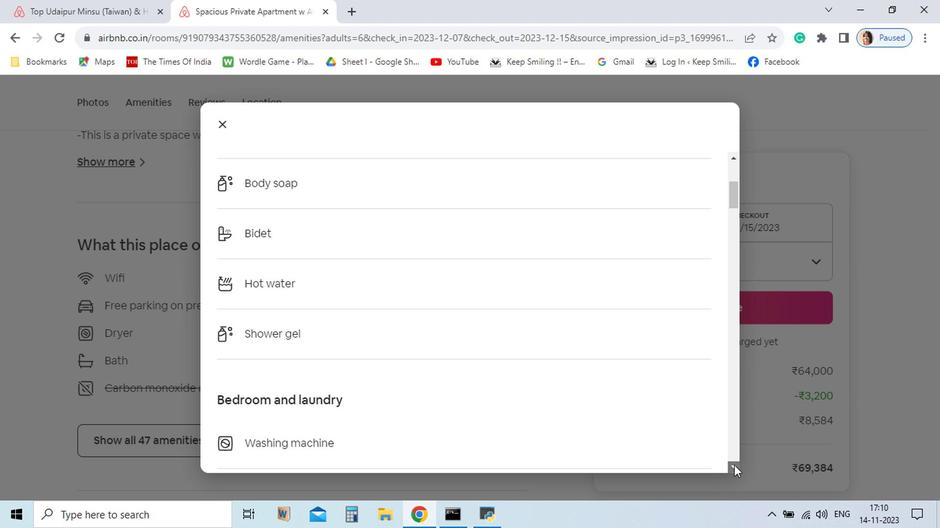 
Action: Mouse pressed left at (657, 468)
Screenshot: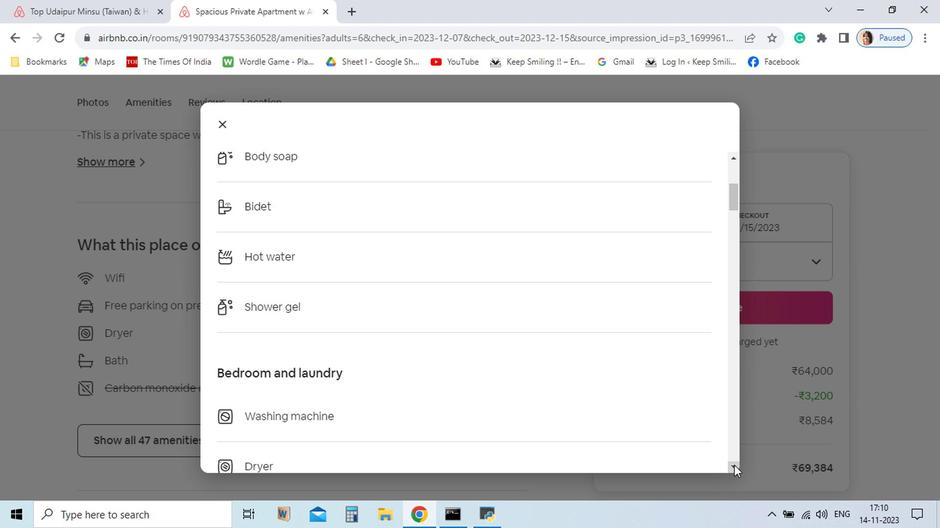 
Action: Mouse pressed left at (657, 468)
Screenshot: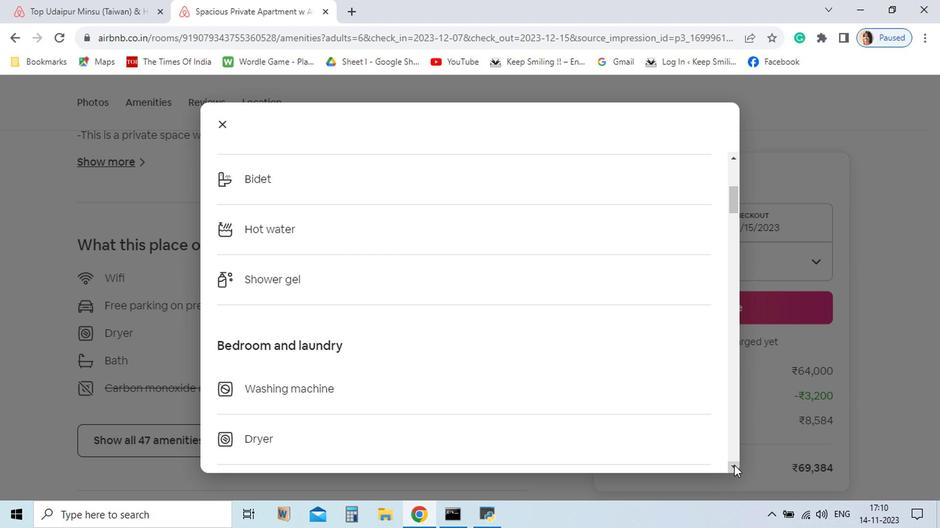 
Action: Mouse pressed left at (657, 468)
Screenshot: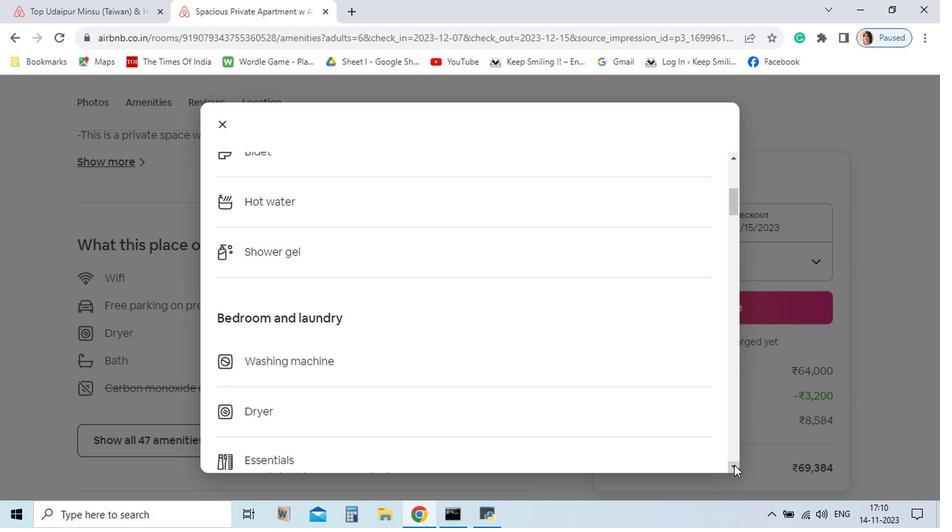 
Action: Mouse pressed left at (657, 468)
Screenshot: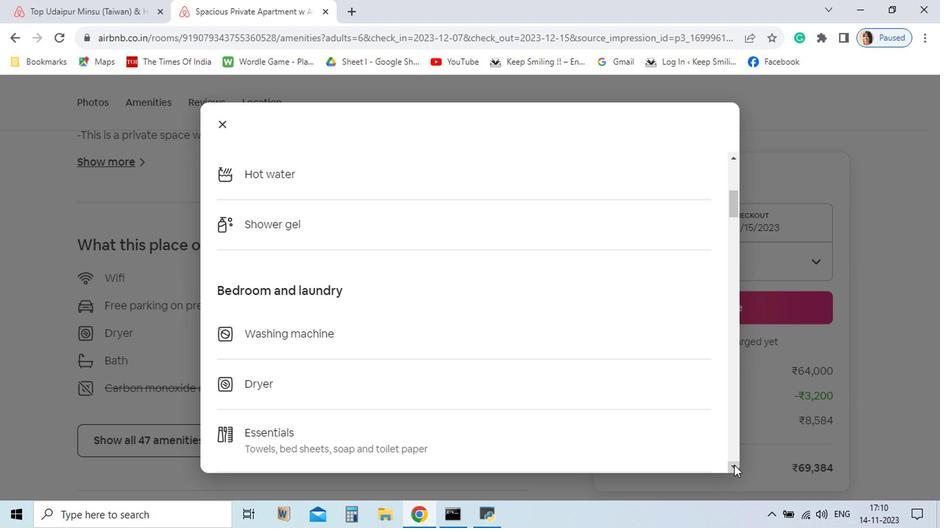 
Action: Mouse pressed left at (657, 468)
Screenshot: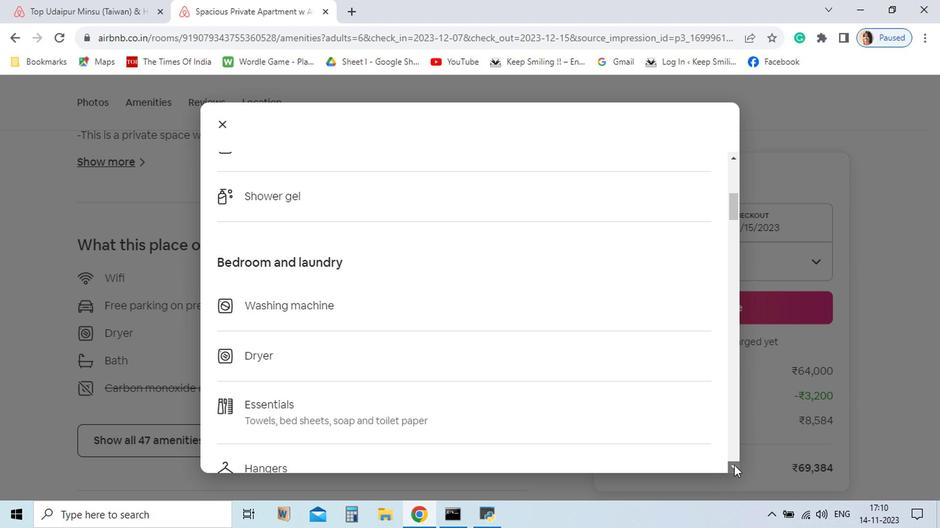 
Action: Mouse pressed left at (657, 468)
Screenshot: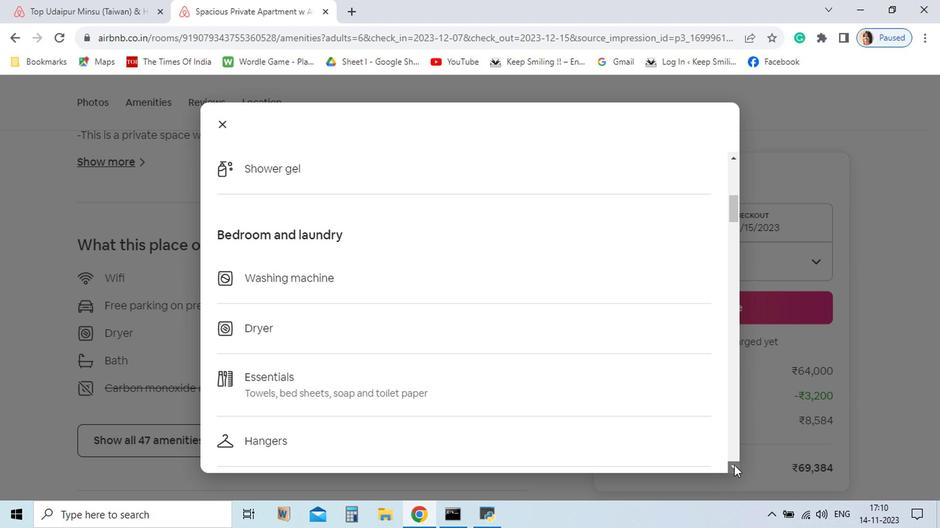 
Action: Mouse pressed left at (657, 468)
Screenshot: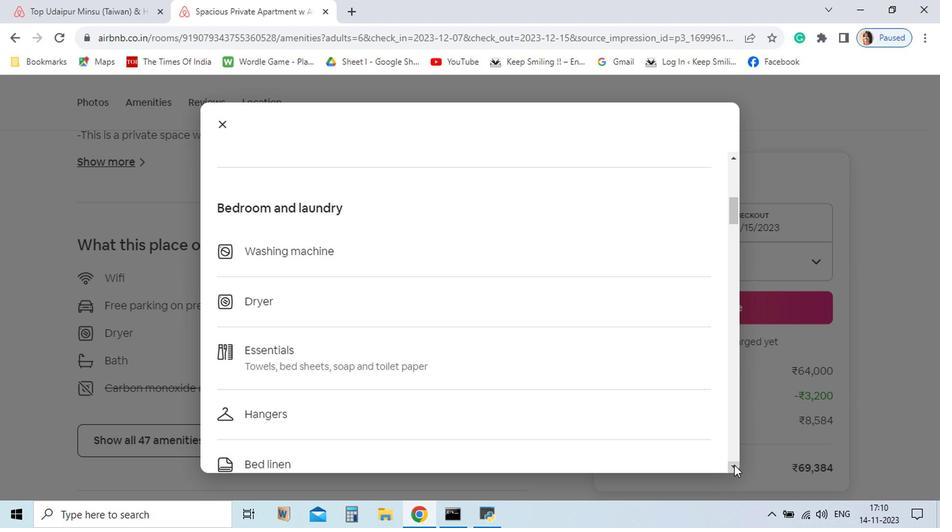 
Action: Mouse pressed left at (657, 468)
Screenshot: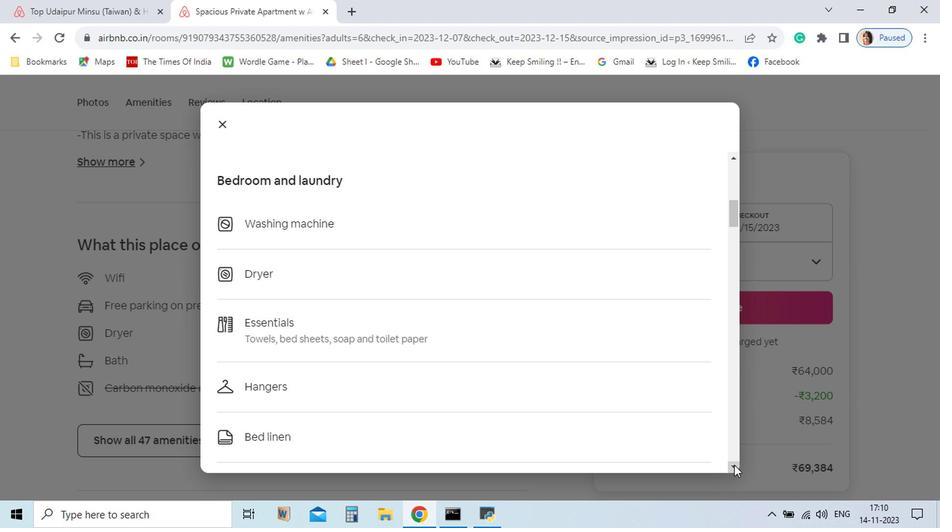 
Action: Mouse pressed left at (657, 468)
Screenshot: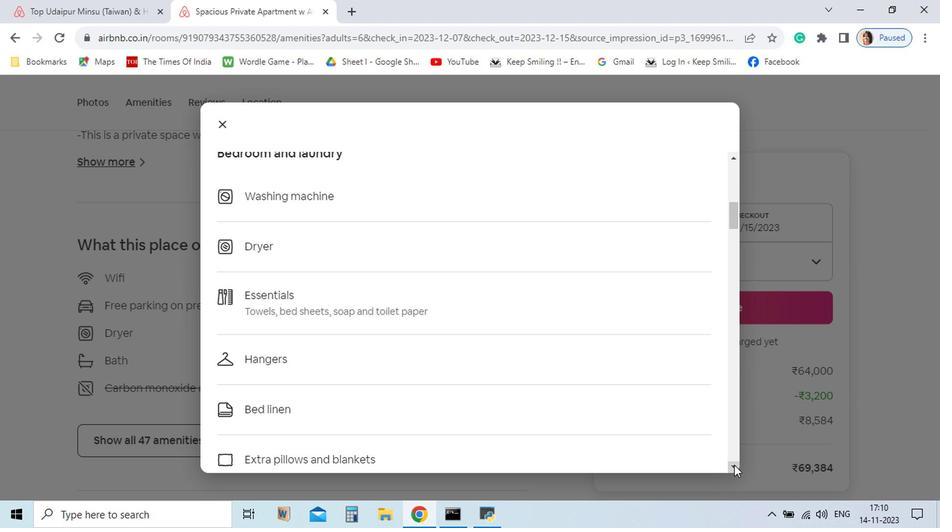 
Action: Mouse pressed left at (657, 468)
Screenshot: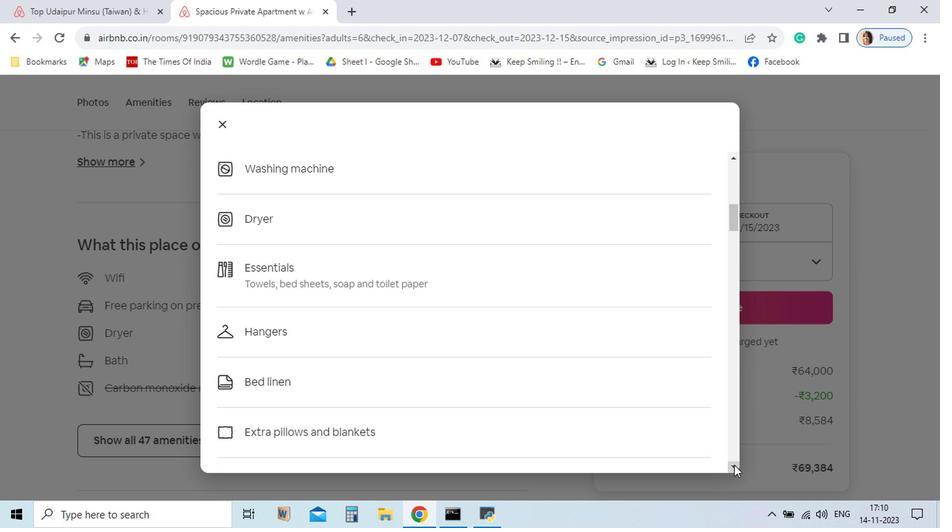 
Action: Mouse pressed left at (657, 468)
Screenshot: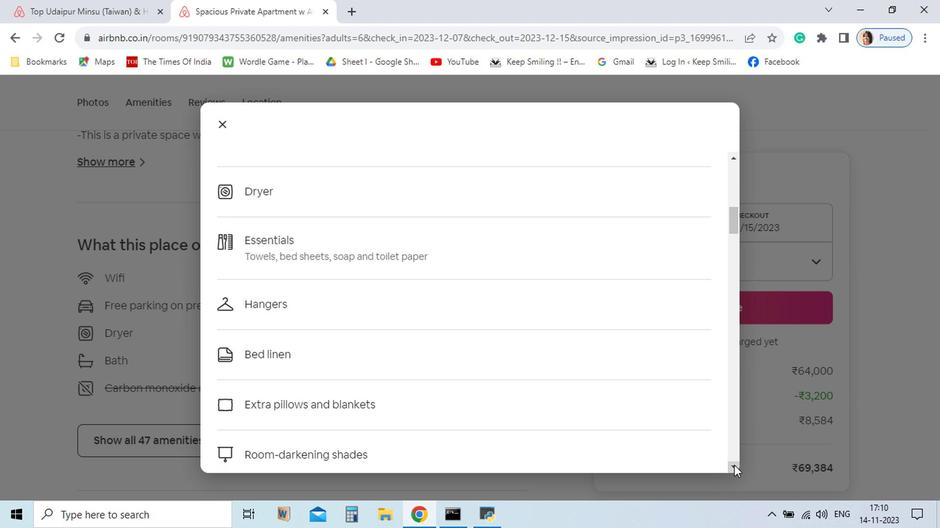 
Action: Mouse pressed left at (657, 468)
Screenshot: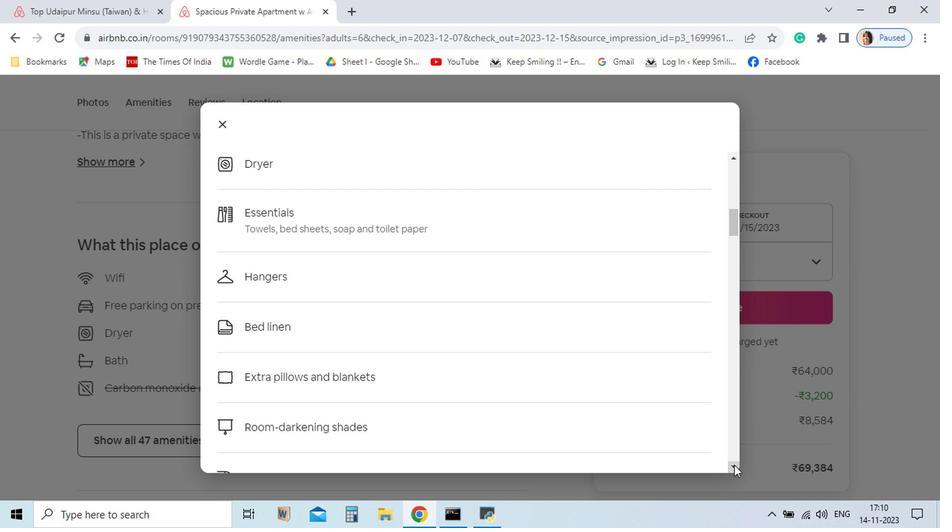 
Action: Mouse pressed left at (657, 468)
Screenshot: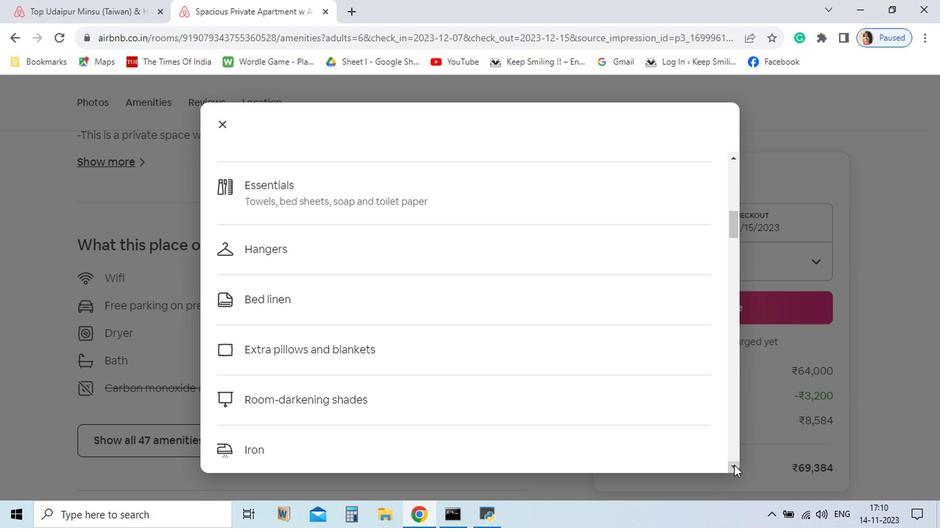 
Action: Mouse pressed left at (657, 468)
Screenshot: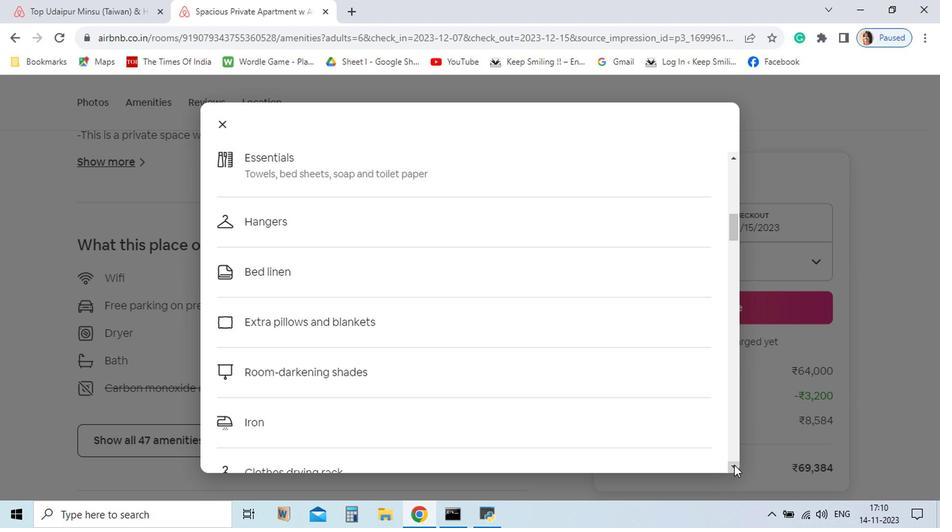 
Action: Mouse pressed left at (657, 468)
Screenshot: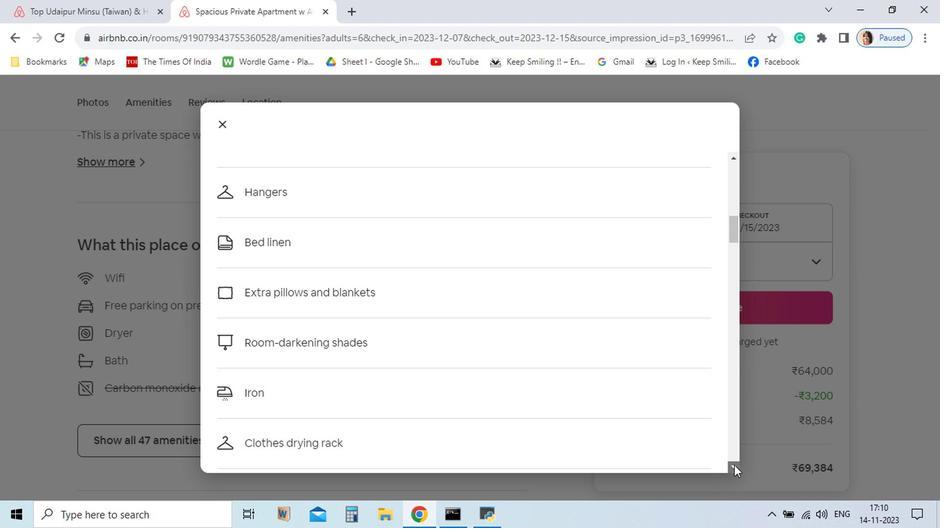 
Action: Mouse pressed left at (657, 468)
Screenshot: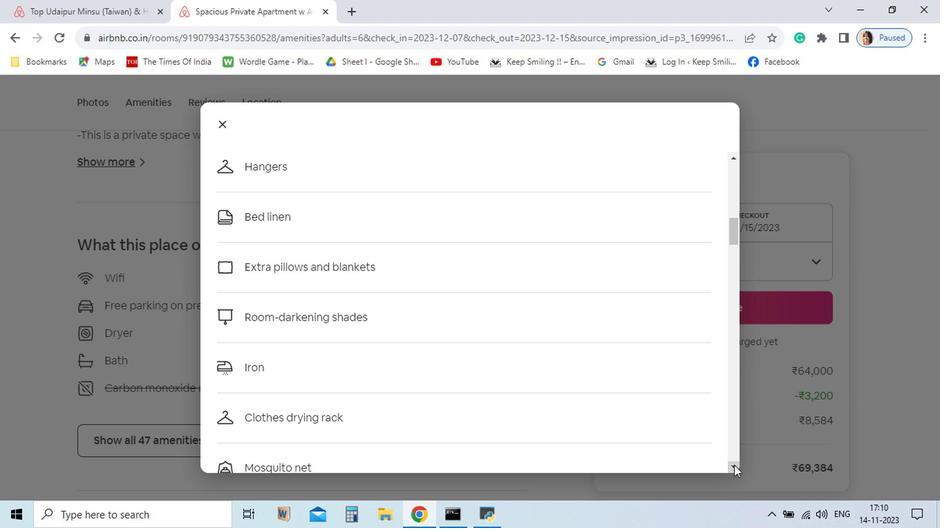 
Action: Mouse pressed left at (657, 468)
Screenshot: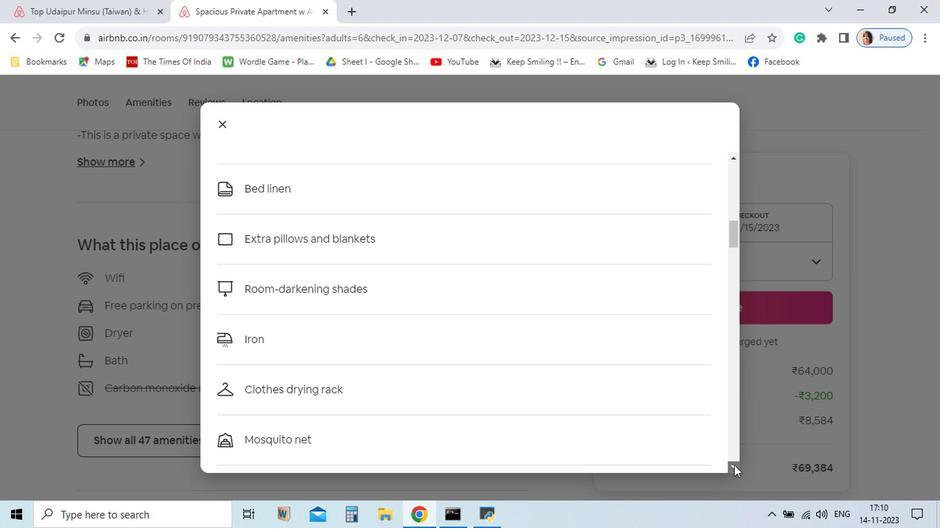 
Action: Mouse pressed left at (657, 468)
Screenshot: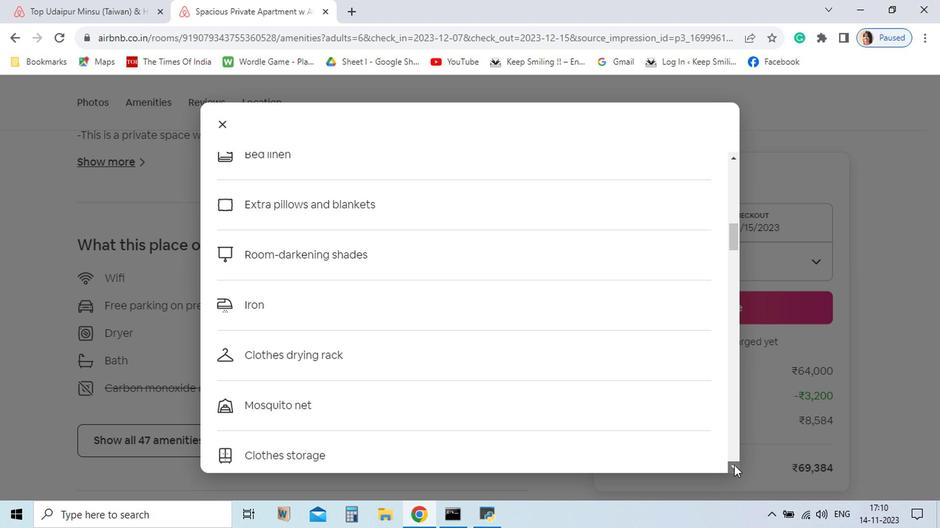 
Action: Mouse pressed left at (657, 468)
Screenshot: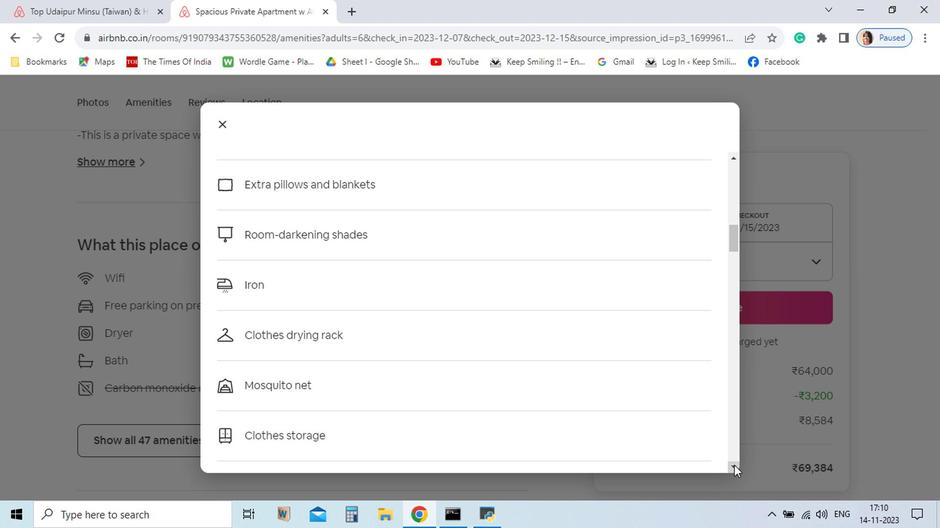 
Action: Mouse pressed left at (657, 468)
Screenshot: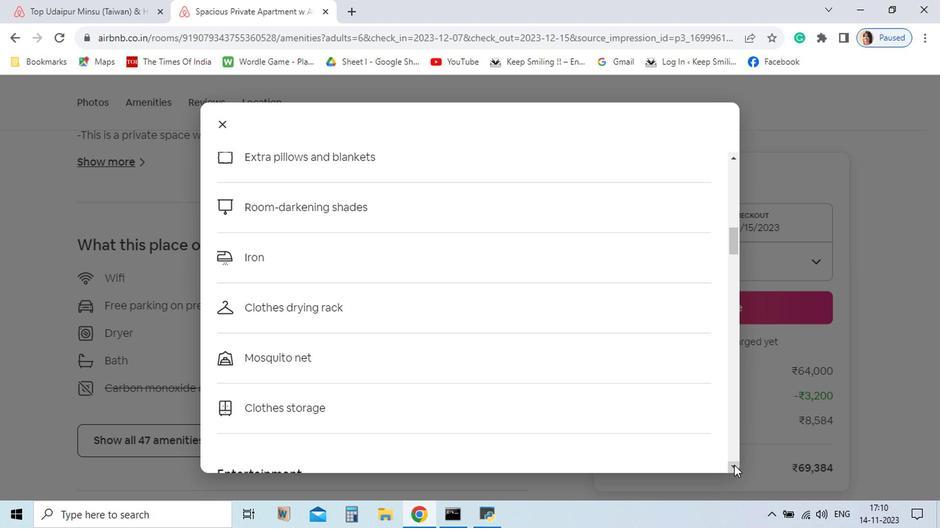 
Action: Mouse pressed left at (657, 468)
Screenshot: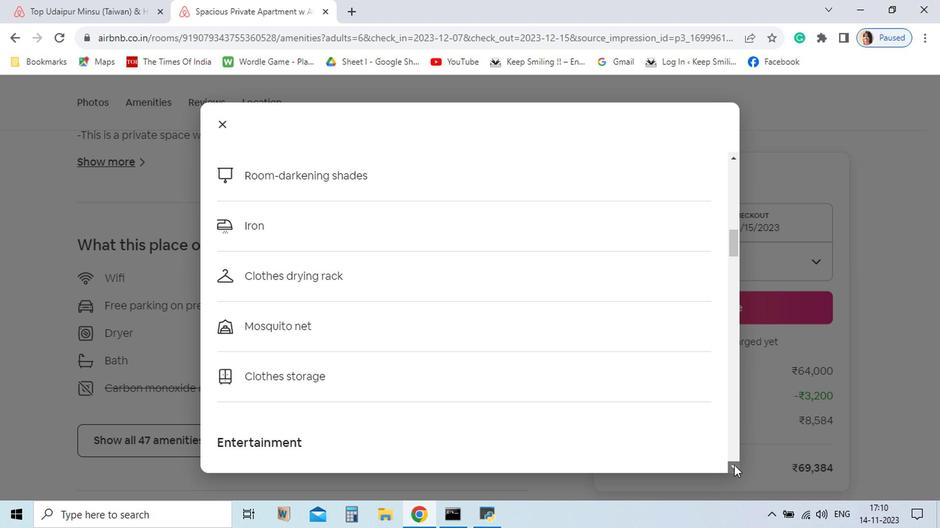 
Action: Mouse pressed left at (657, 468)
Screenshot: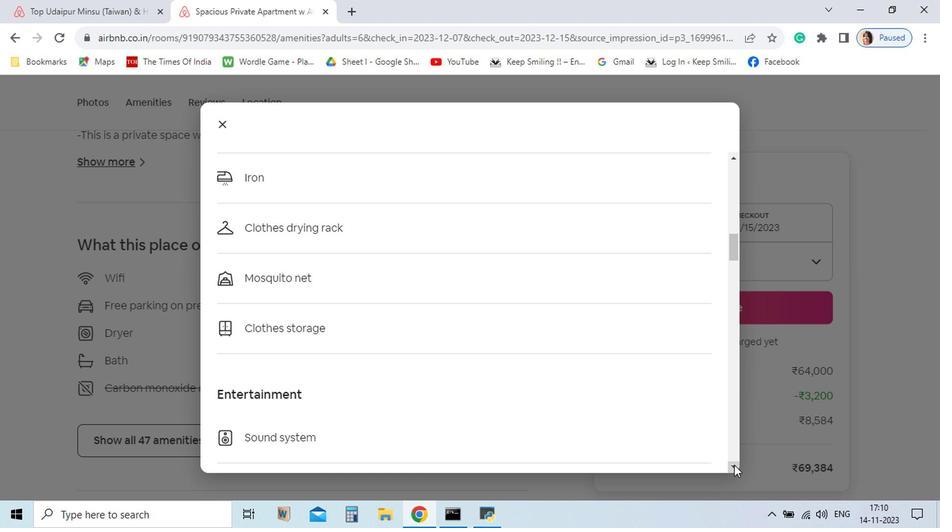 
Action: Mouse pressed left at (657, 468)
Screenshot: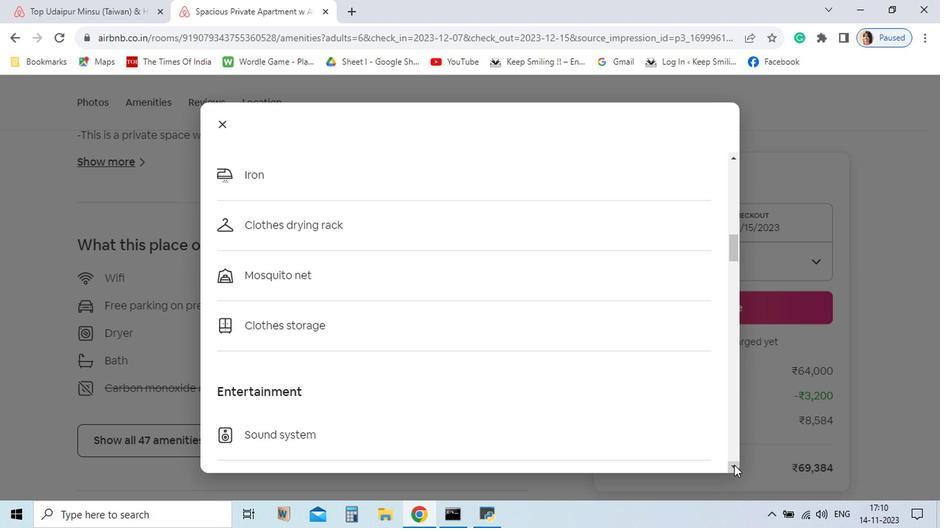 
Action: Mouse pressed left at (657, 468)
Screenshot: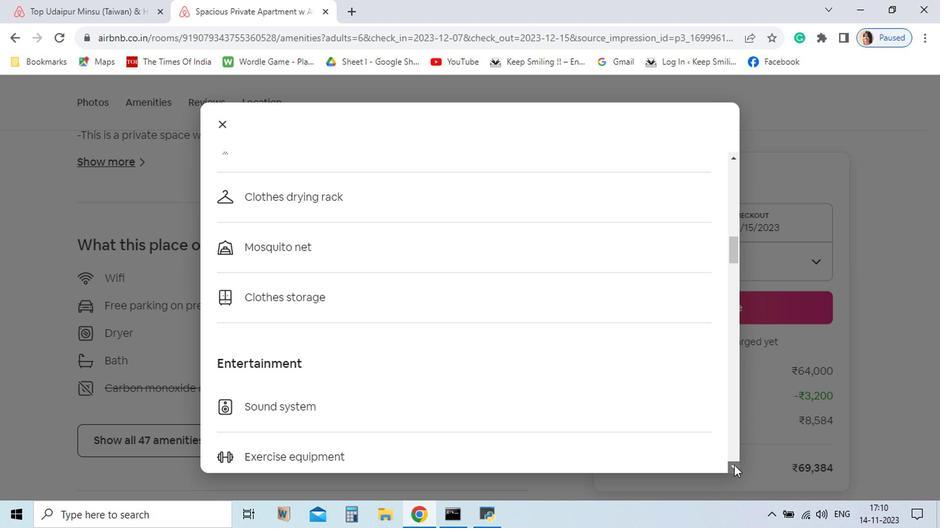 
Action: Mouse pressed left at (657, 468)
Screenshot: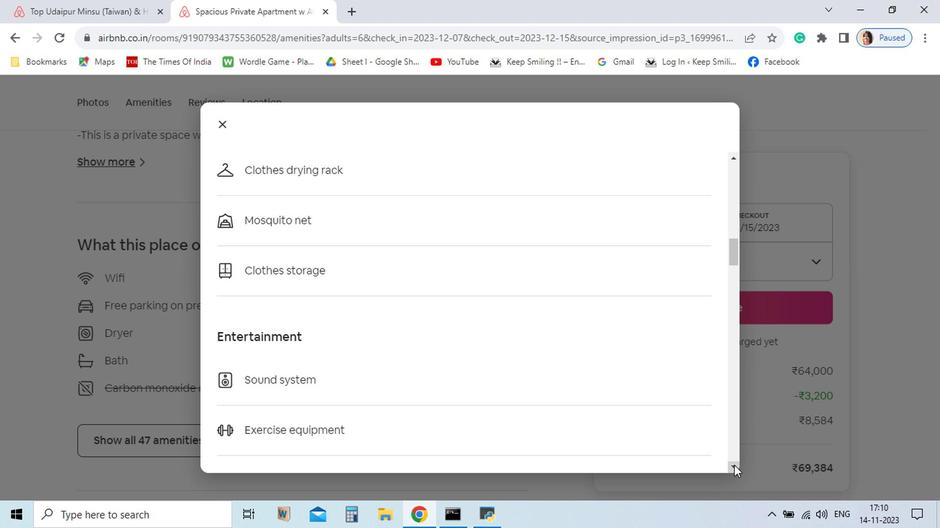 
Action: Mouse pressed left at (657, 468)
Screenshot: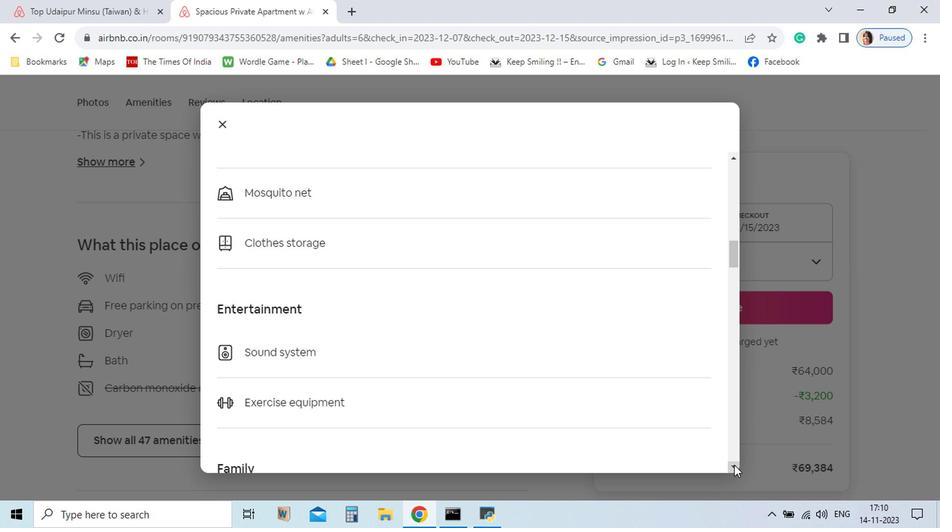 
Action: Mouse pressed left at (657, 468)
Screenshot: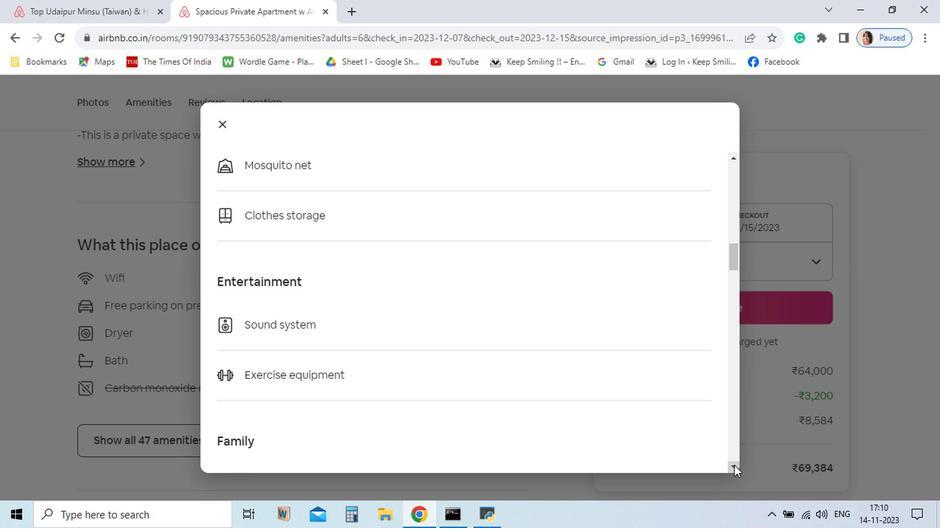 
Action: Mouse pressed left at (657, 468)
Screenshot: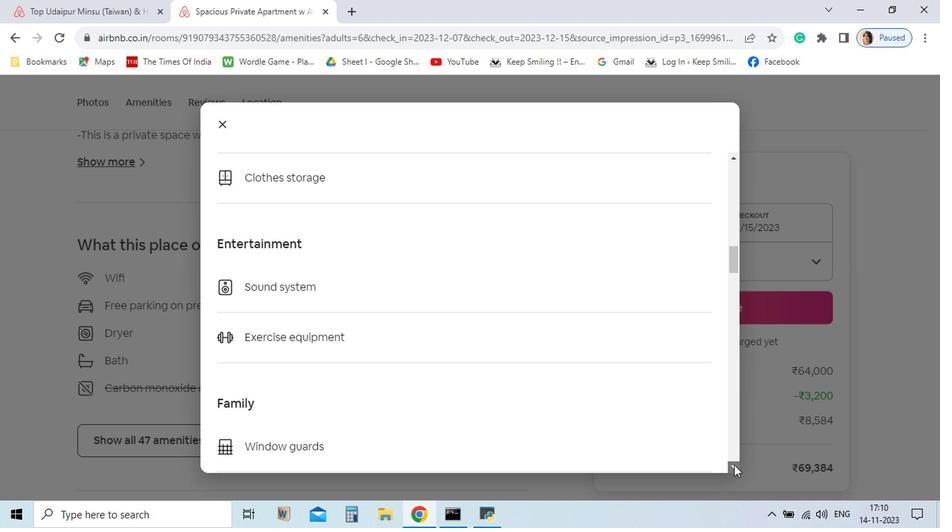 
Action: Mouse pressed left at (657, 468)
Screenshot: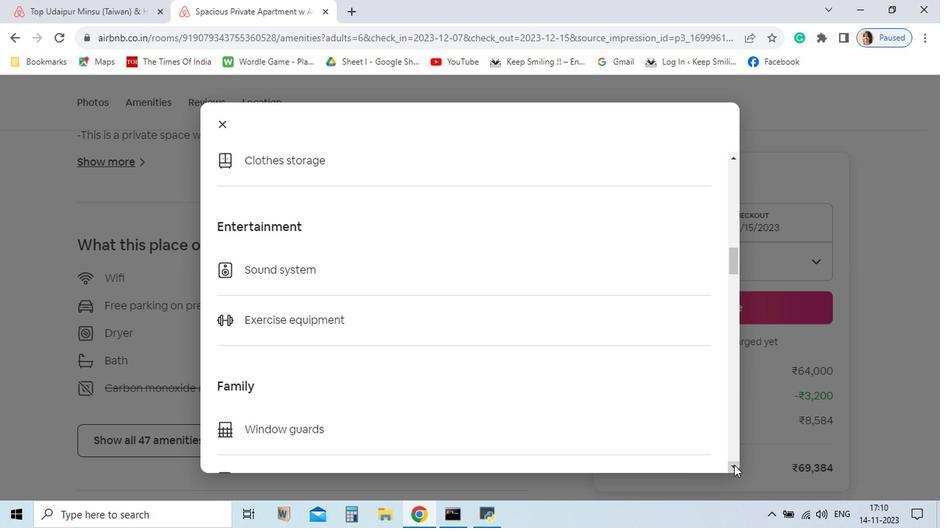 
Action: Mouse pressed left at (657, 468)
Screenshot: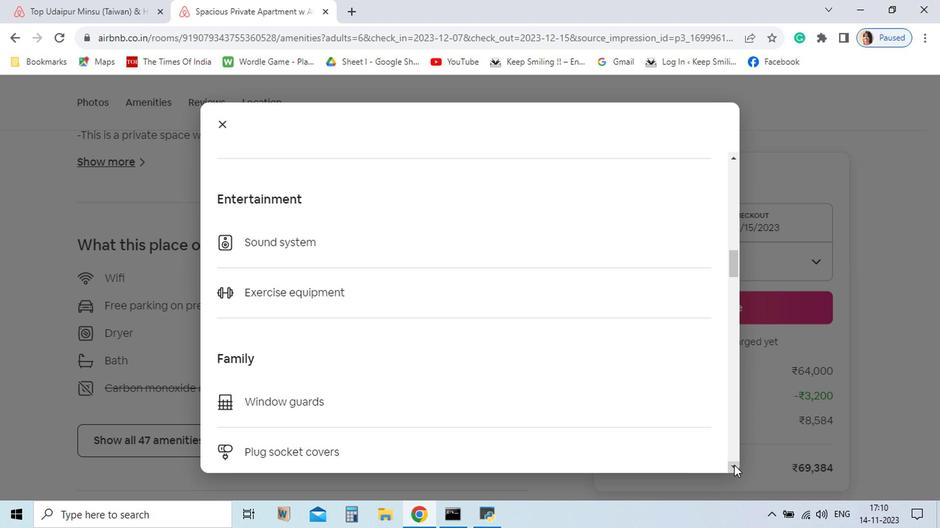 
Action: Mouse pressed left at (657, 468)
Screenshot: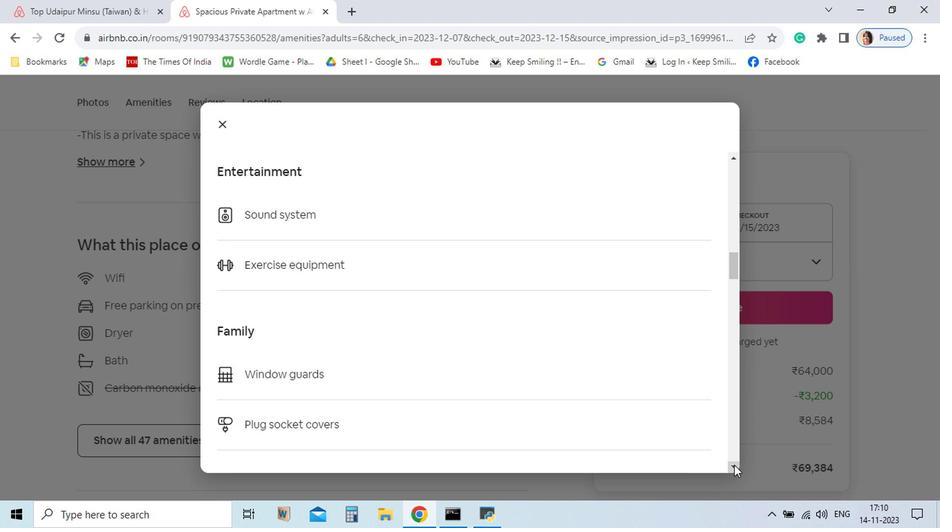 
Action: Mouse pressed left at (657, 468)
Screenshot: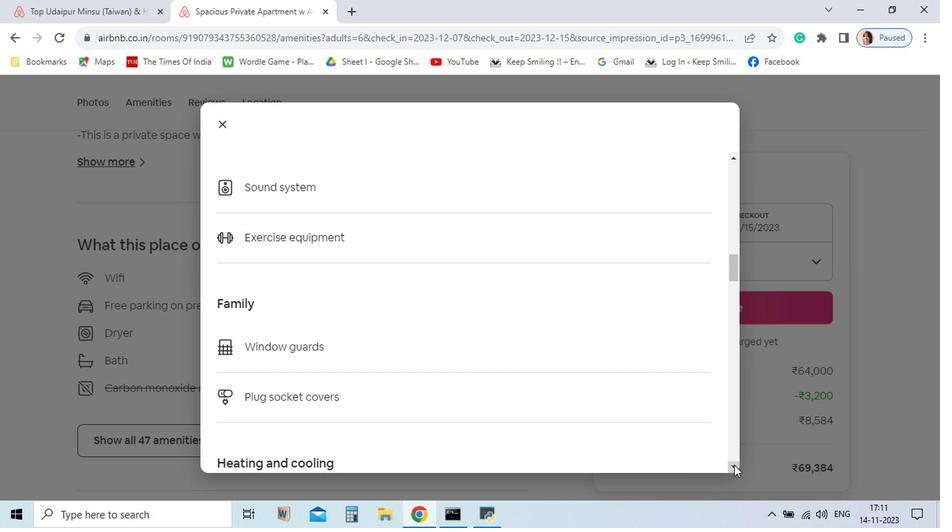 
Action: Mouse pressed left at (657, 468)
Screenshot: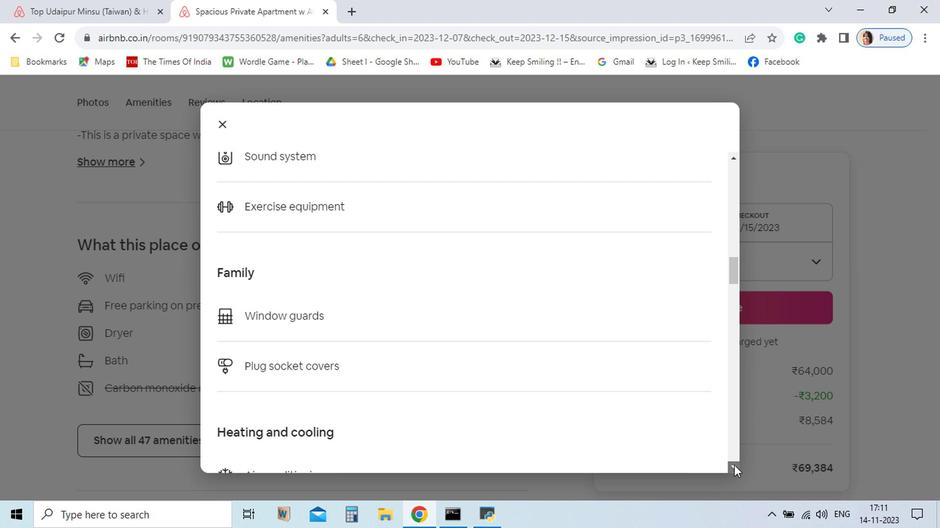 
Action: Mouse pressed left at (657, 468)
Screenshot: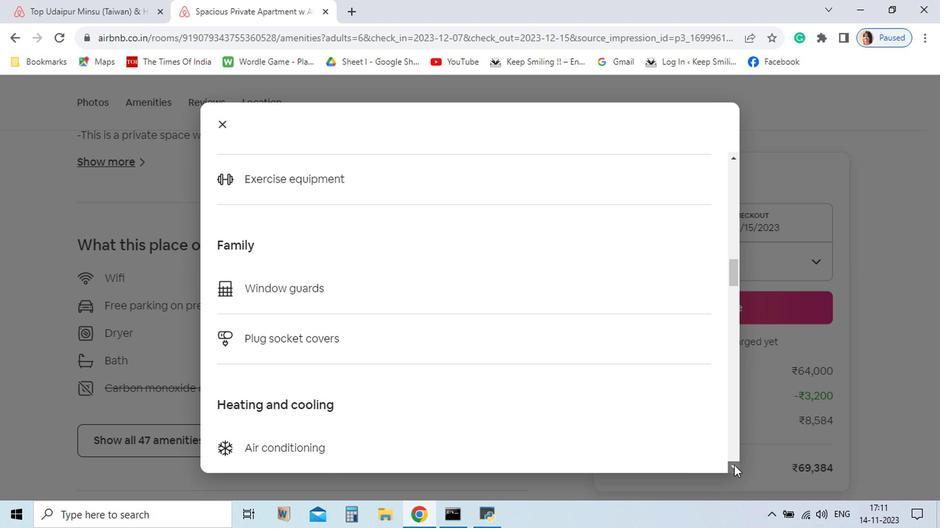 
Action: Mouse pressed left at (657, 468)
Screenshot: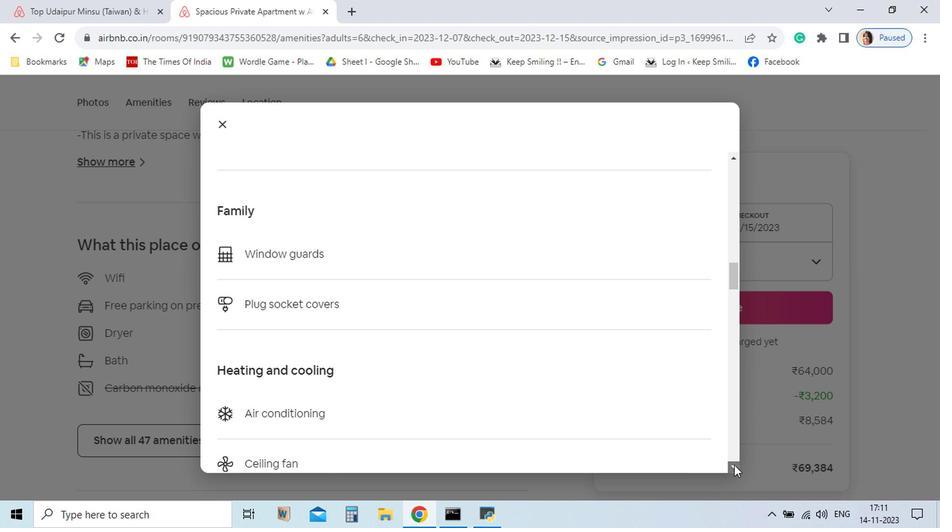 
Action: Mouse pressed left at (657, 468)
Screenshot: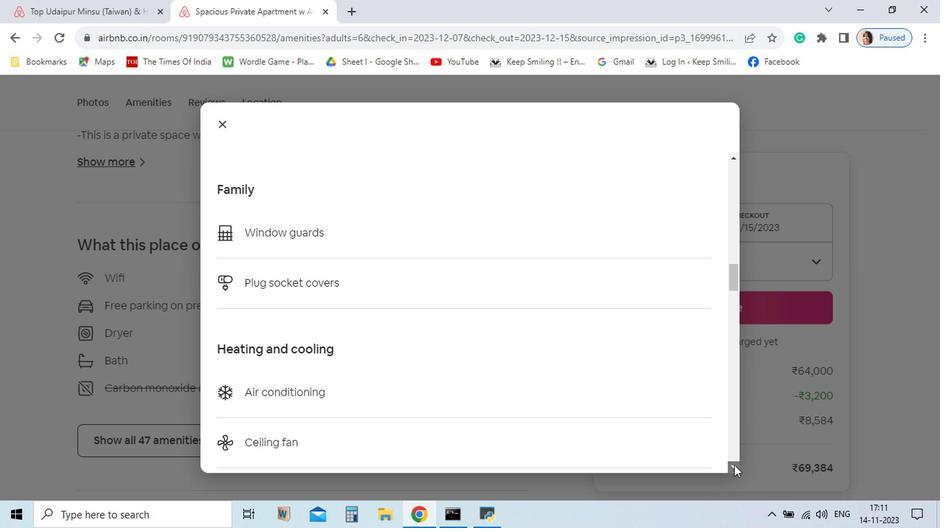 
Action: Mouse pressed left at (657, 468)
Screenshot: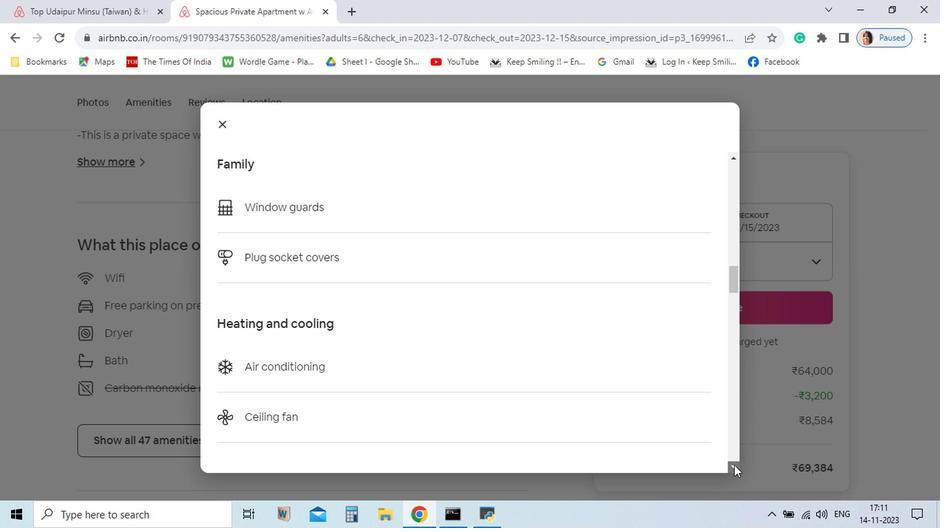 
Action: Mouse pressed left at (657, 468)
Screenshot: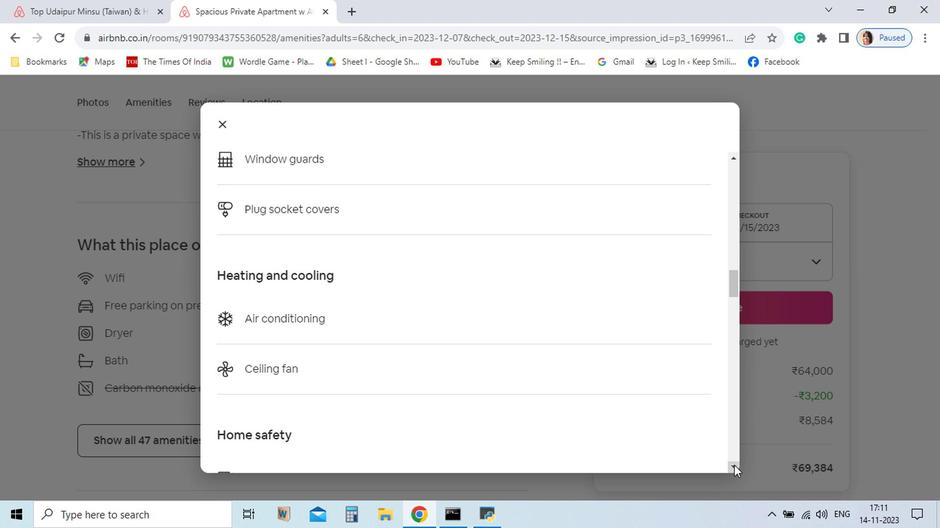 
Action: Mouse pressed left at (657, 468)
Screenshot: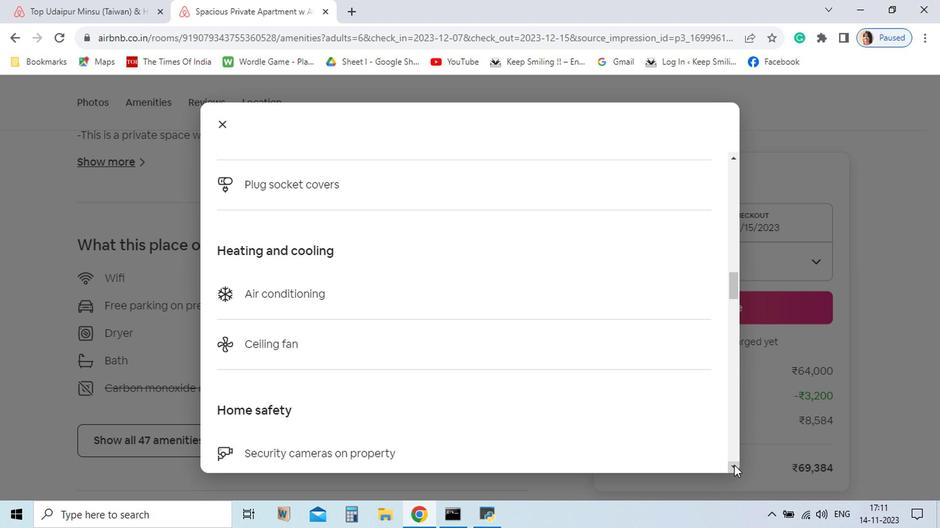 
Action: Mouse pressed left at (657, 468)
Screenshot: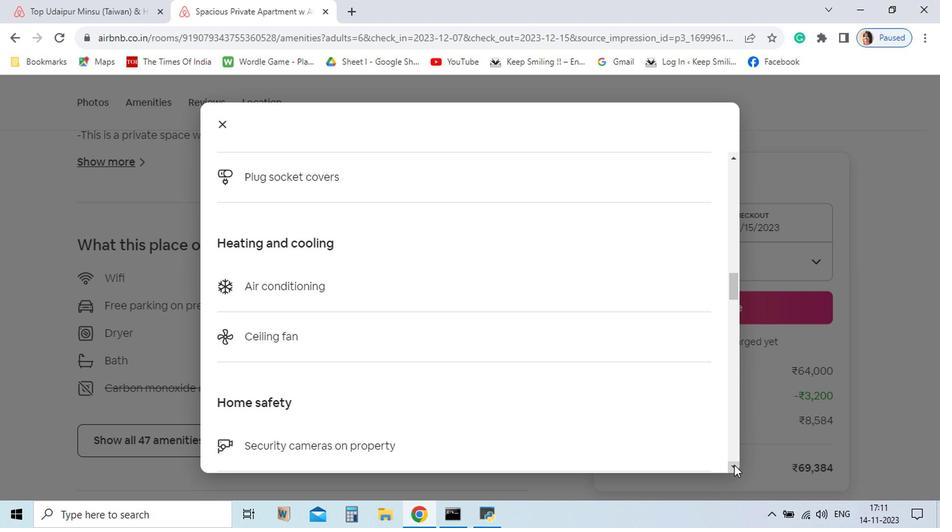 
Action: Mouse pressed left at (657, 468)
Screenshot: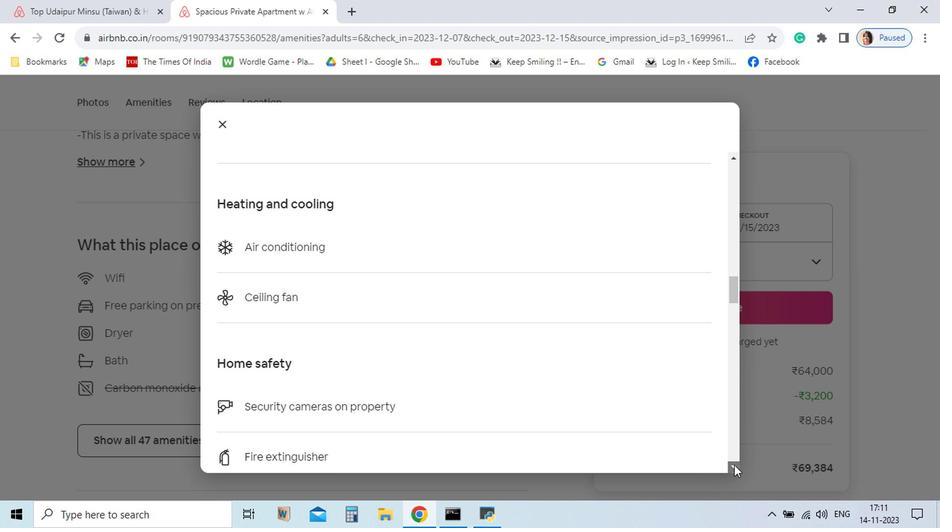 
Action: Mouse pressed left at (657, 468)
Screenshot: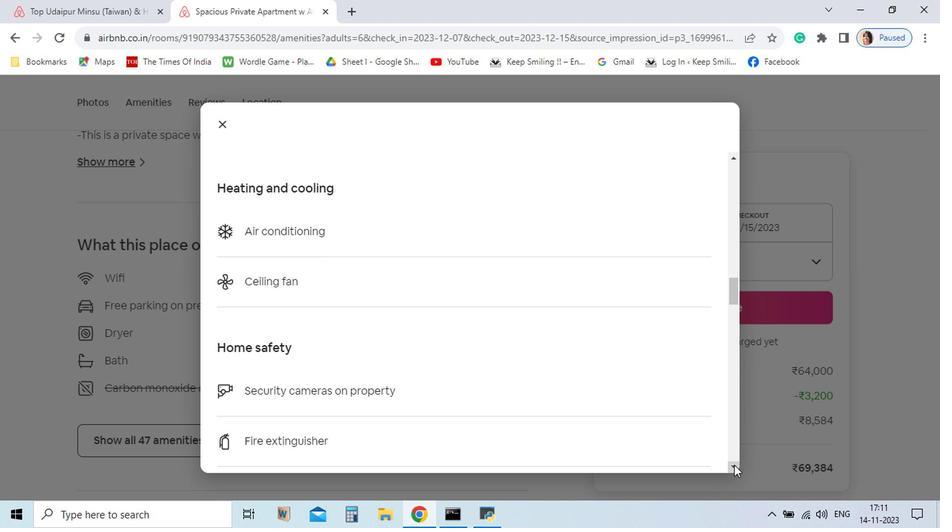 
Action: Mouse pressed left at (657, 468)
Screenshot: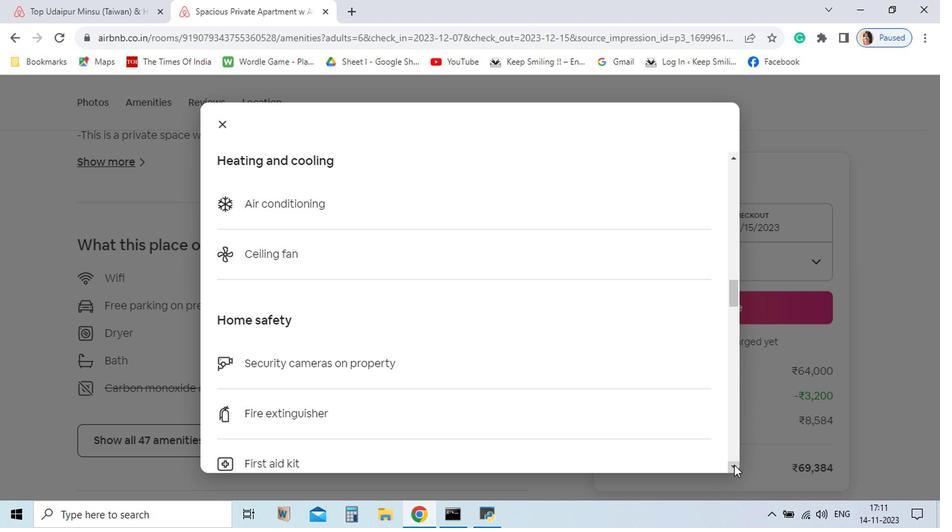 
Action: Mouse pressed left at (657, 468)
Screenshot: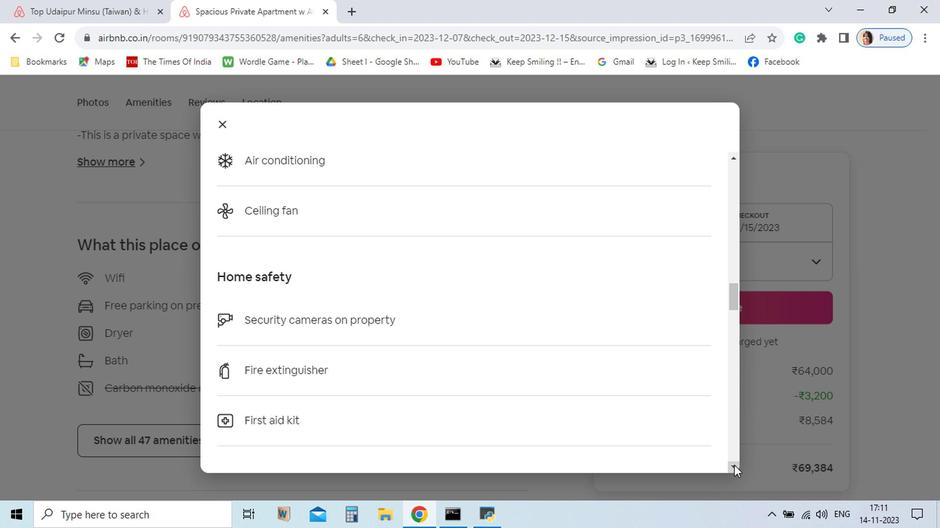 
Action: Mouse pressed left at (657, 468)
Screenshot: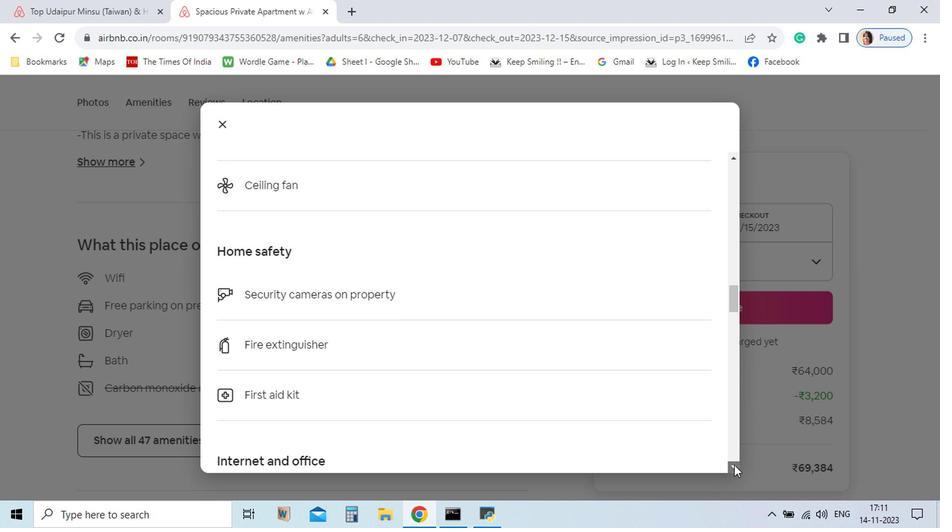 
Action: Mouse pressed left at (657, 468)
Screenshot: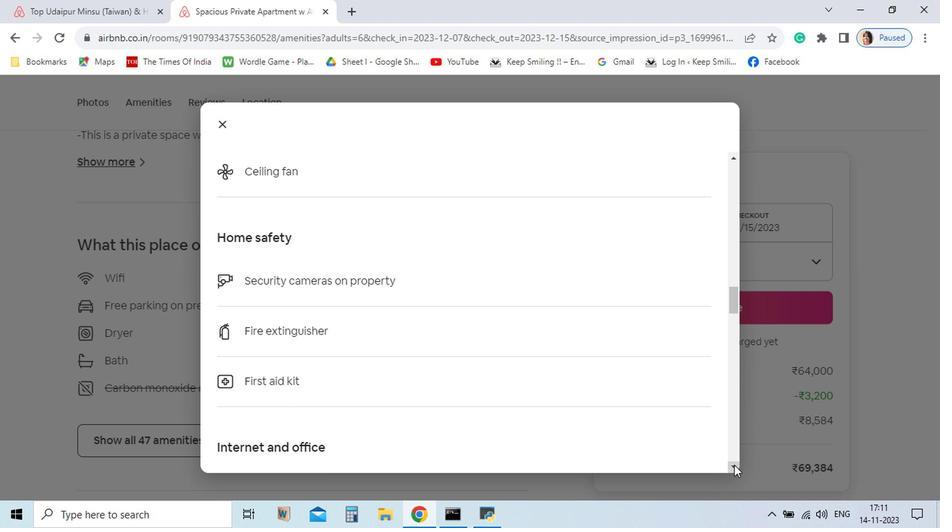 
Action: Mouse pressed left at (657, 468)
Screenshot: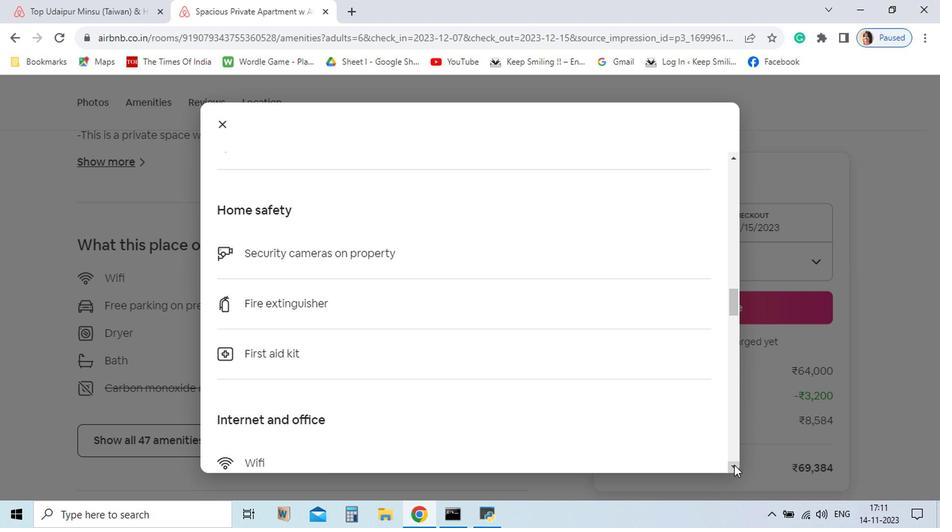 
Action: Mouse pressed left at (657, 468)
Screenshot: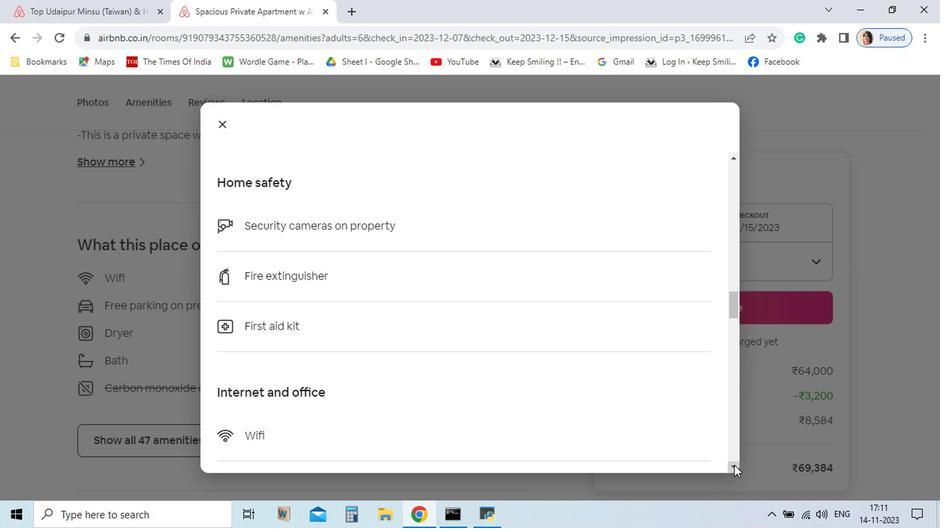 
Action: Mouse pressed left at (657, 468)
Screenshot: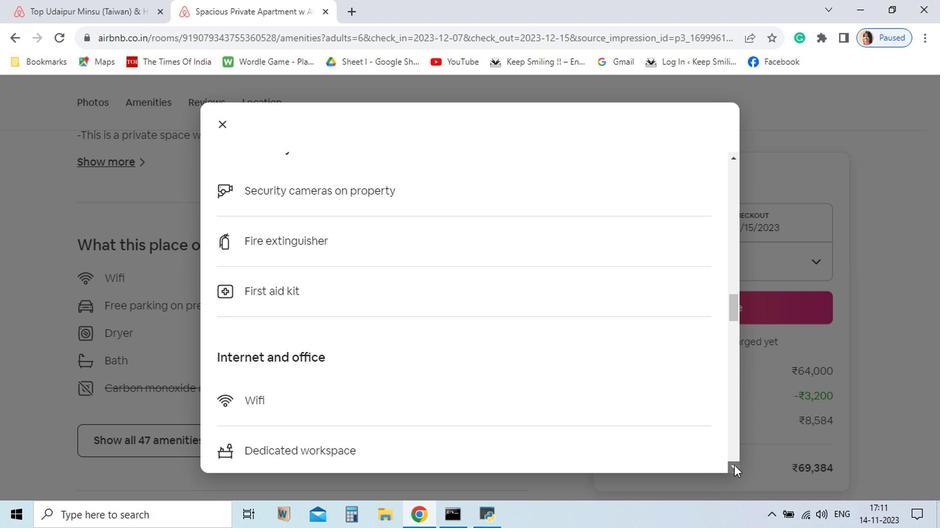 
Action: Mouse pressed left at (657, 468)
Screenshot: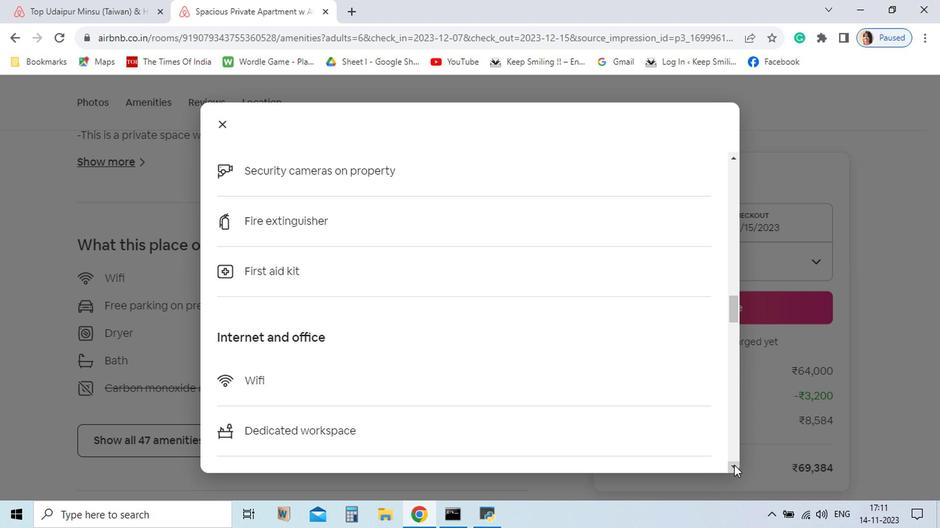 
Action: Mouse pressed left at (657, 468)
Screenshot: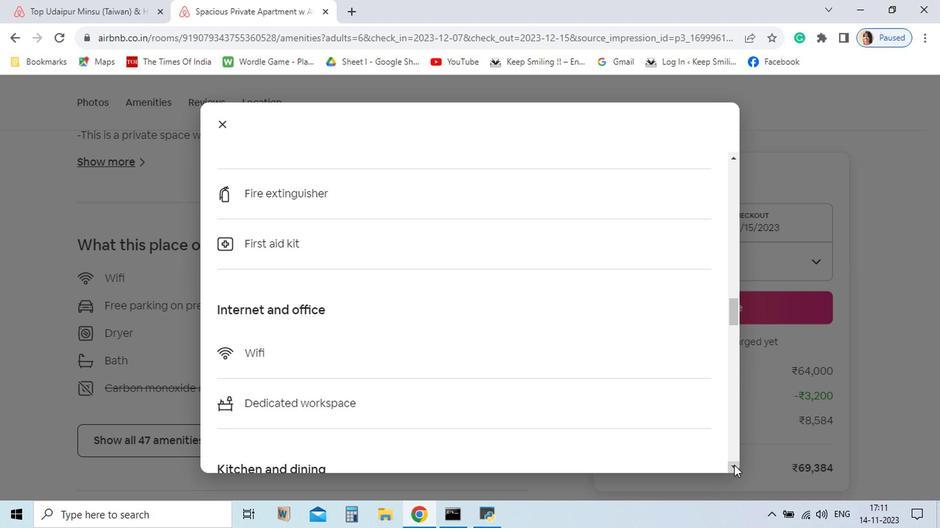 
Action: Mouse pressed left at (657, 468)
Screenshot: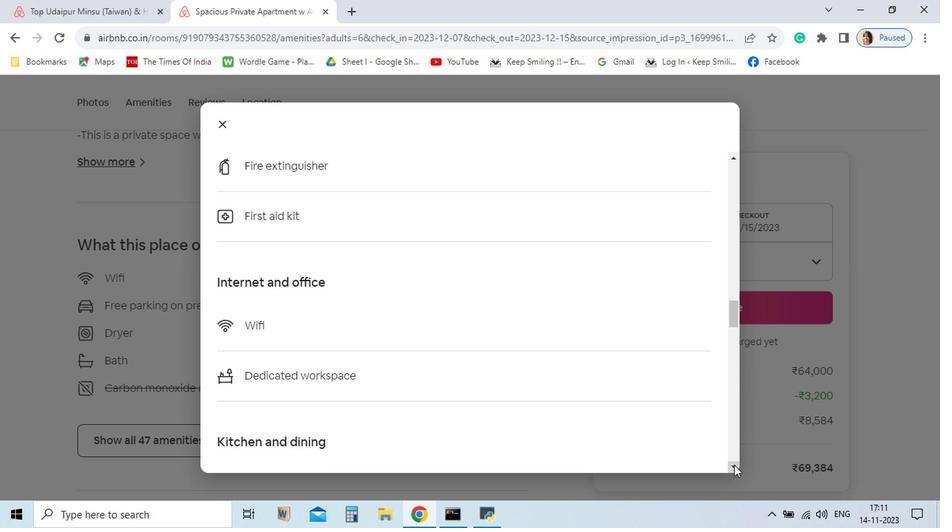 
Action: Mouse pressed left at (657, 468)
Screenshot: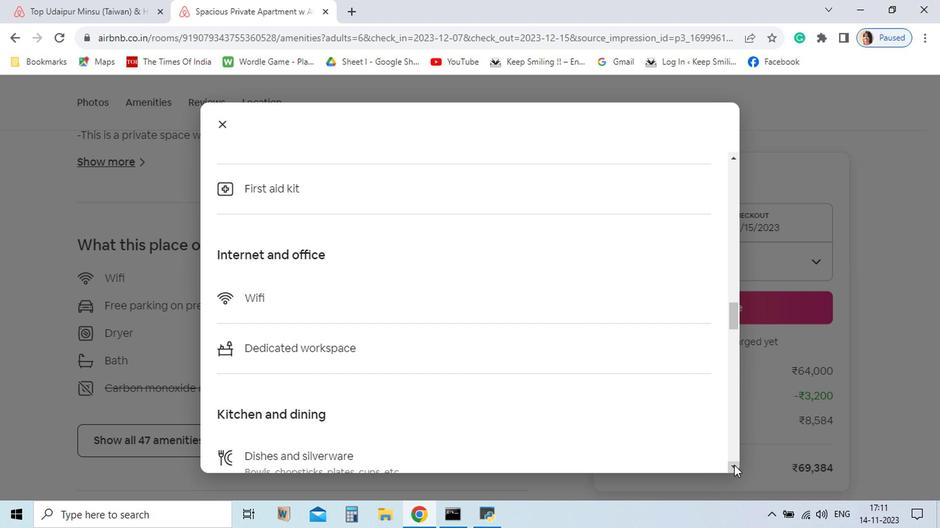 
Action: Mouse pressed left at (657, 468)
Screenshot: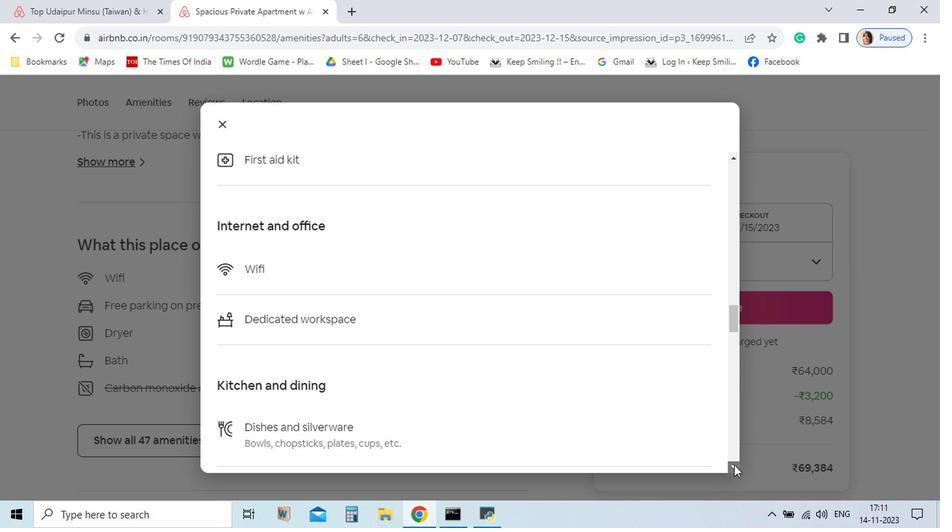 
Action: Mouse pressed left at (657, 468)
Screenshot: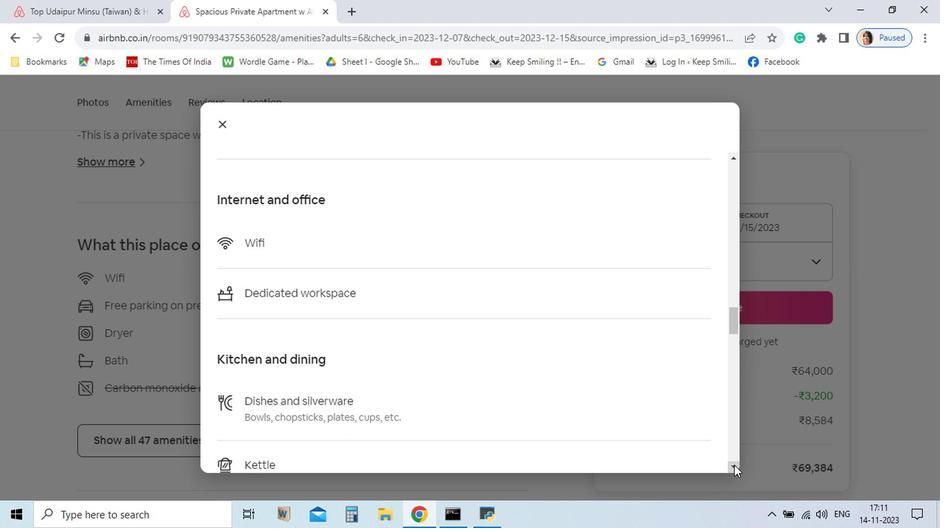 
Action: Mouse pressed left at (657, 468)
Screenshot: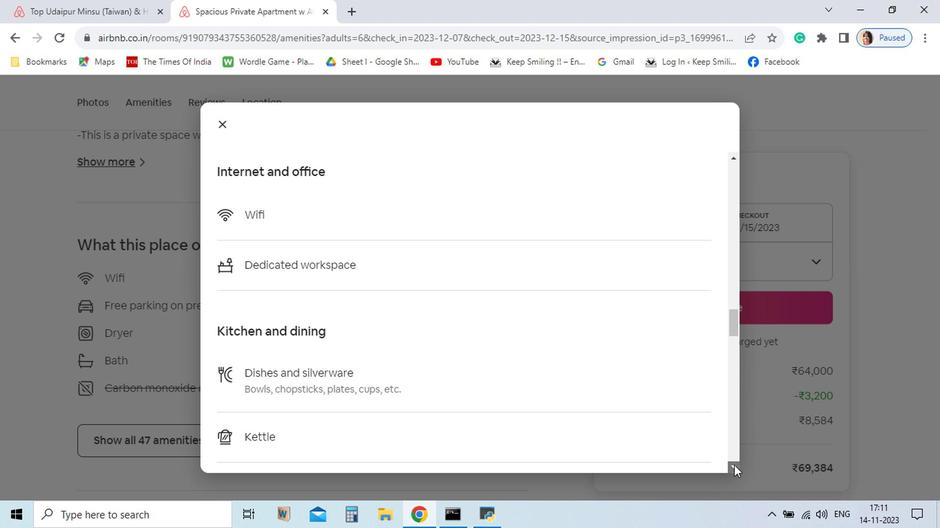 
Action: Mouse pressed left at (657, 468)
Screenshot: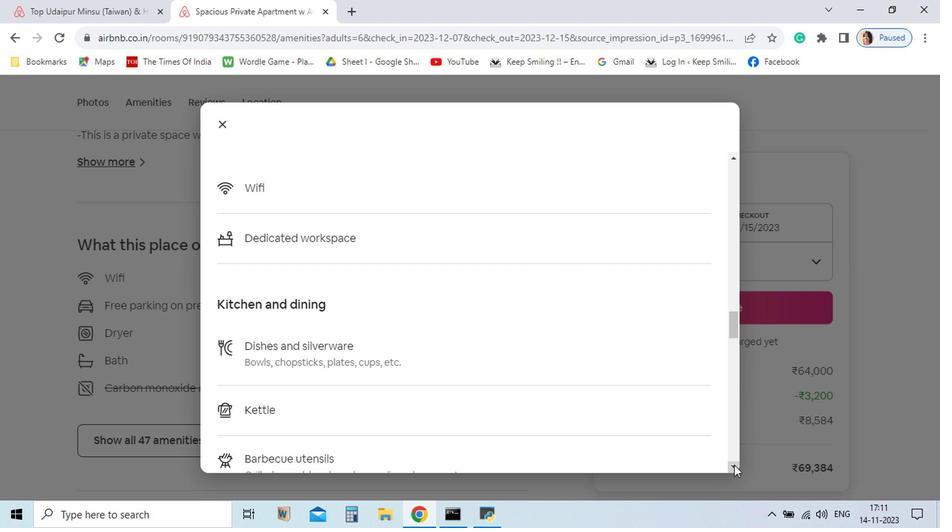 
Action: Mouse pressed left at (657, 468)
Screenshot: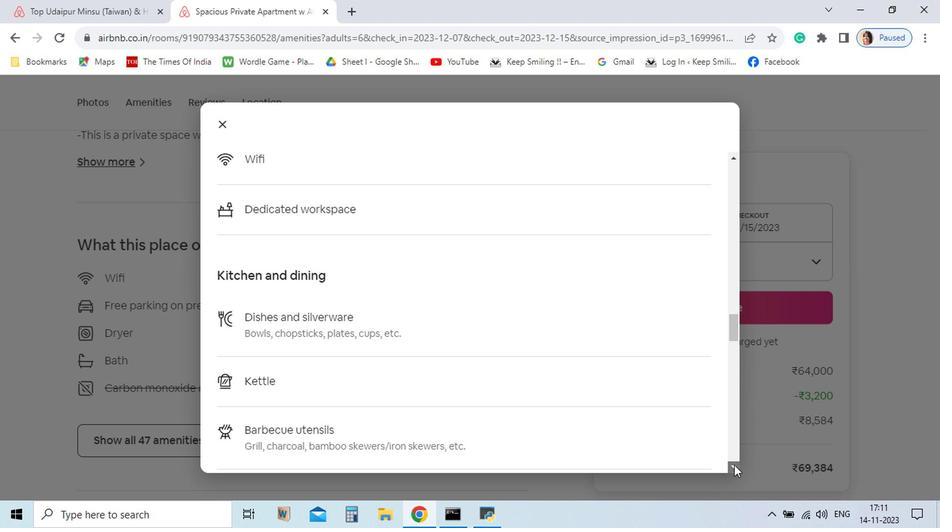 
Action: Mouse pressed left at (657, 468)
Screenshot: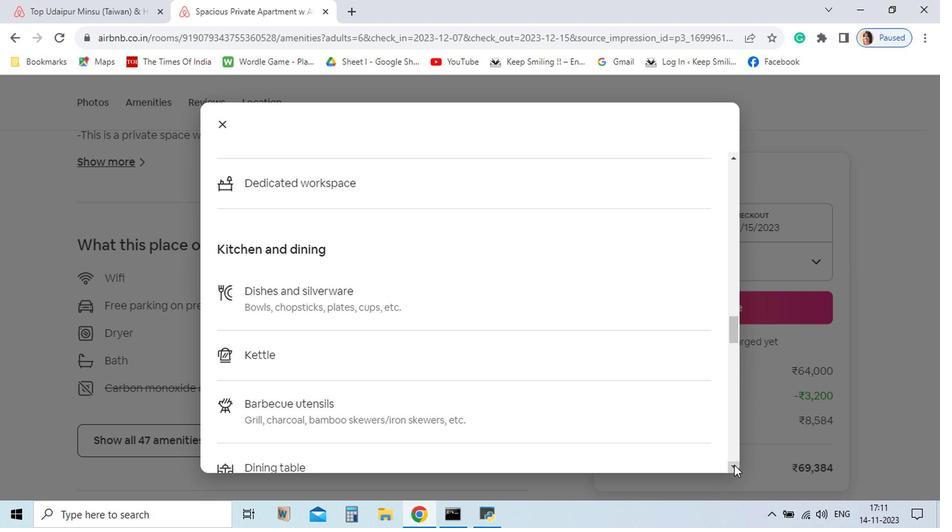 
Action: Mouse pressed left at (657, 468)
Screenshot: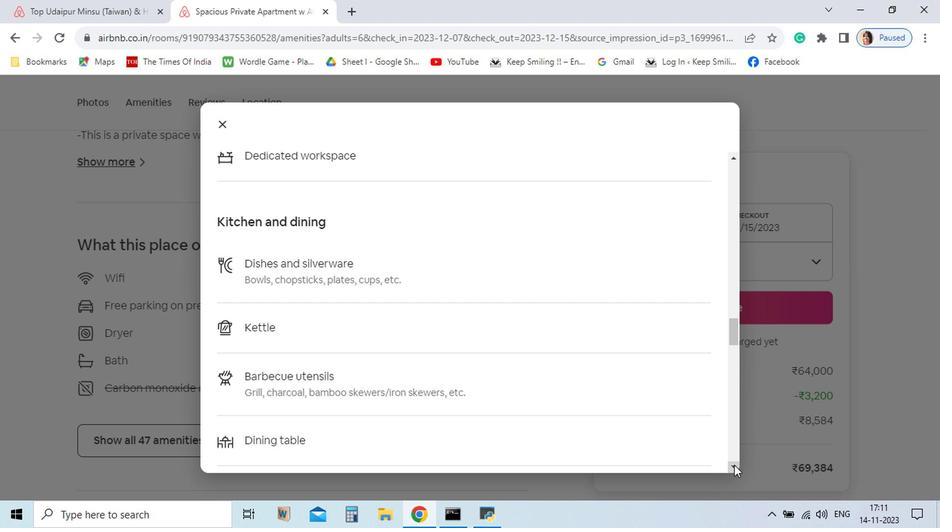 
Action: Mouse pressed left at (657, 468)
Screenshot: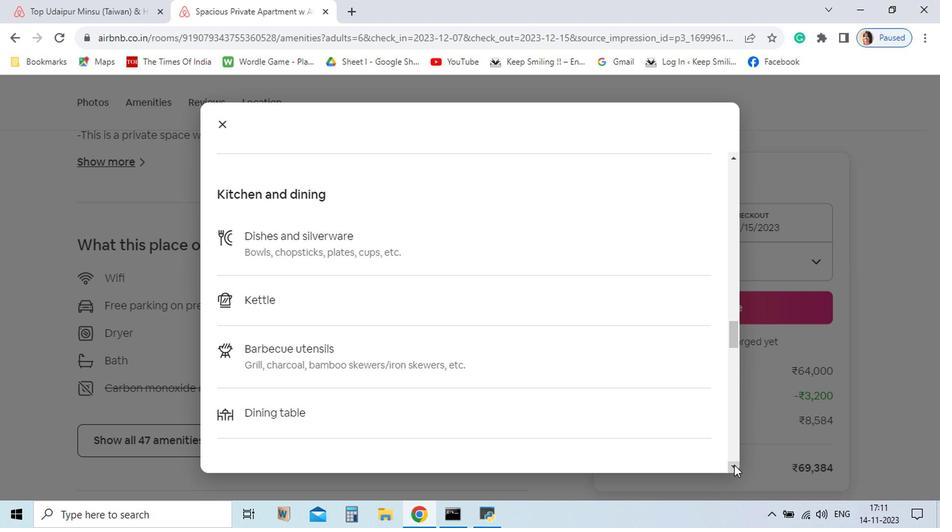 
Action: Mouse pressed left at (657, 468)
Screenshot: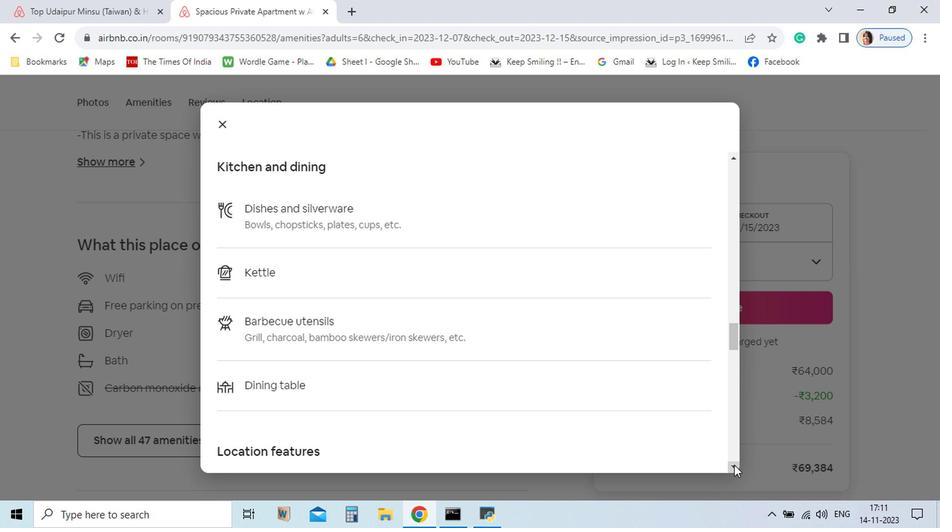 
Action: Mouse pressed left at (657, 468)
Screenshot: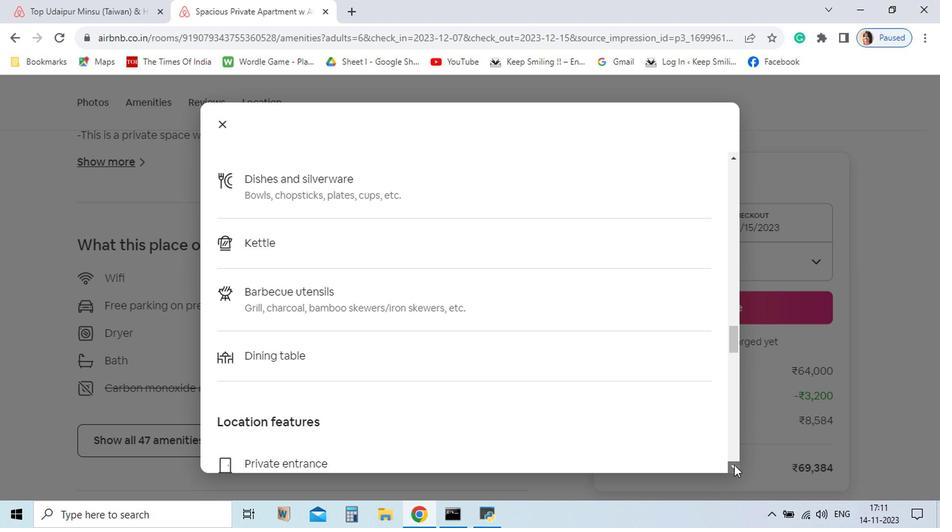 
Action: Mouse pressed left at (657, 468)
Screenshot: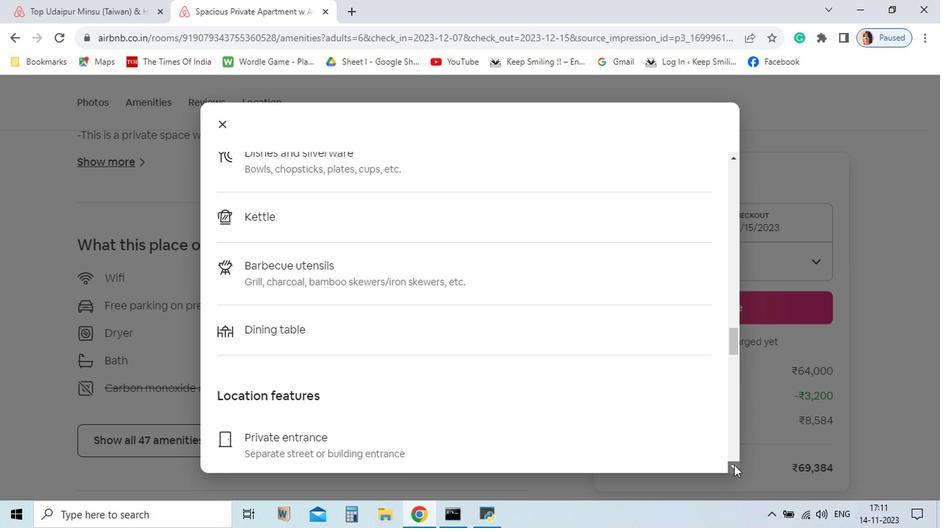 
Action: Mouse pressed left at (657, 468)
Screenshot: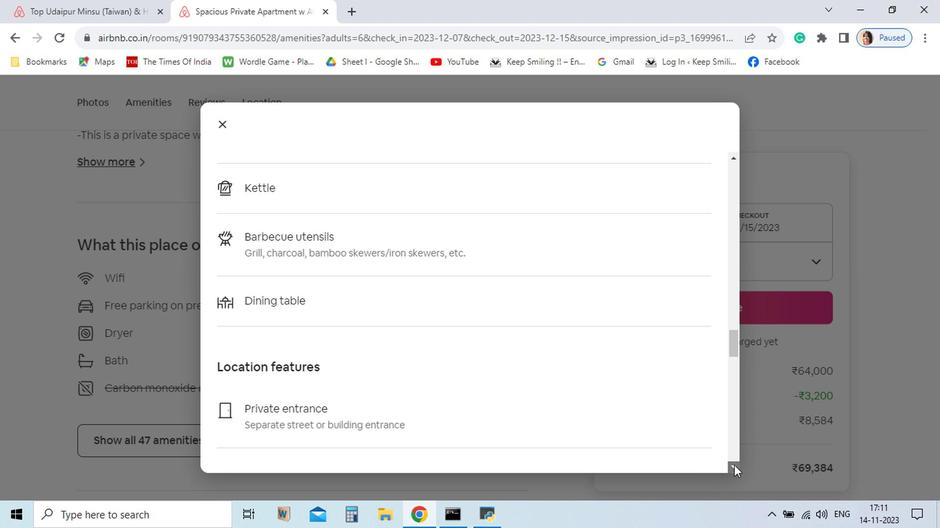 
Action: Mouse pressed left at (657, 468)
Screenshot: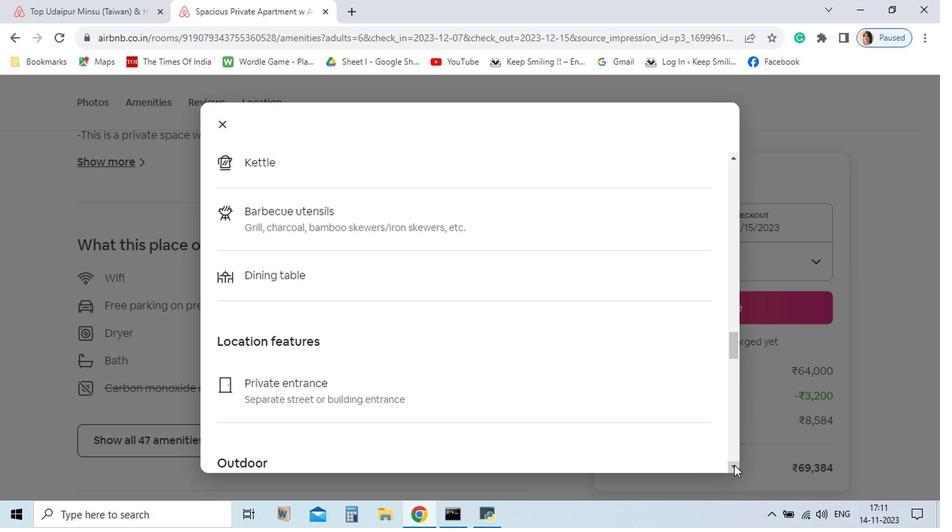 
Action: Mouse pressed left at (657, 468)
Screenshot: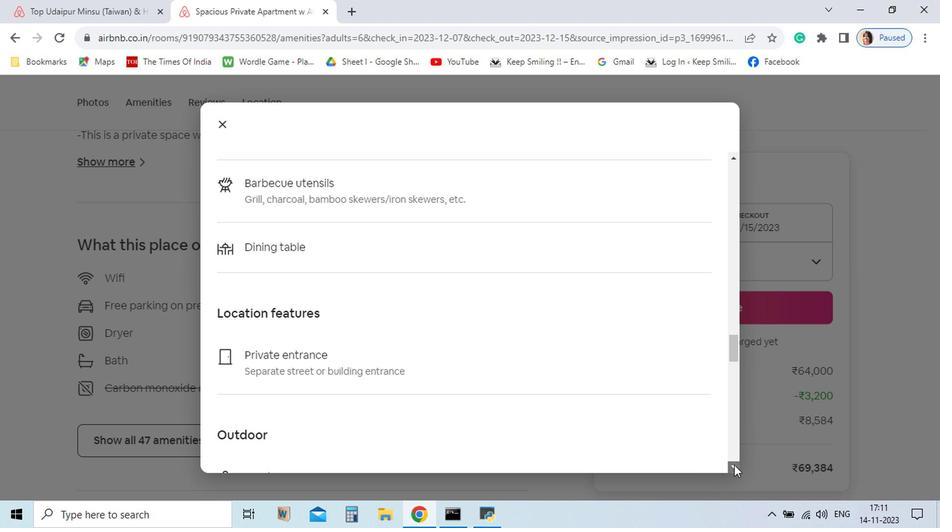 
Action: Mouse pressed left at (657, 468)
Screenshot: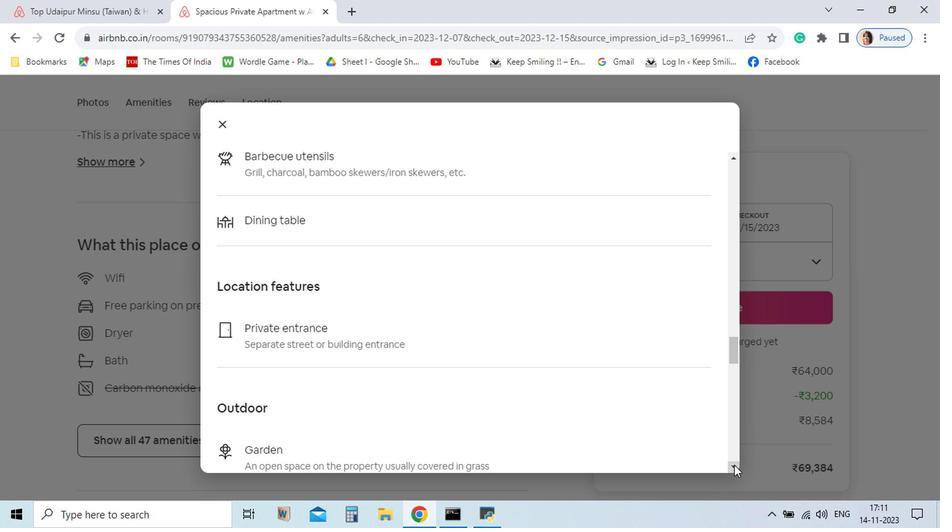 
Action: Mouse pressed left at (657, 468)
Screenshot: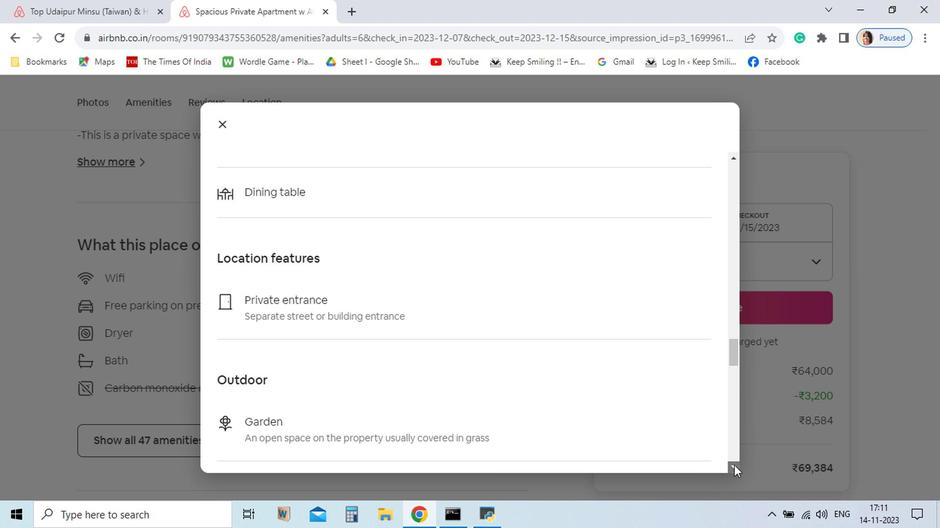 
Action: Mouse pressed left at (657, 468)
Screenshot: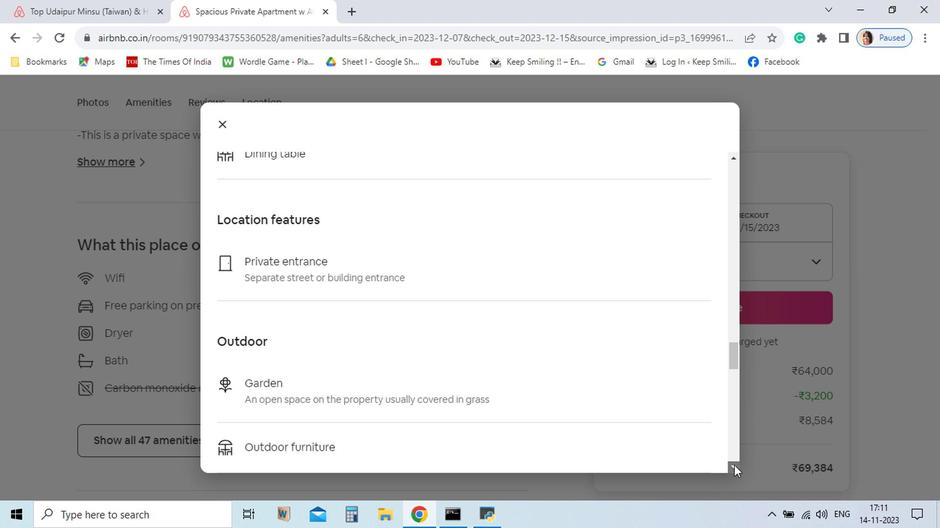
Action: Mouse pressed left at (657, 468)
Screenshot: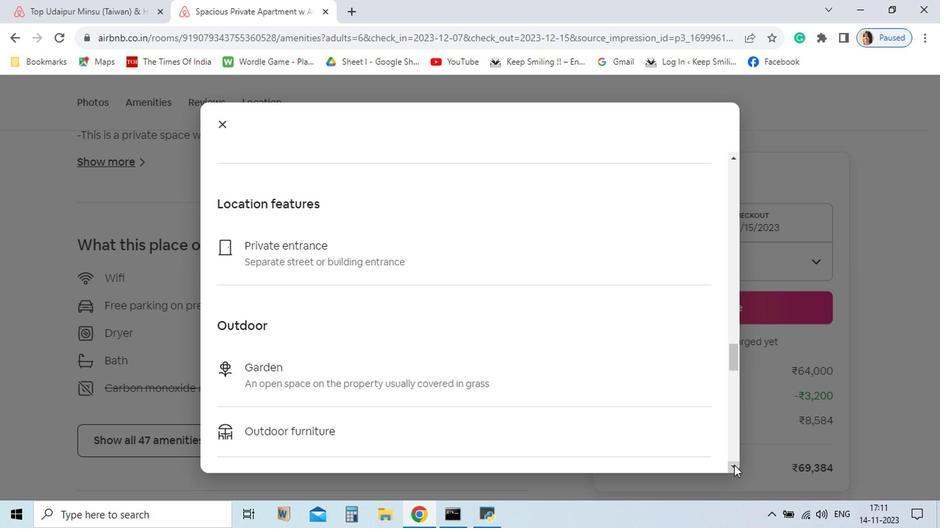 
Action: Mouse pressed left at (657, 468)
Screenshot: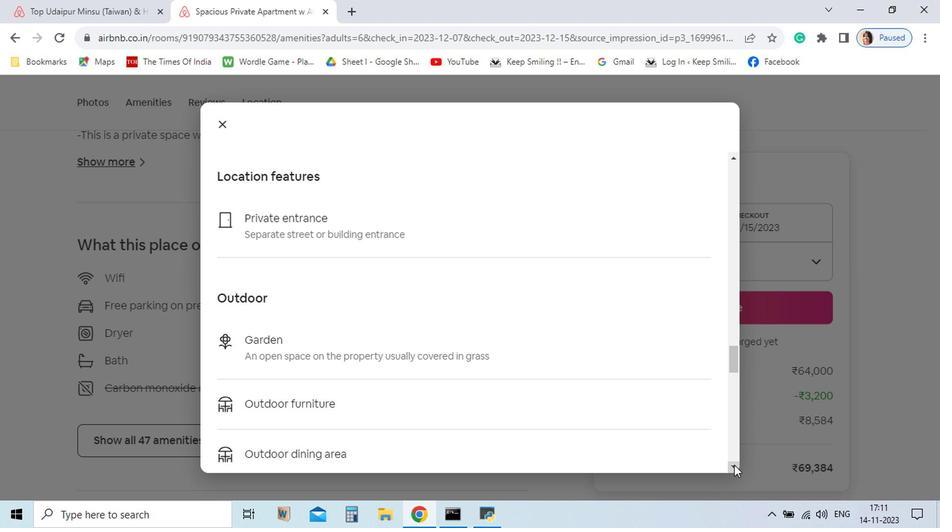 
Action: Mouse pressed left at (657, 468)
Screenshot: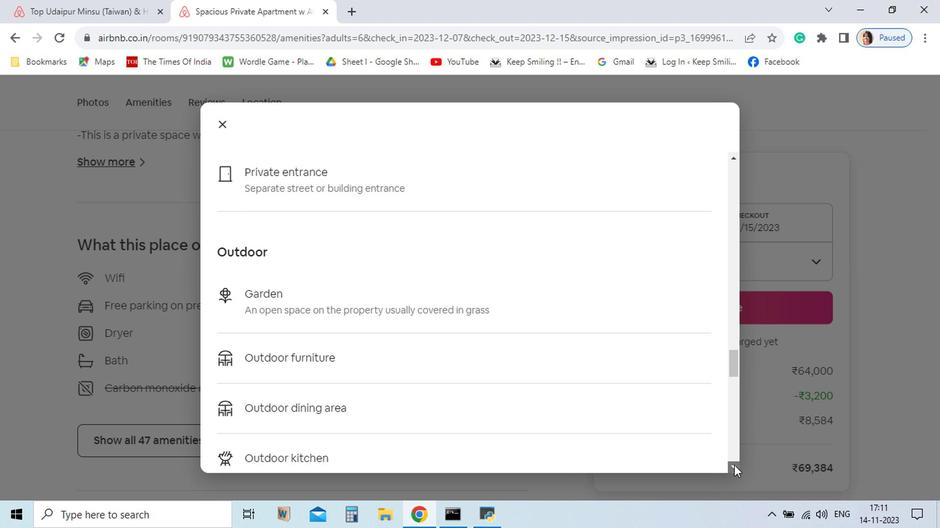 
Action: Mouse pressed left at (657, 468)
Screenshot: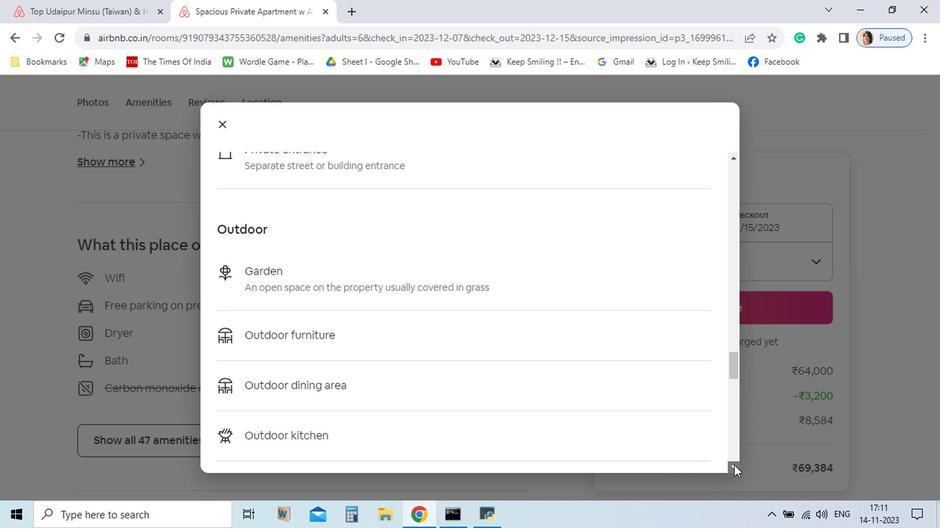 
Action: Mouse pressed left at (657, 468)
Screenshot: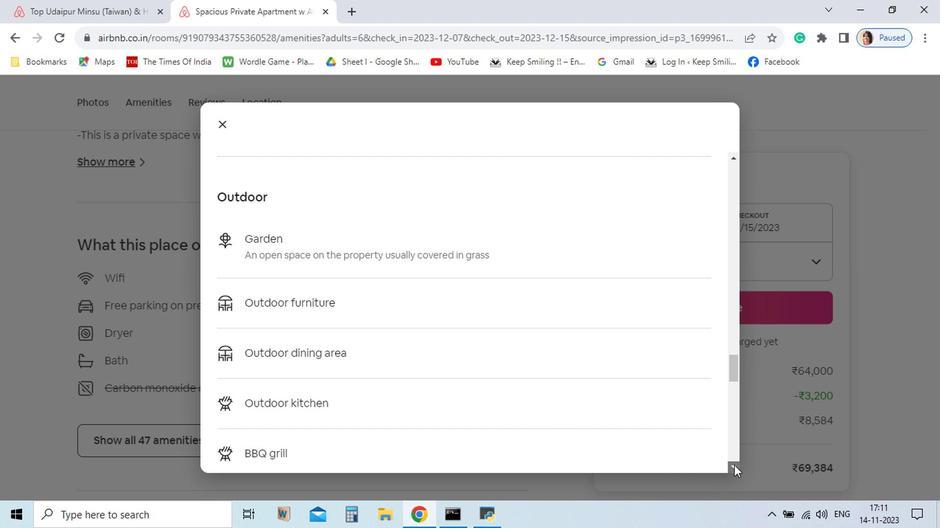 
Action: Mouse pressed left at (657, 468)
Screenshot: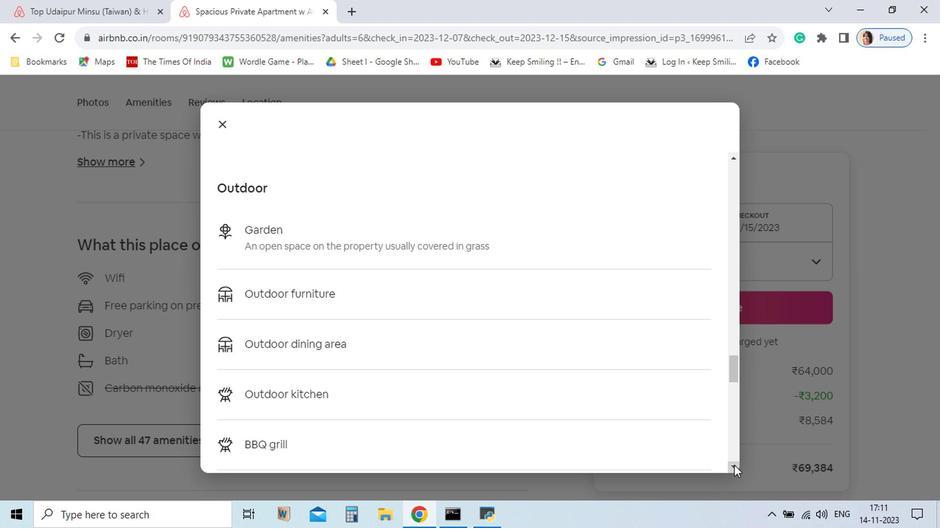 
Action: Mouse pressed left at (657, 468)
Screenshot: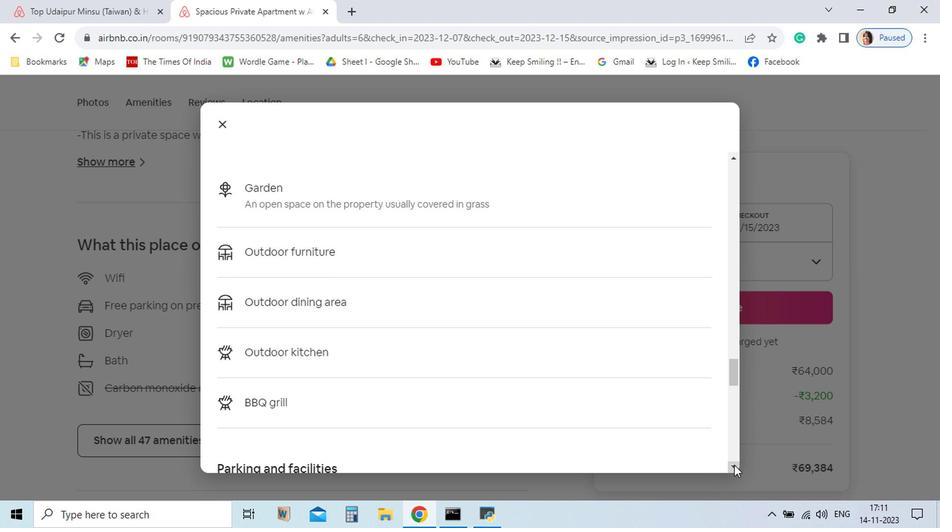 
Action: Mouse pressed left at (657, 468)
Screenshot: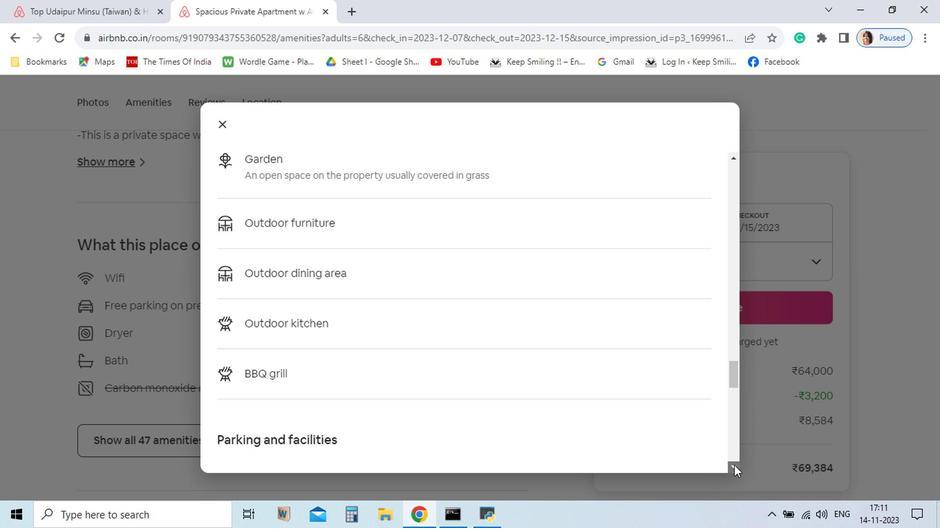 
Action: Mouse pressed left at (657, 468)
Screenshot: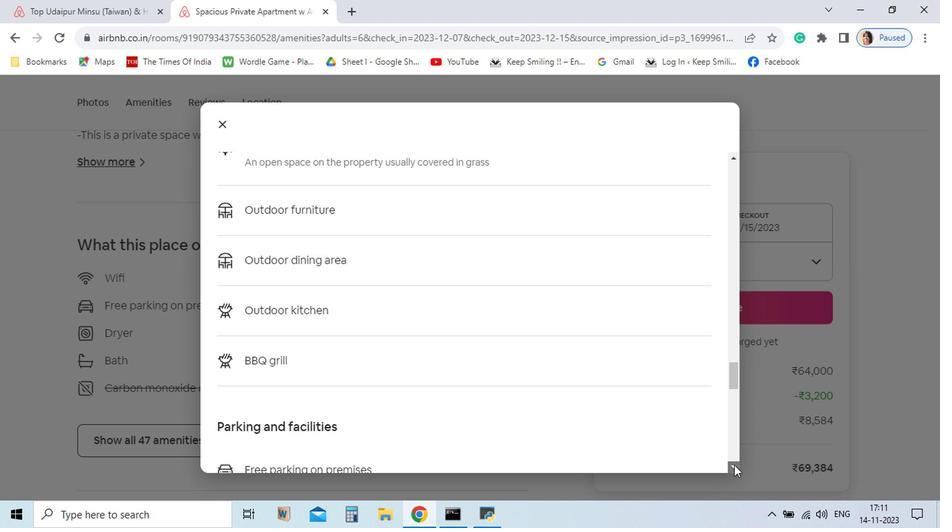 
Action: Mouse pressed left at (657, 468)
Screenshot: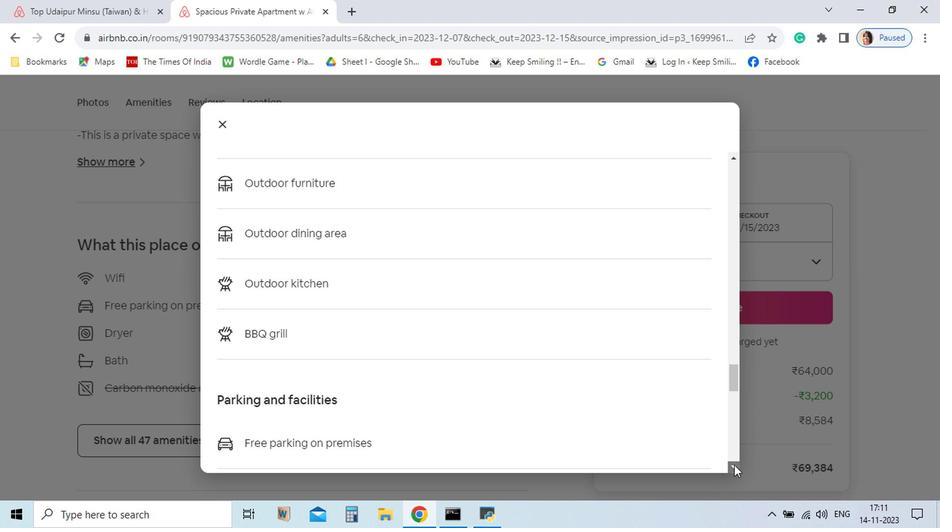 
Action: Mouse pressed left at (657, 468)
Screenshot: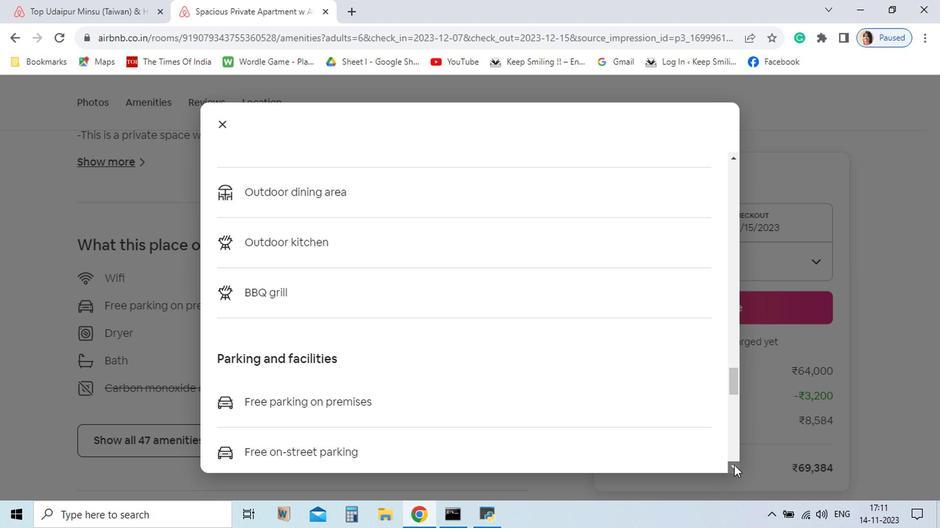 
Action: Mouse pressed left at (657, 468)
Screenshot: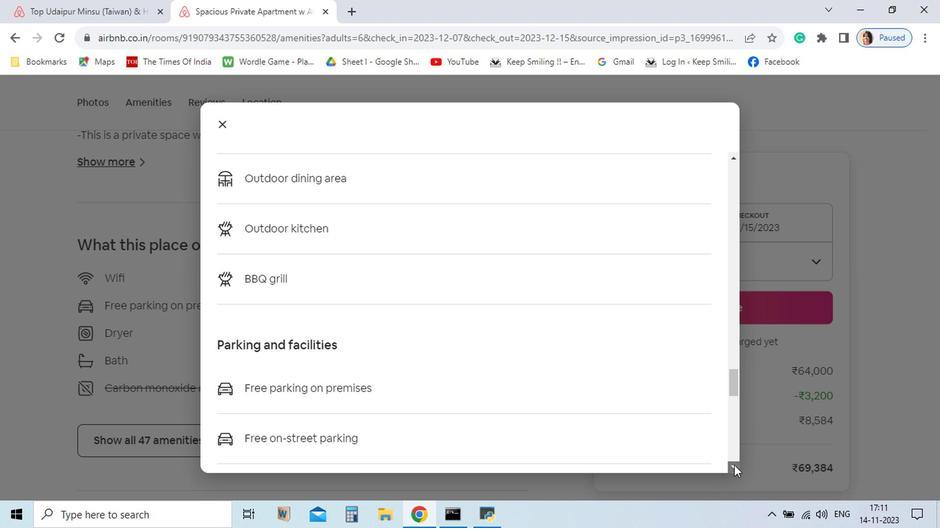 
Action: Mouse pressed left at (657, 468)
Screenshot: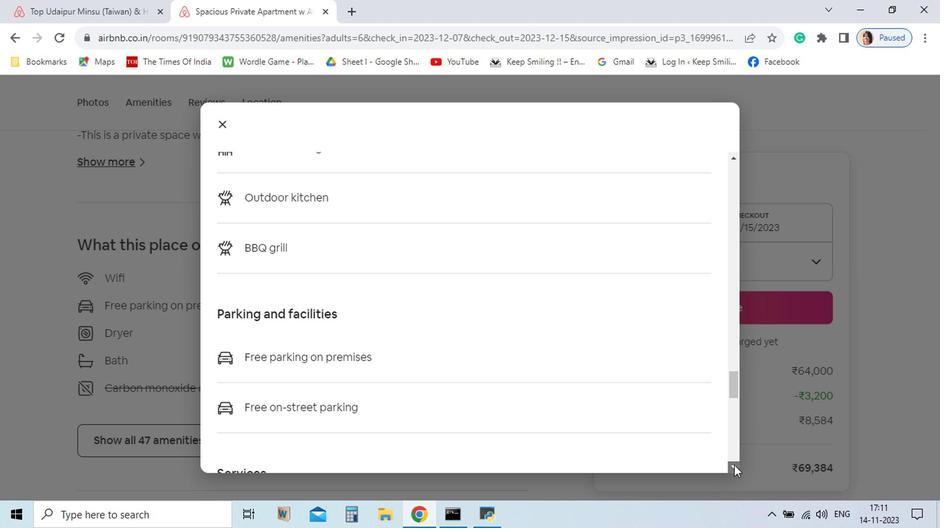 
Action: Mouse pressed left at (657, 468)
Screenshot: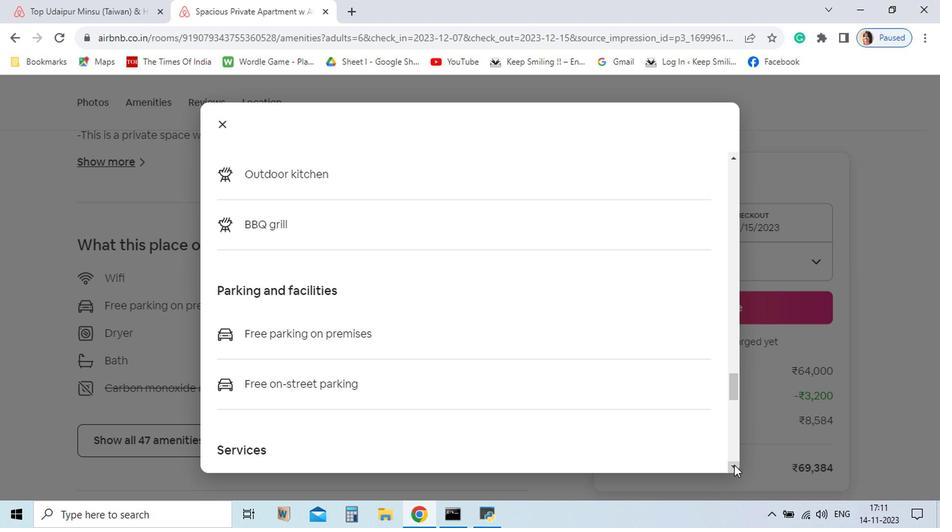 
Action: Mouse pressed left at (657, 468)
Screenshot: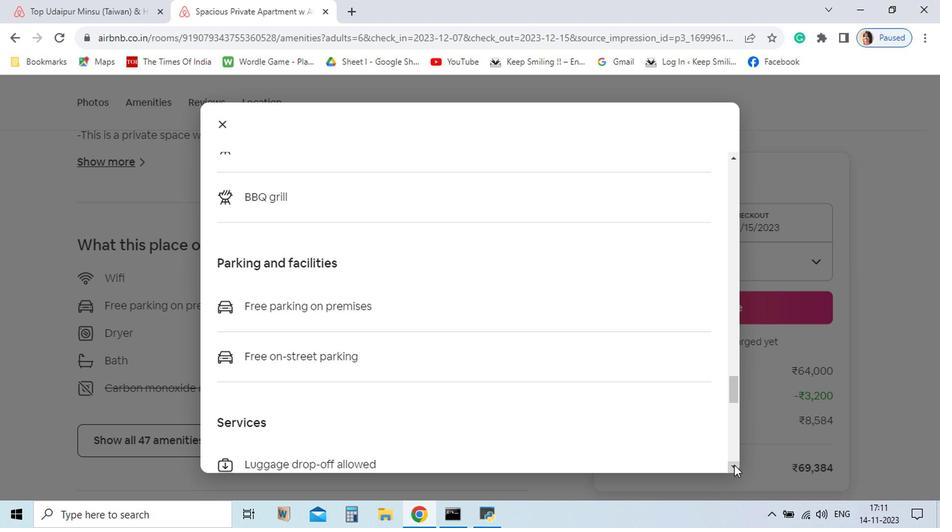 
Action: Mouse pressed left at (657, 468)
Screenshot: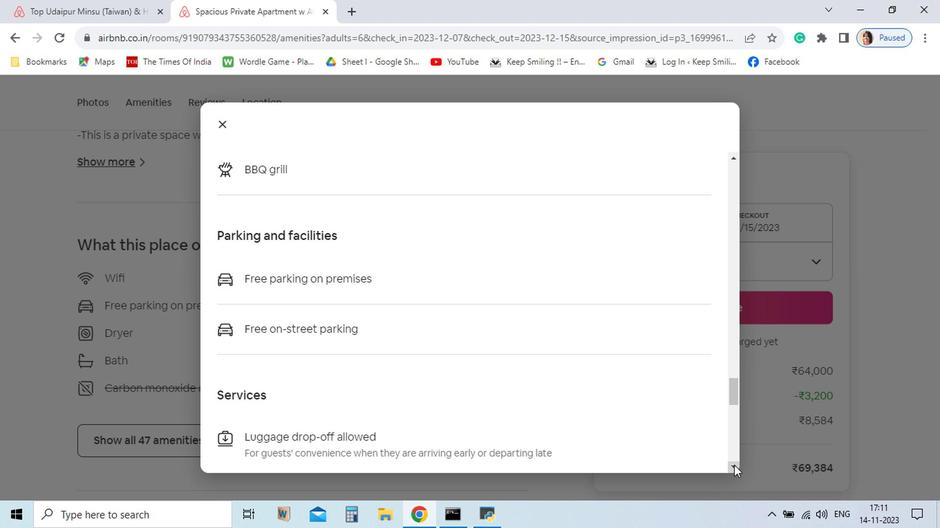 
Action: Mouse pressed left at (657, 468)
Screenshot: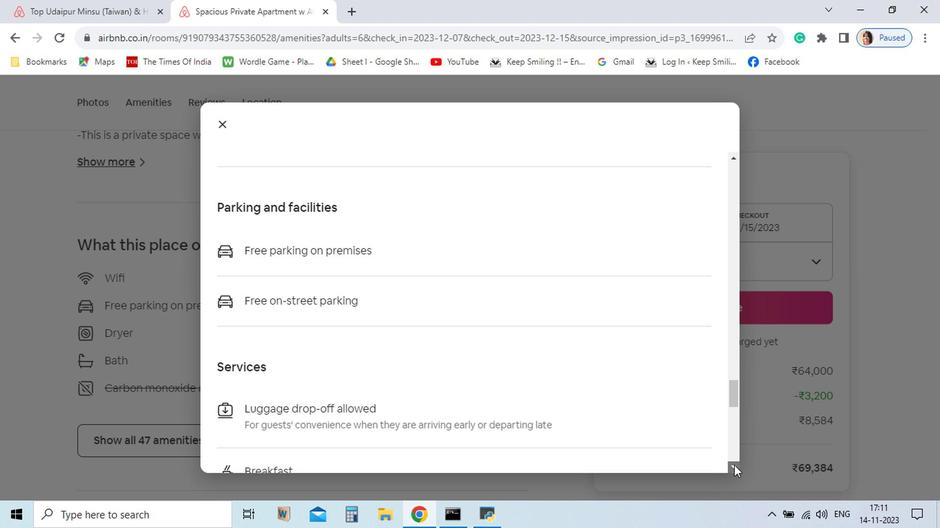 
Action: Mouse pressed left at (657, 468)
Screenshot: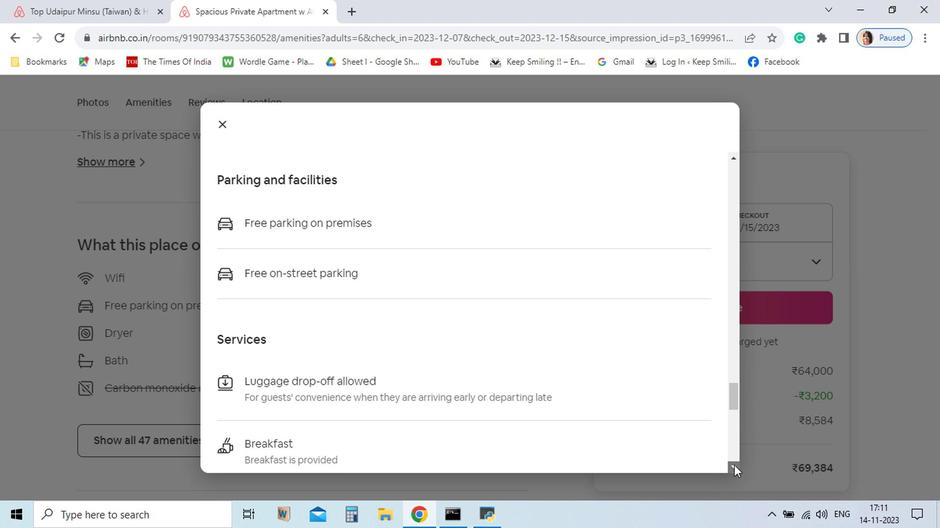 
Action: Mouse pressed left at (657, 468)
Screenshot: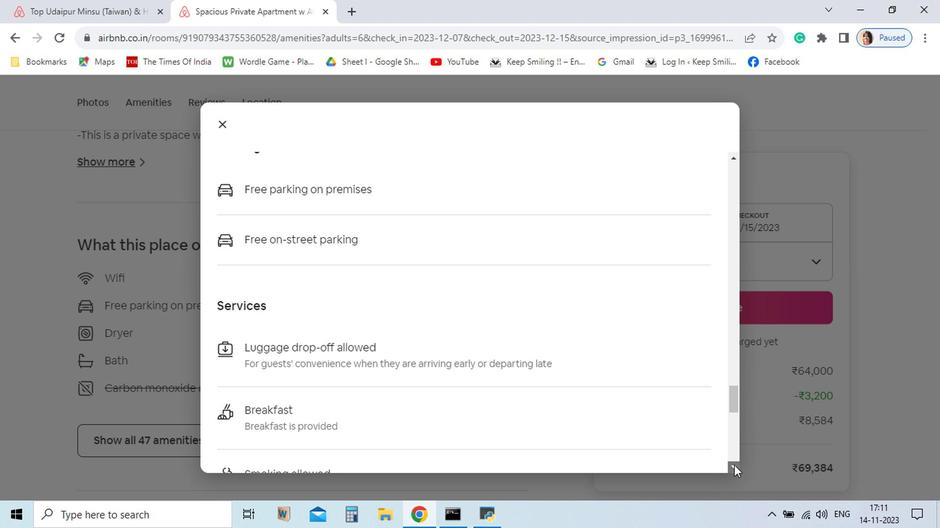 
Action: Mouse pressed left at (657, 468)
Screenshot: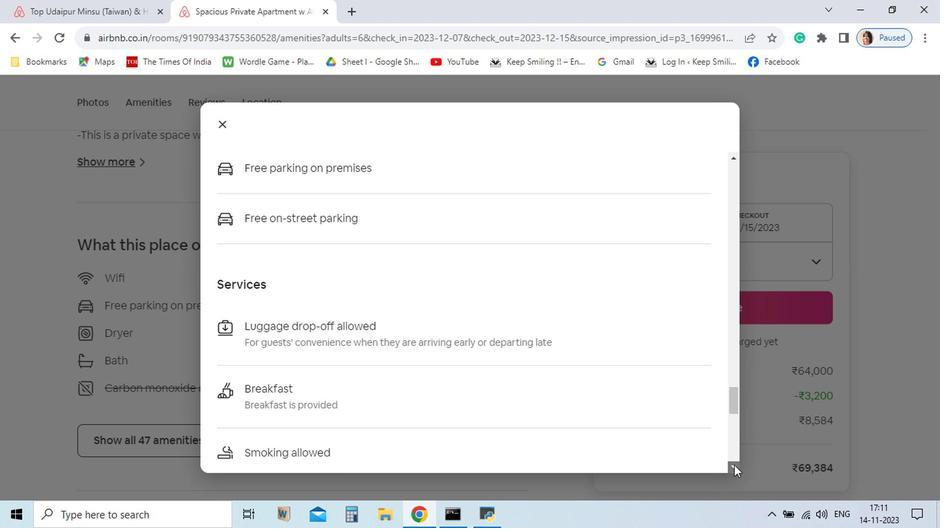 
Action: Mouse pressed left at (657, 468)
Screenshot: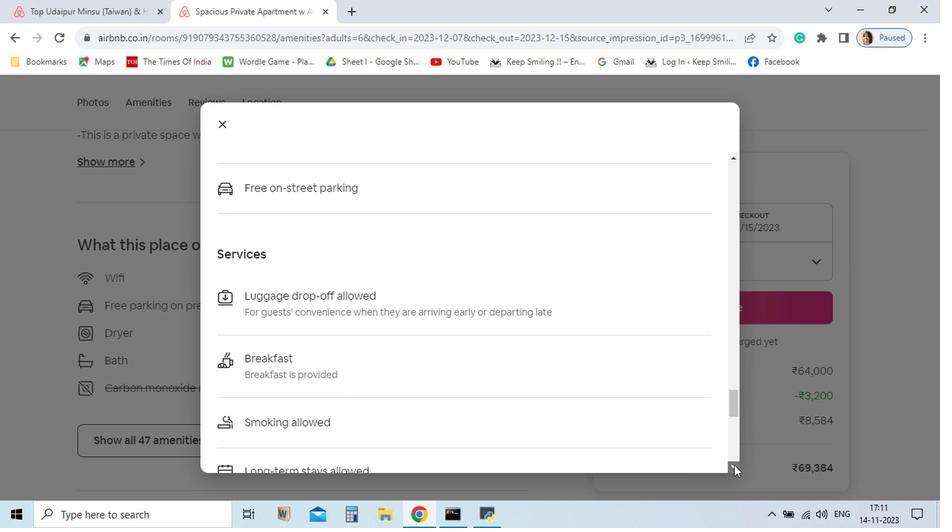 
Action: Mouse pressed left at (657, 468)
Screenshot: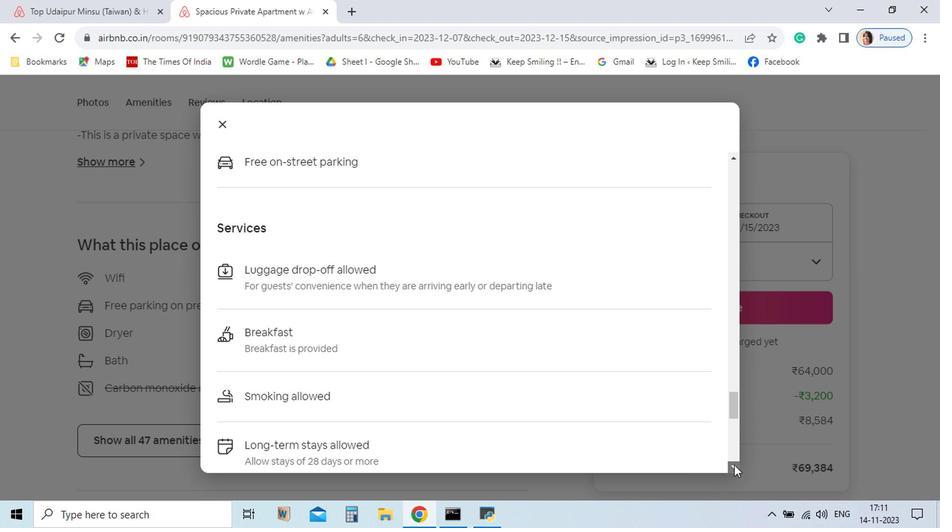 
Action: Mouse pressed left at (657, 468)
Screenshot: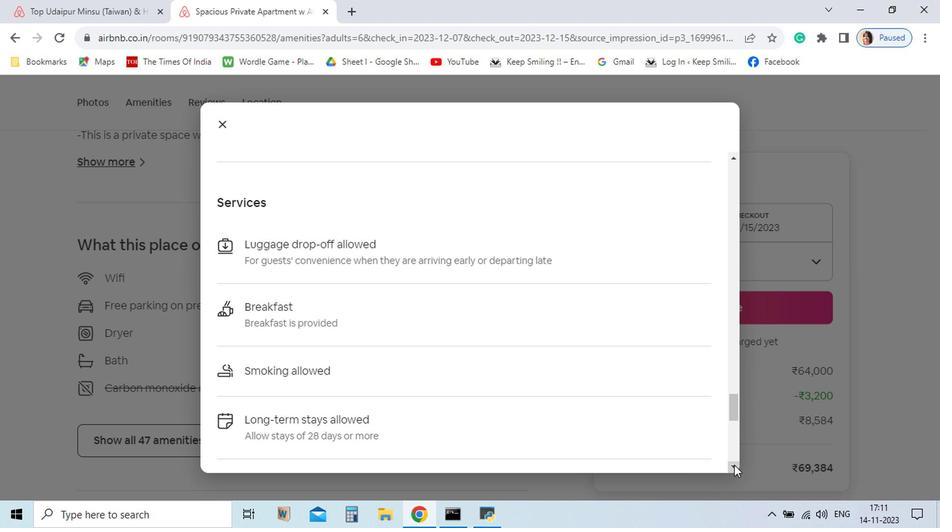 
Action: Mouse pressed left at (657, 468)
Screenshot: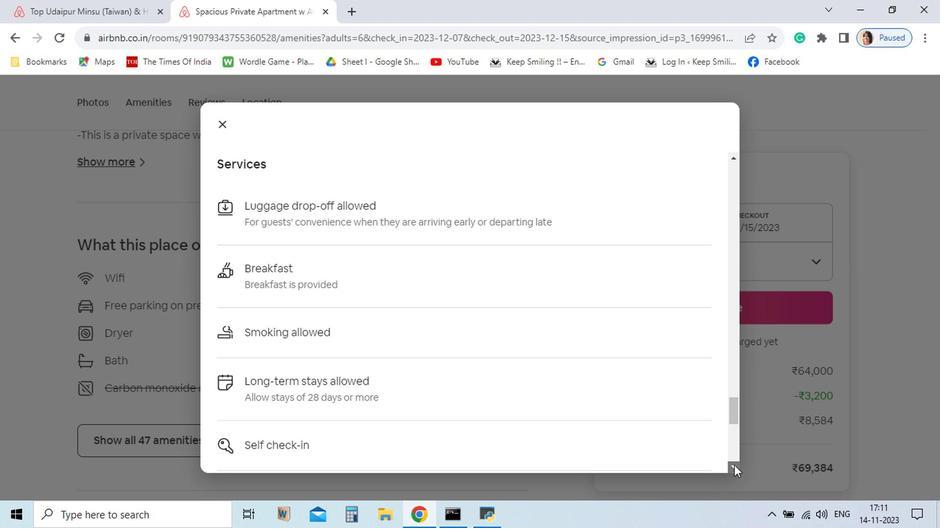 
Action: Mouse pressed left at (657, 468)
Screenshot: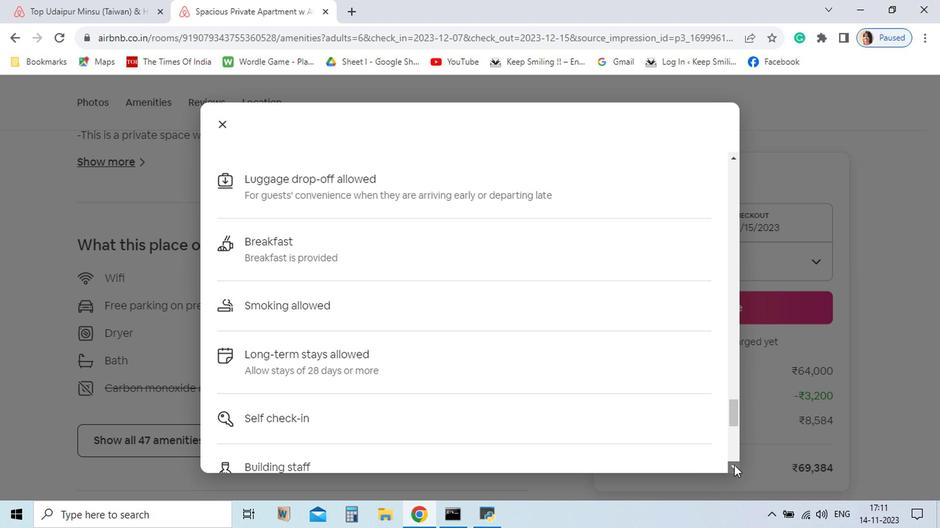 
Action: Mouse pressed left at (657, 468)
Screenshot: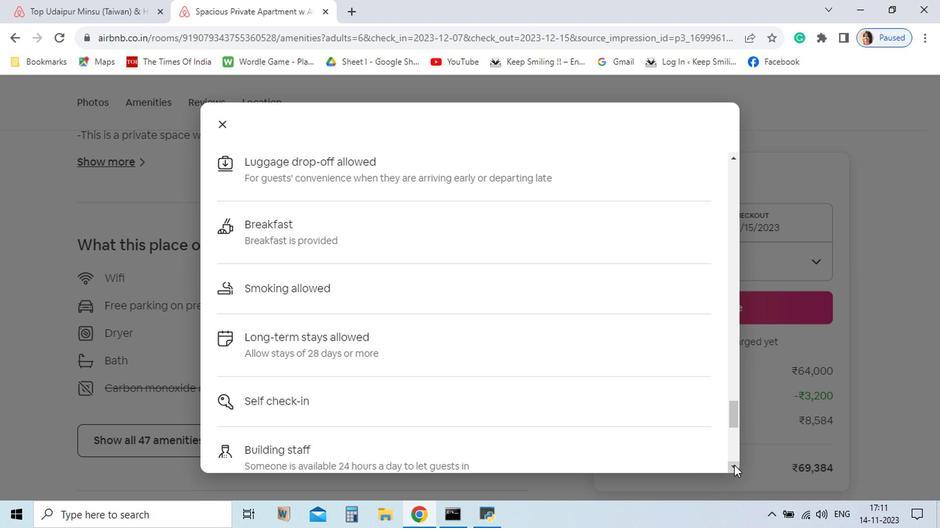 
Action: Mouse pressed left at (657, 468)
Screenshot: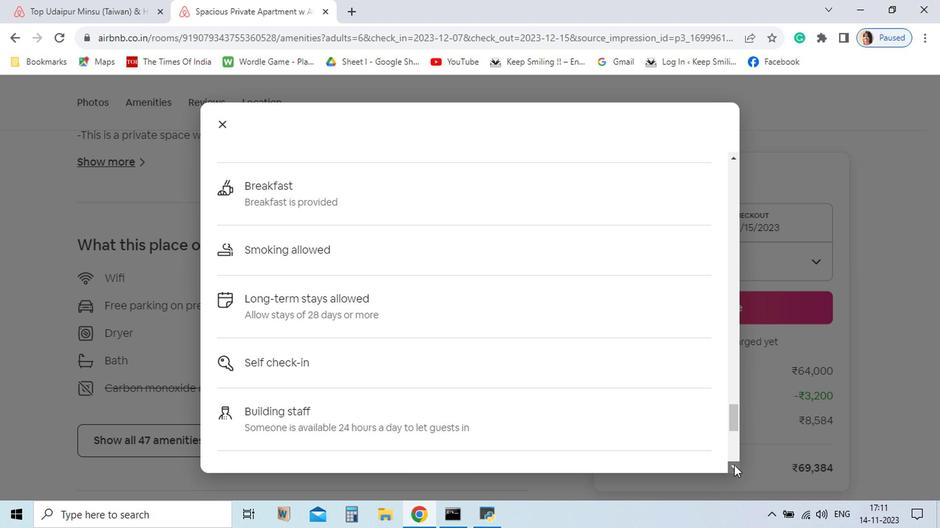 
Action: Mouse pressed left at (657, 468)
Screenshot: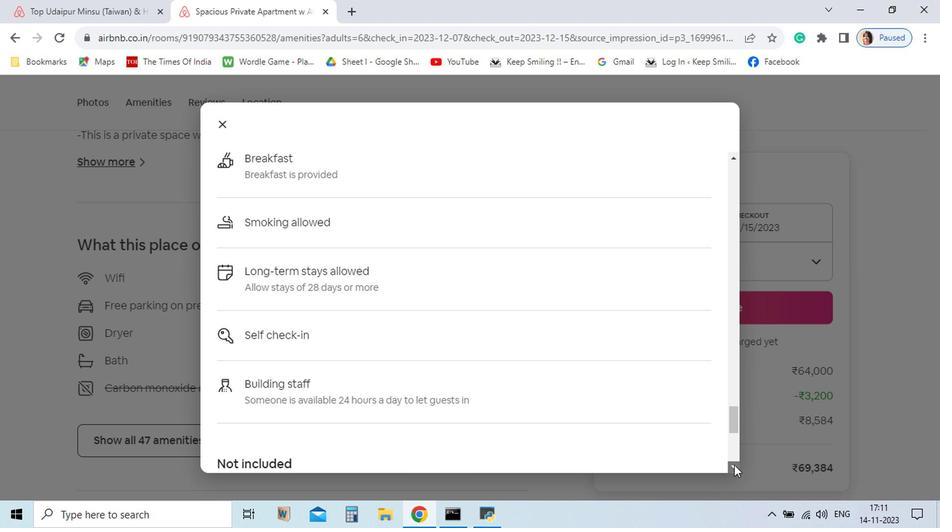 
Action: Mouse pressed left at (657, 468)
Screenshot: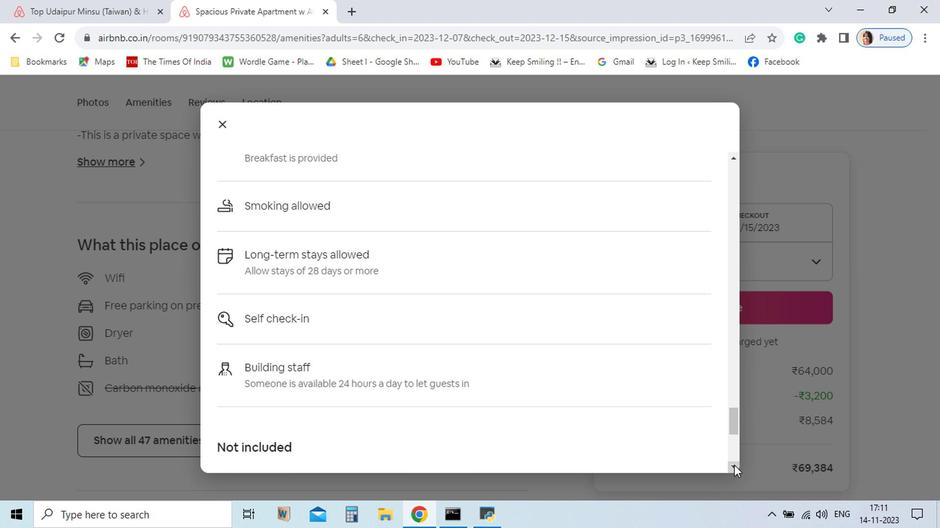 
Action: Mouse pressed left at (657, 468)
Screenshot: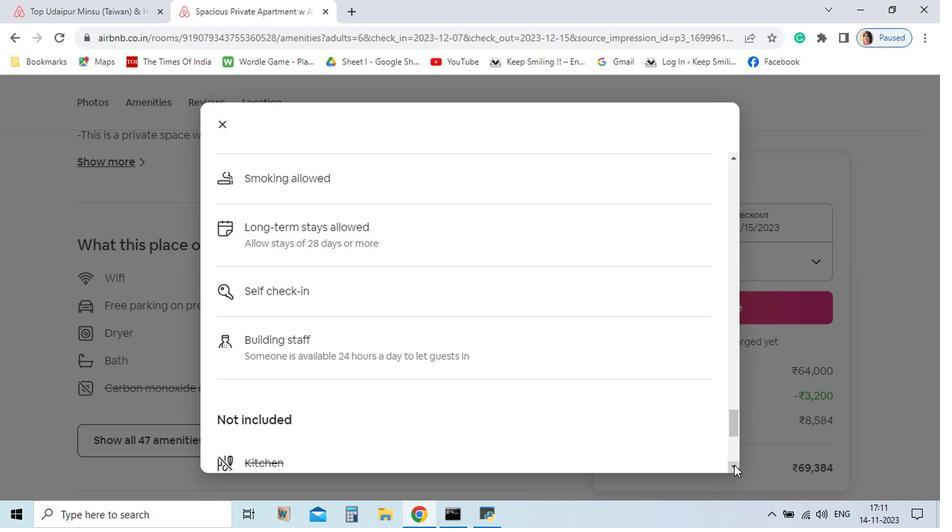 
Action: Mouse pressed left at (657, 468)
Screenshot: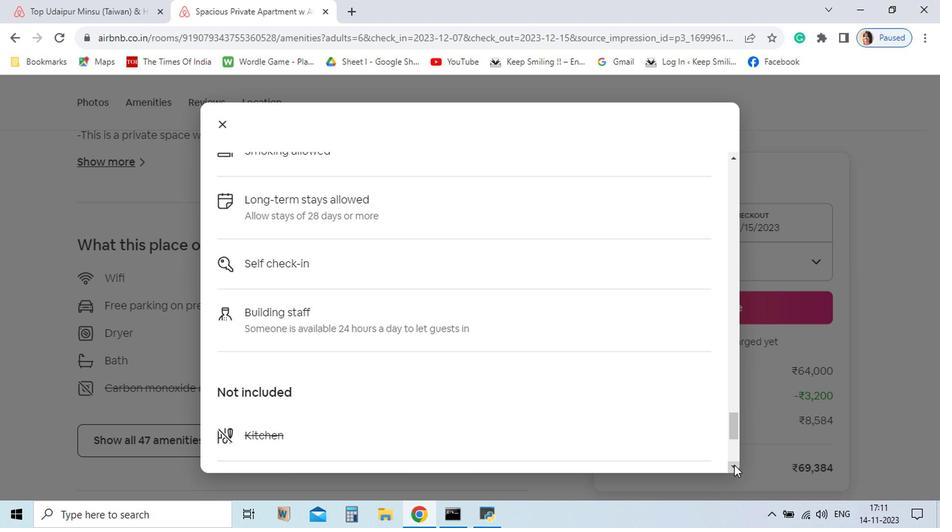 
Action: Mouse moved to (657, 468)
Screenshot: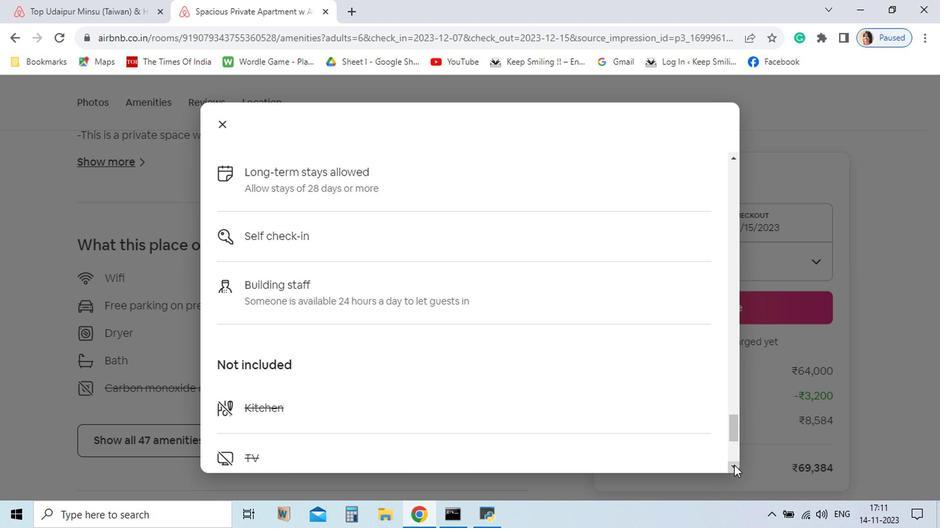 
Action: Mouse pressed left at (657, 468)
Screenshot: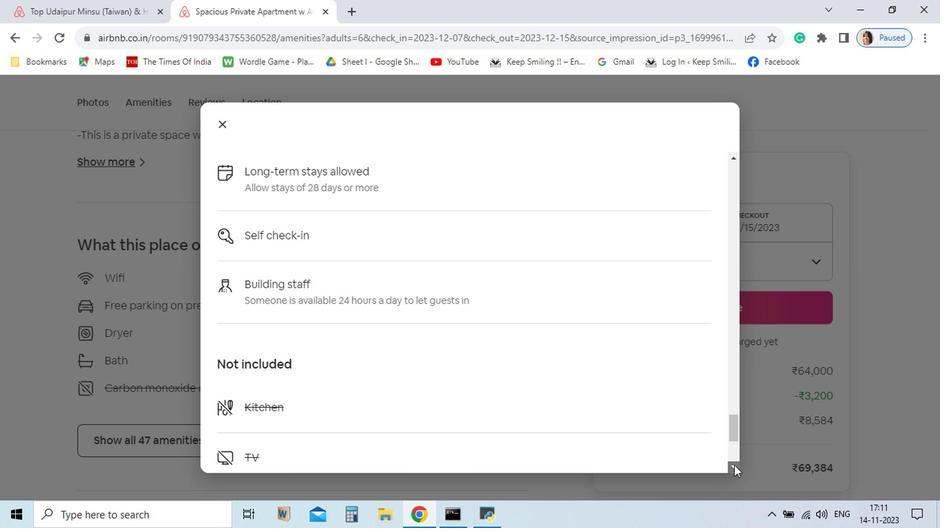 
Action: Mouse pressed left at (657, 468)
Screenshot: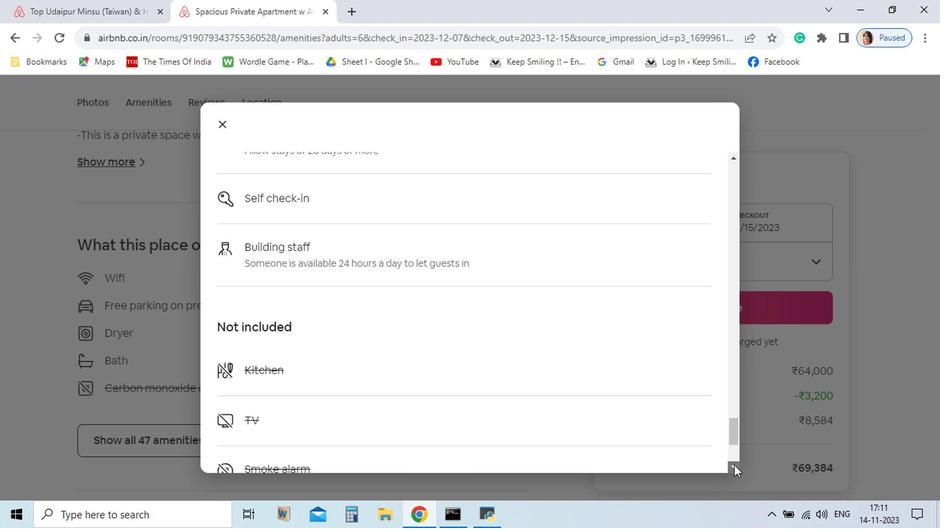 
Action: Mouse pressed left at (657, 468)
Screenshot: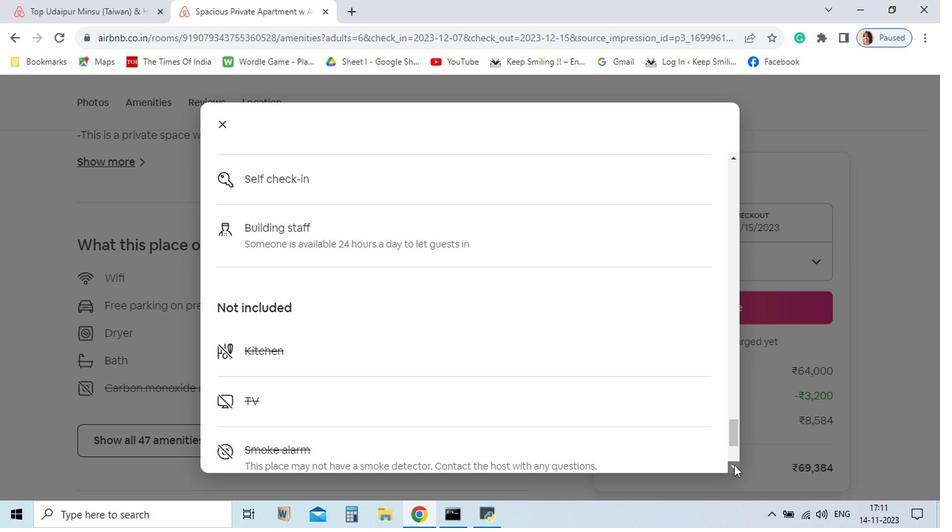 
Action: Mouse pressed left at (657, 468)
Screenshot: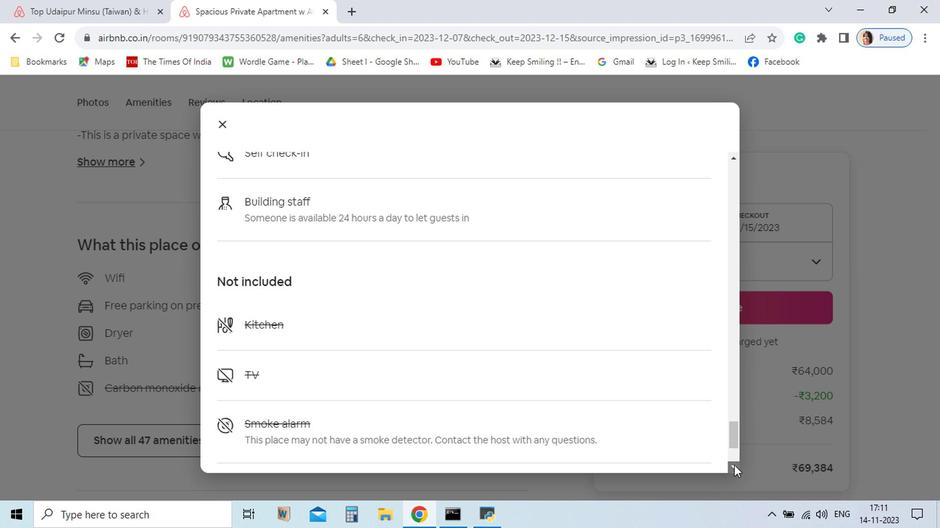 
Action: Mouse pressed left at (657, 468)
Screenshot: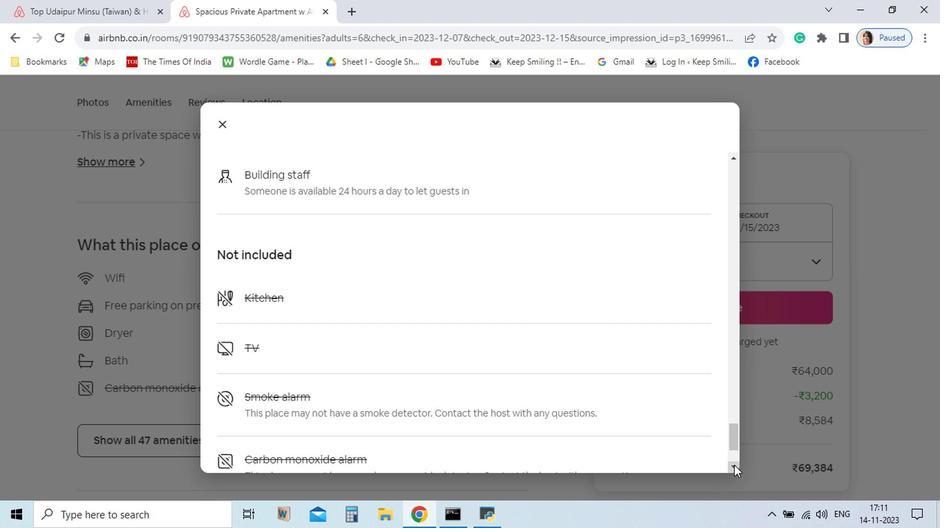 
Action: Mouse pressed left at (657, 468)
Screenshot: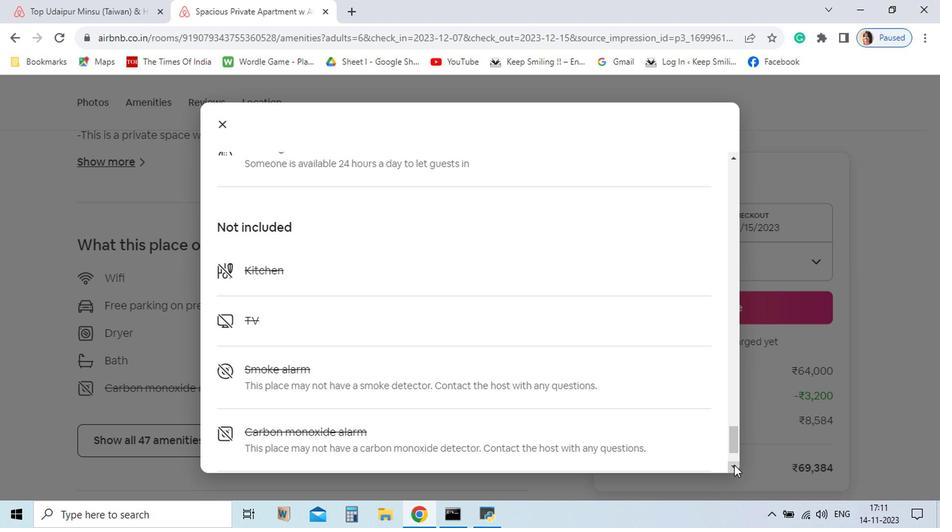 
Action: Mouse pressed left at (657, 468)
Screenshot: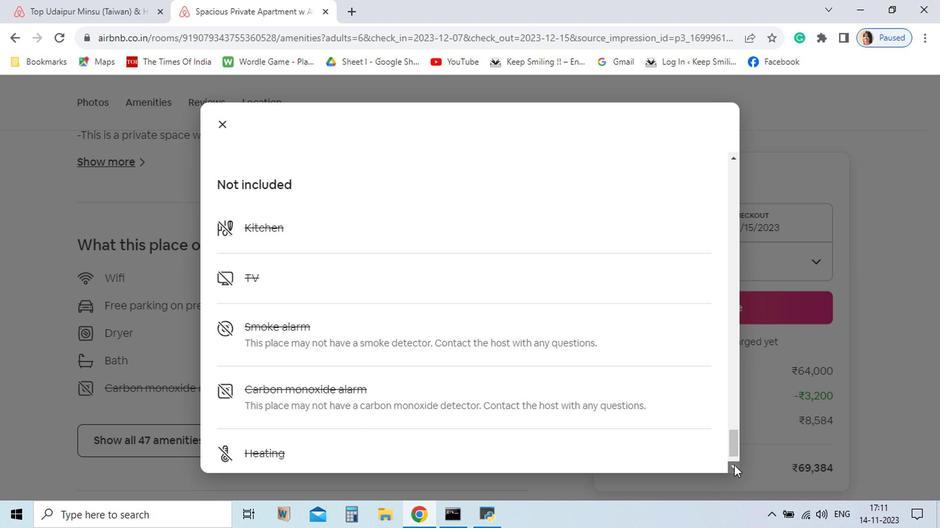 
Action: Mouse pressed left at (657, 468)
